 Task: Find connections with filter location Huzhou with filter topic #futurewith filter profile language French with filter current company GALE with filter school Jawaharlal Nehru Technological University, Anantapur with filter industry Wholesale Food and Beverage with filter service category Retirement Planning with filter keywords title Massage Therapy
Action: Mouse moved to (686, 96)
Screenshot: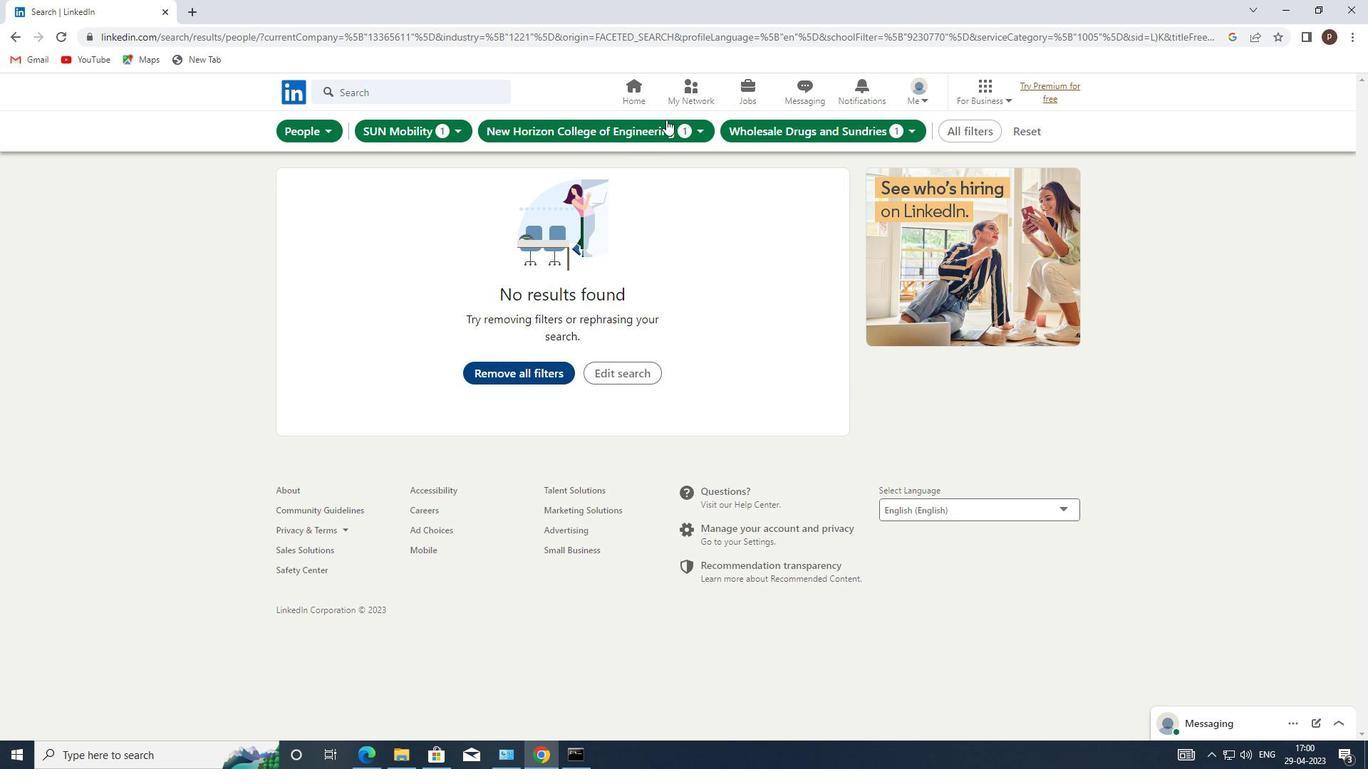
Action: Mouse pressed left at (686, 96)
Screenshot: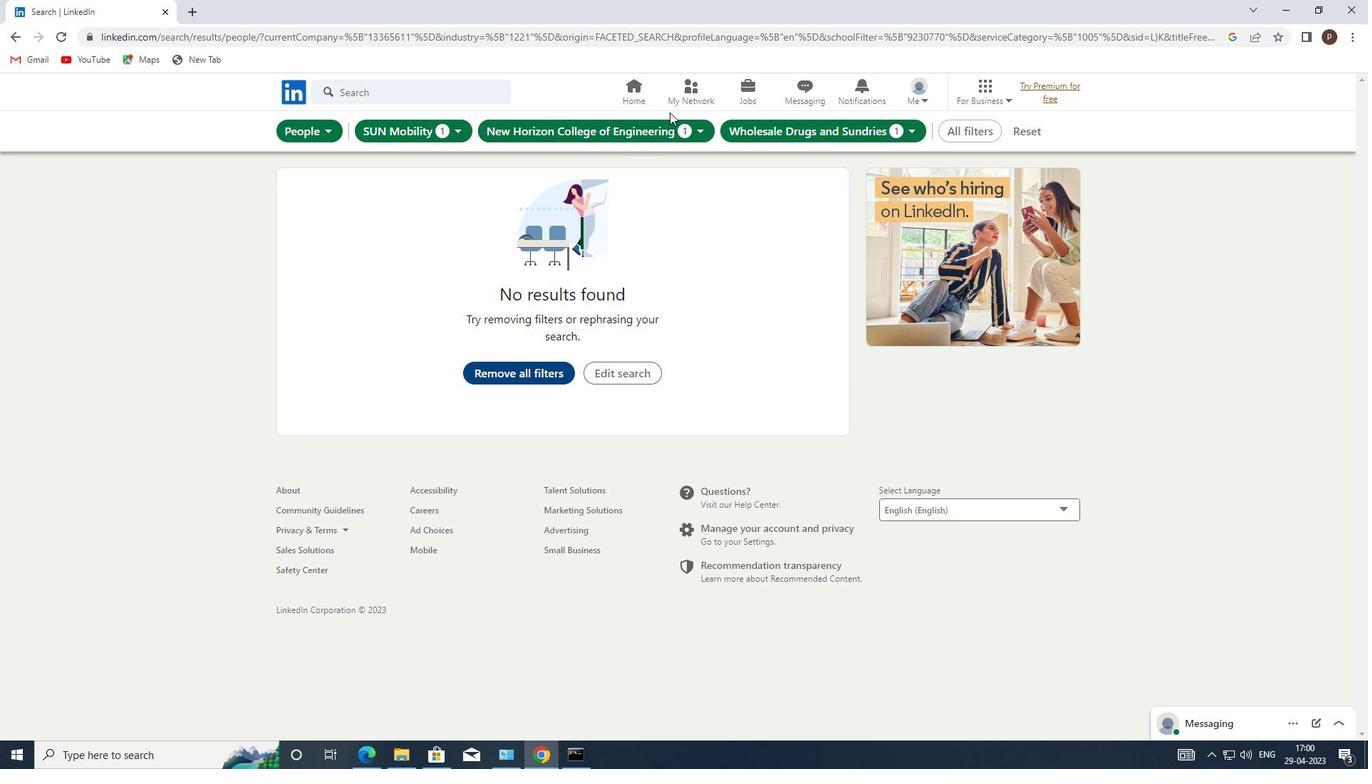 
Action: Mouse moved to (392, 174)
Screenshot: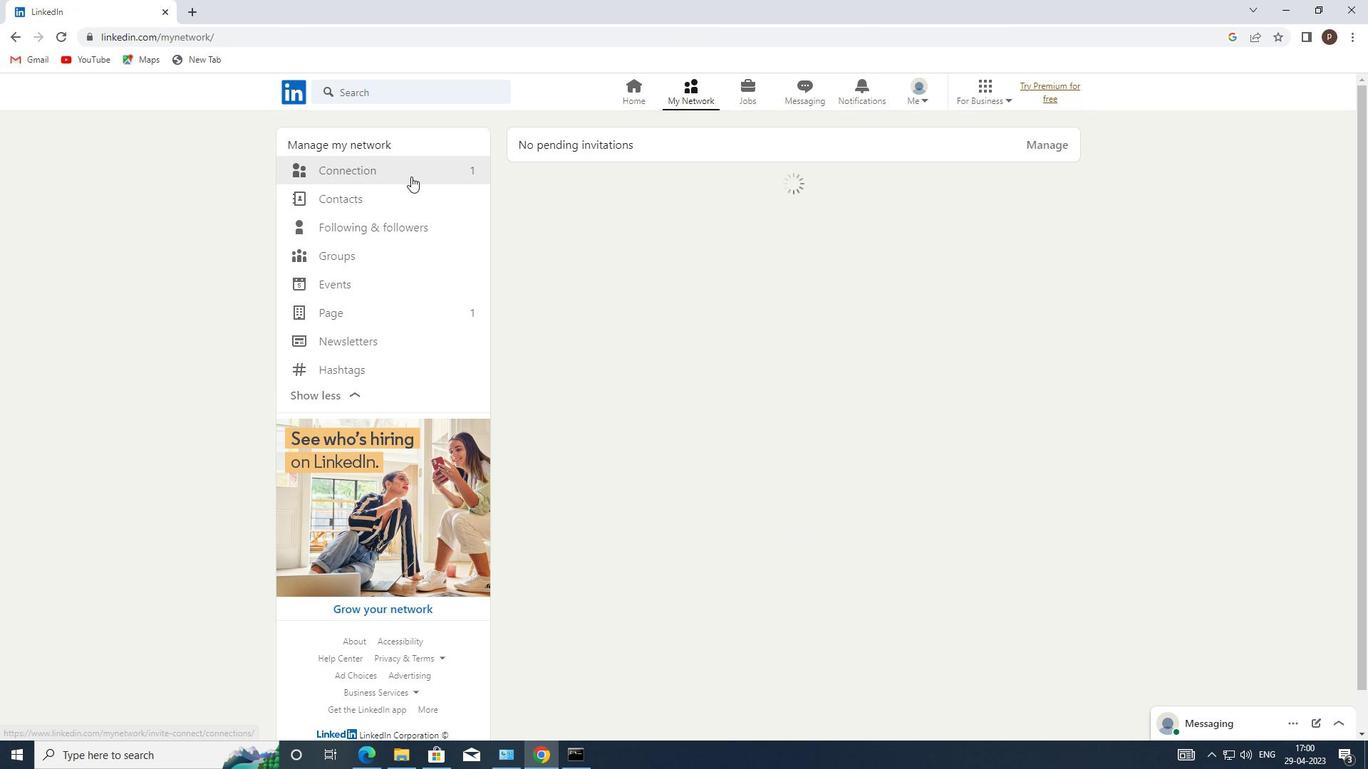 
Action: Mouse pressed left at (392, 174)
Screenshot: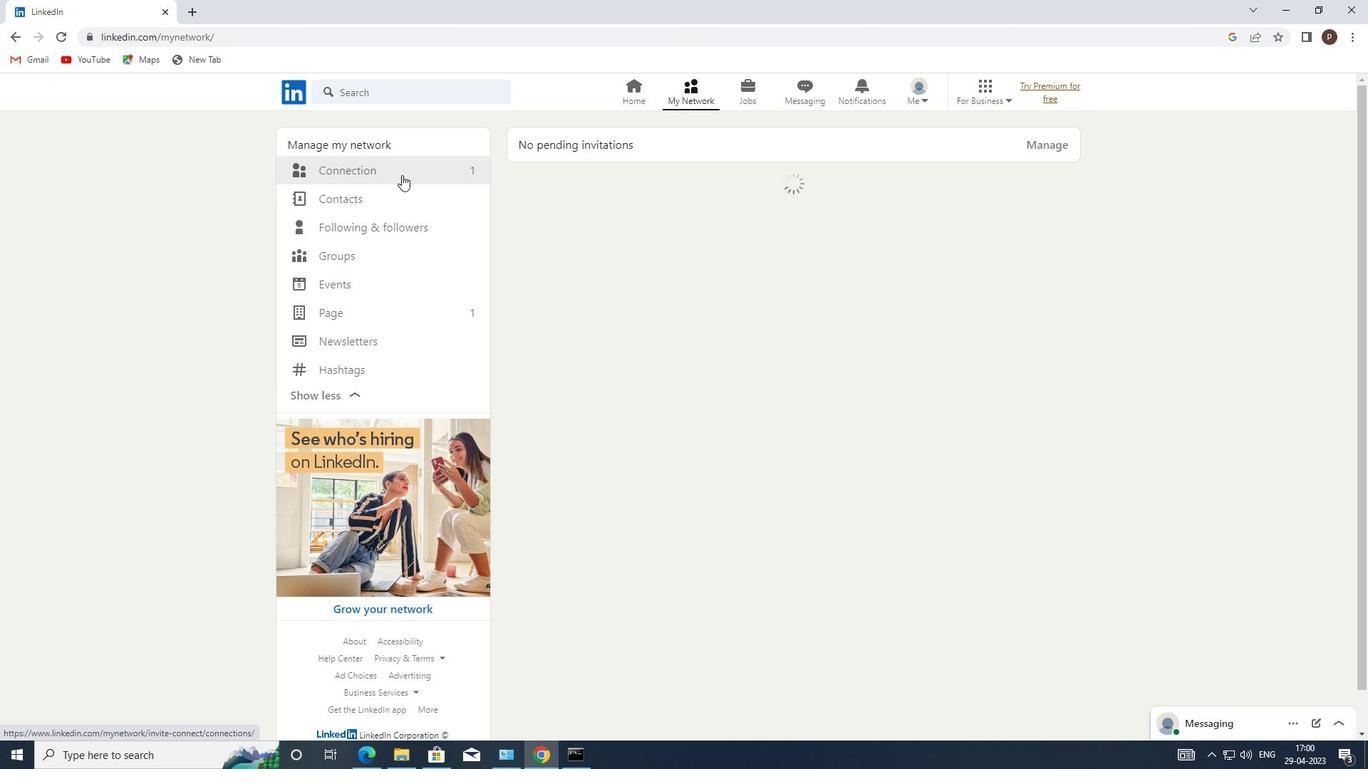 
Action: Mouse moved to (394, 172)
Screenshot: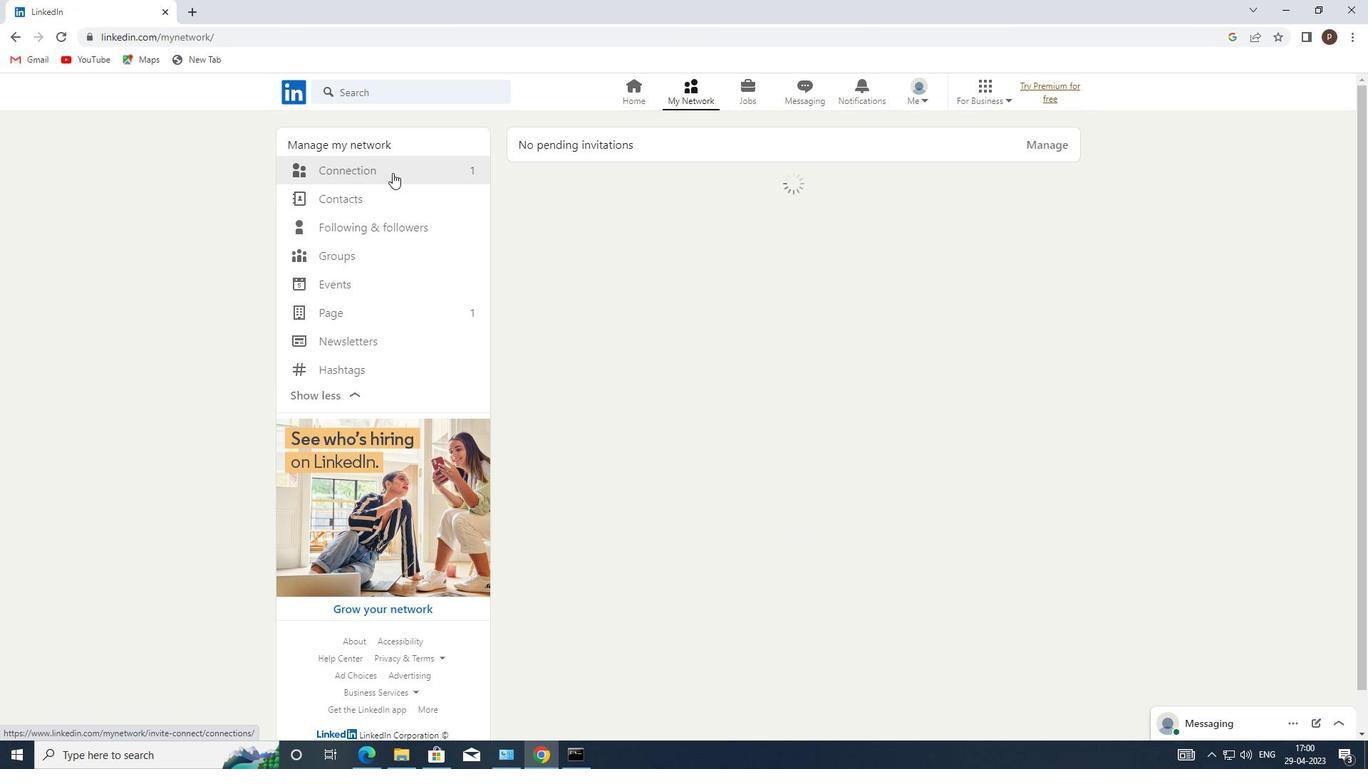 
Action: Mouse pressed left at (394, 172)
Screenshot: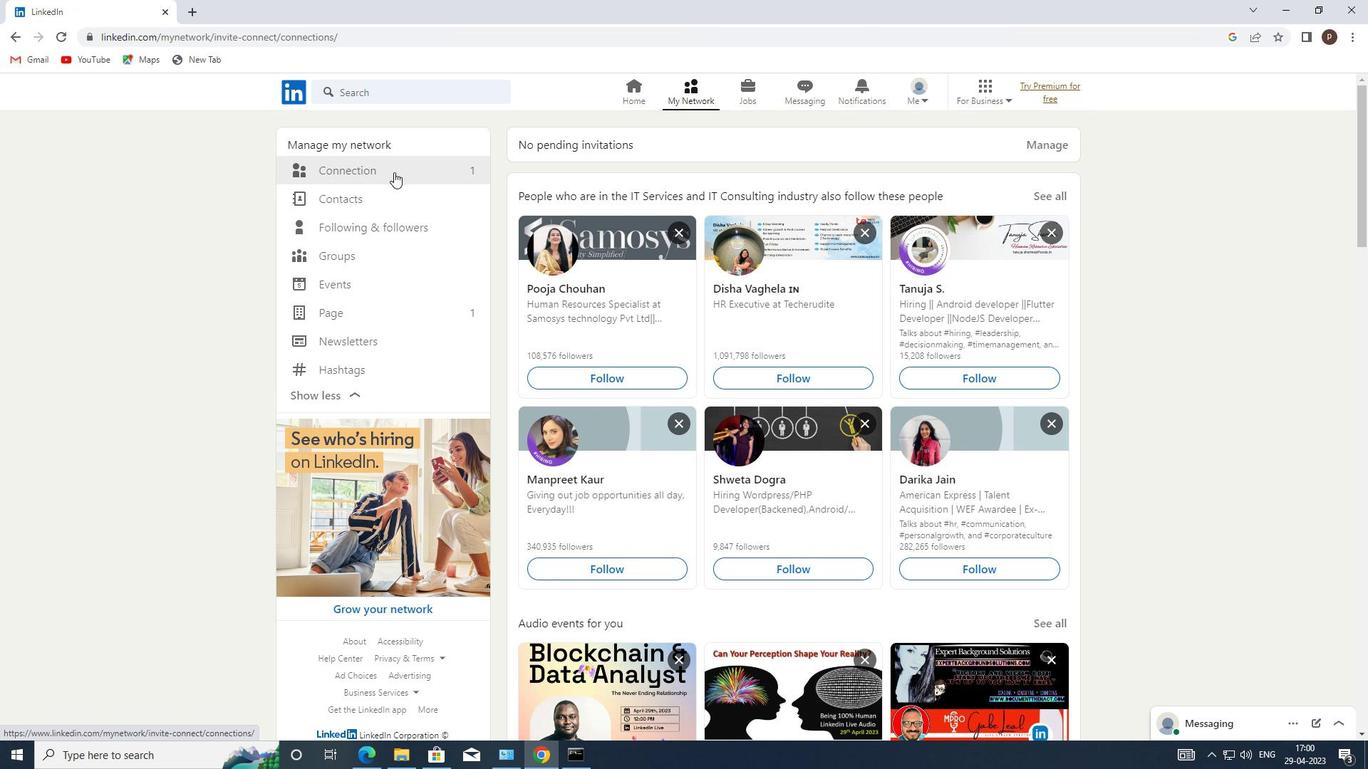
Action: Mouse moved to (795, 172)
Screenshot: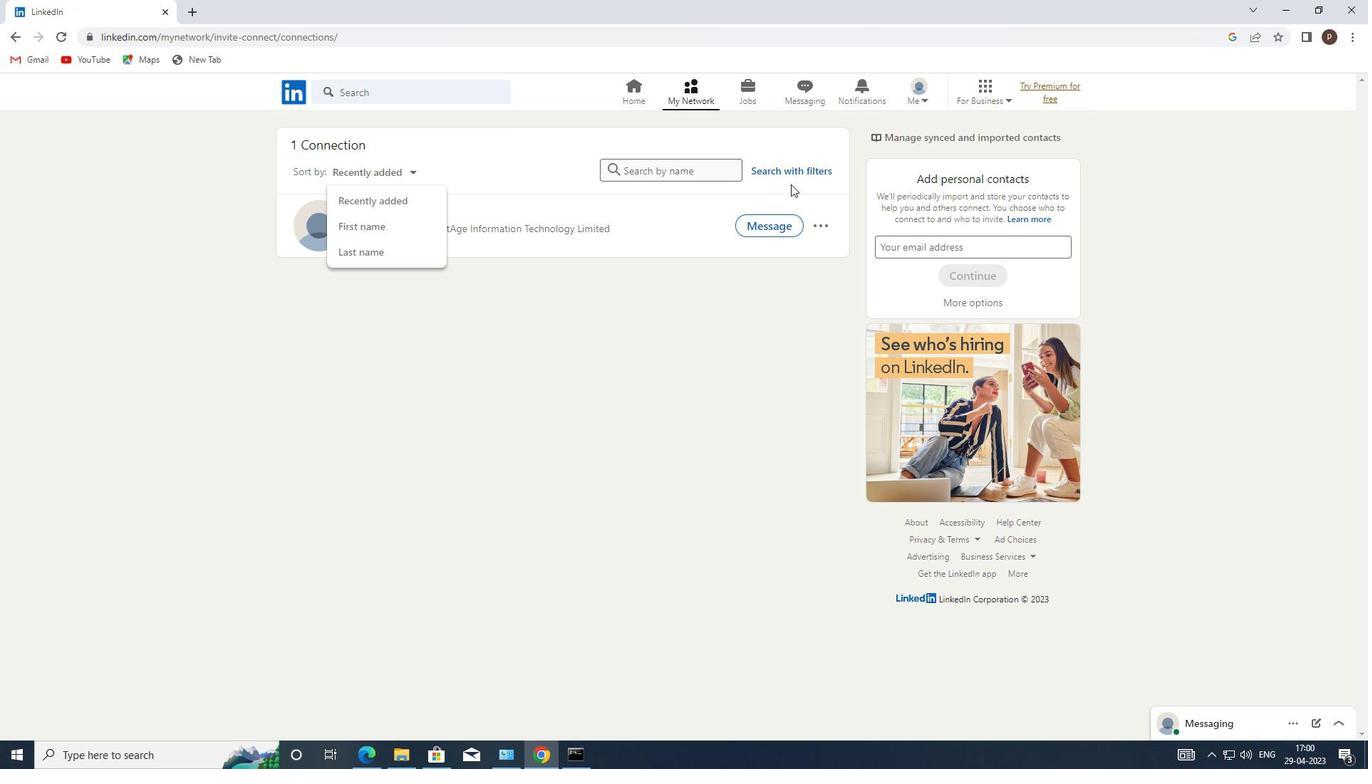 
Action: Mouse pressed left at (795, 172)
Screenshot: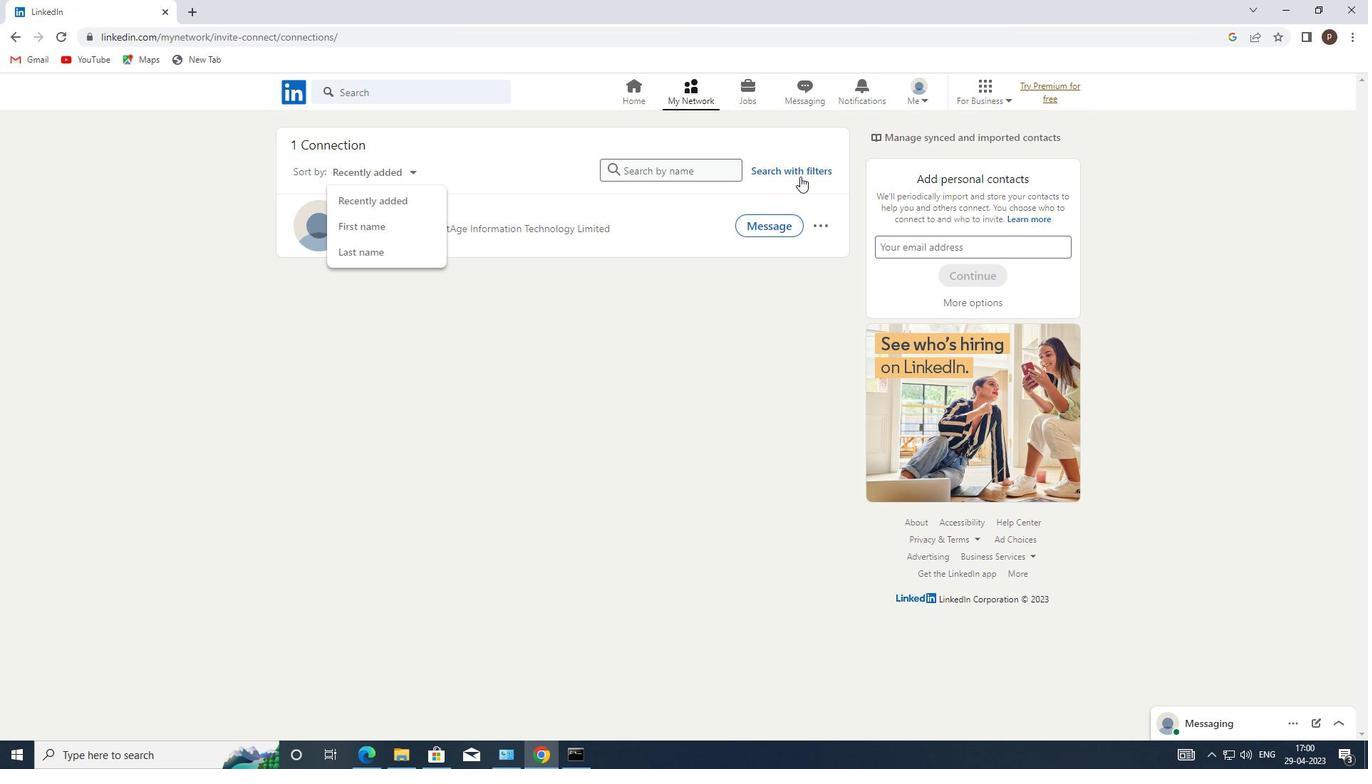 
Action: Mouse moved to (727, 131)
Screenshot: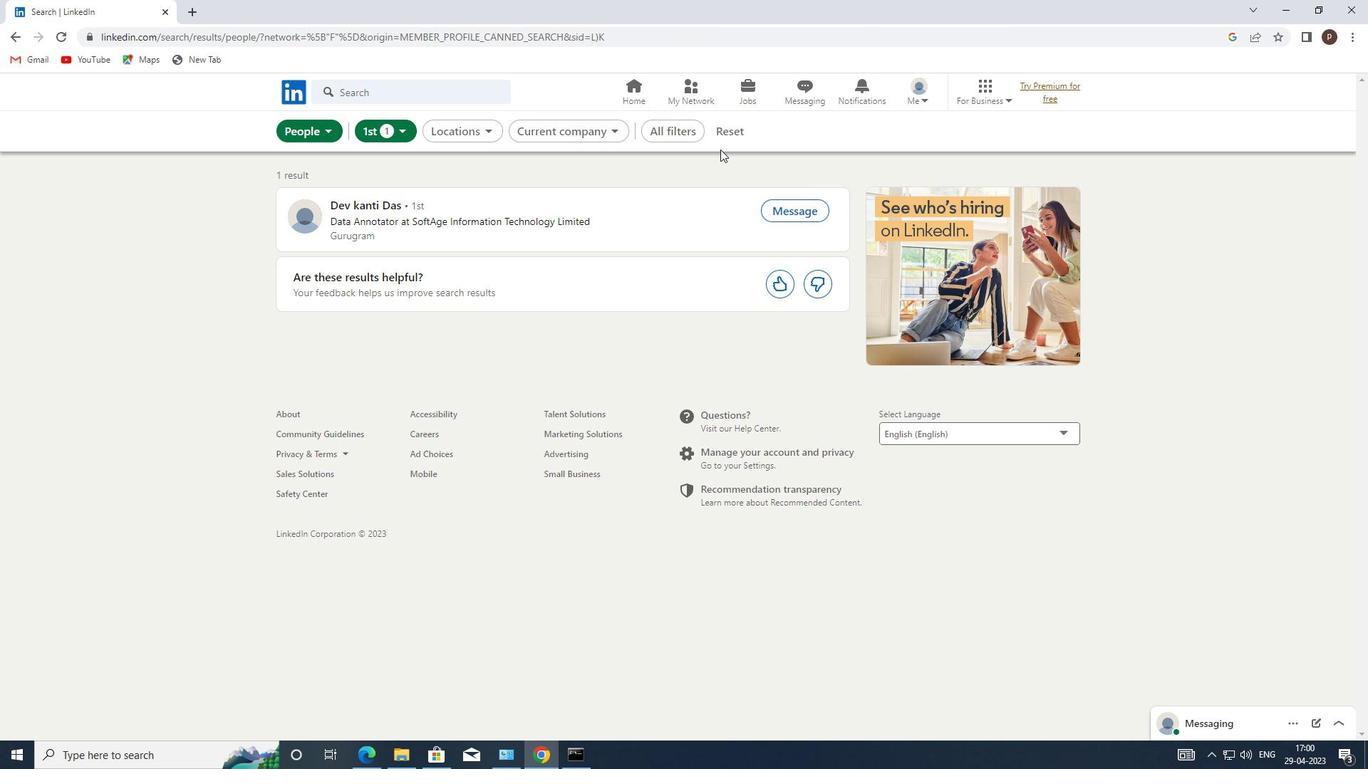 
Action: Mouse pressed left at (727, 131)
Screenshot: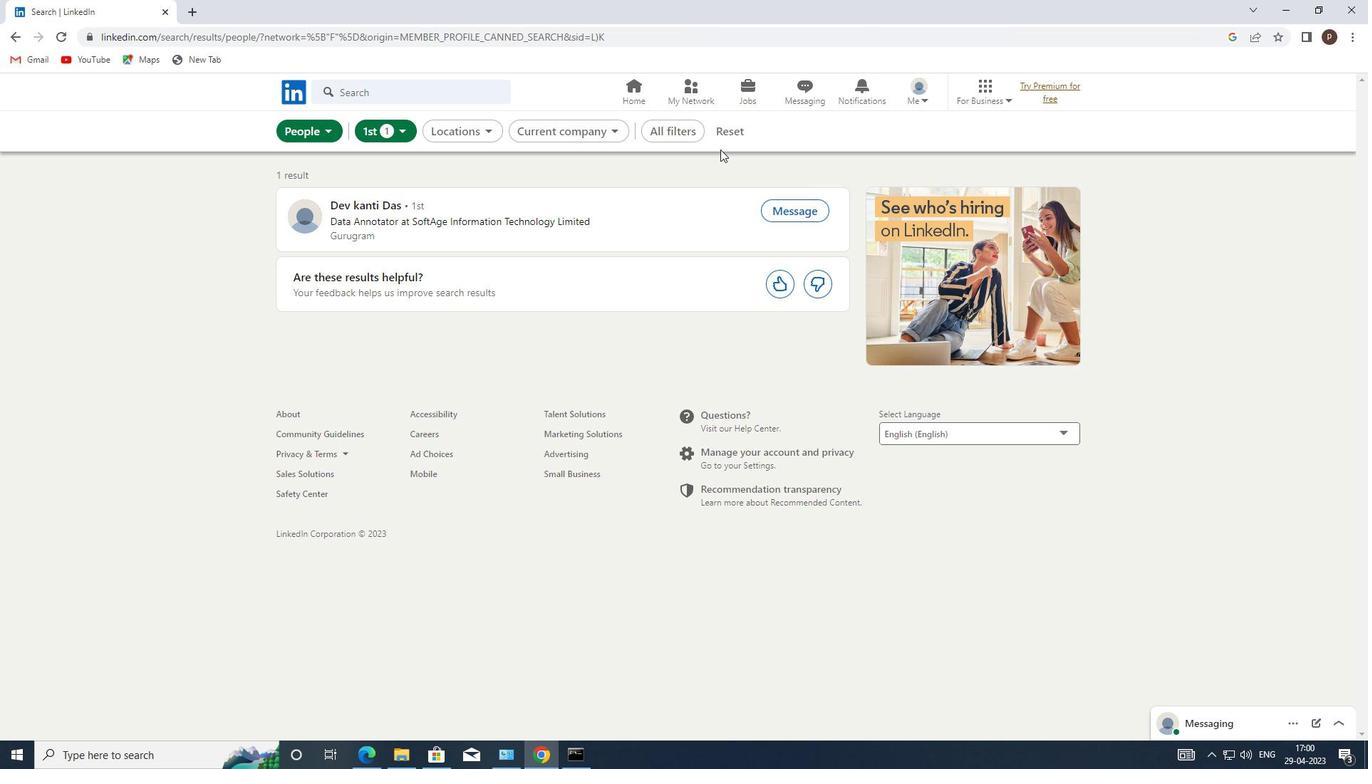 
Action: Mouse moved to (714, 132)
Screenshot: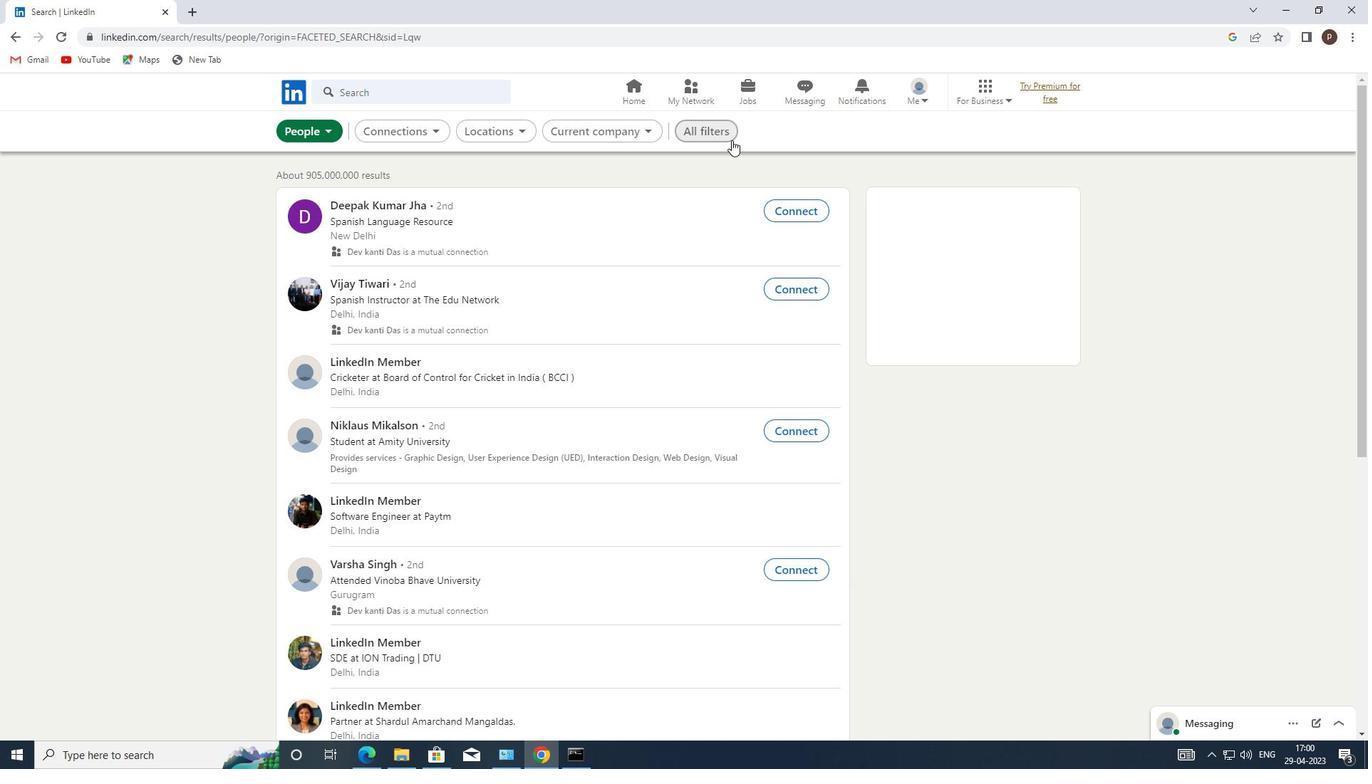 
Action: Mouse pressed left at (714, 132)
Screenshot: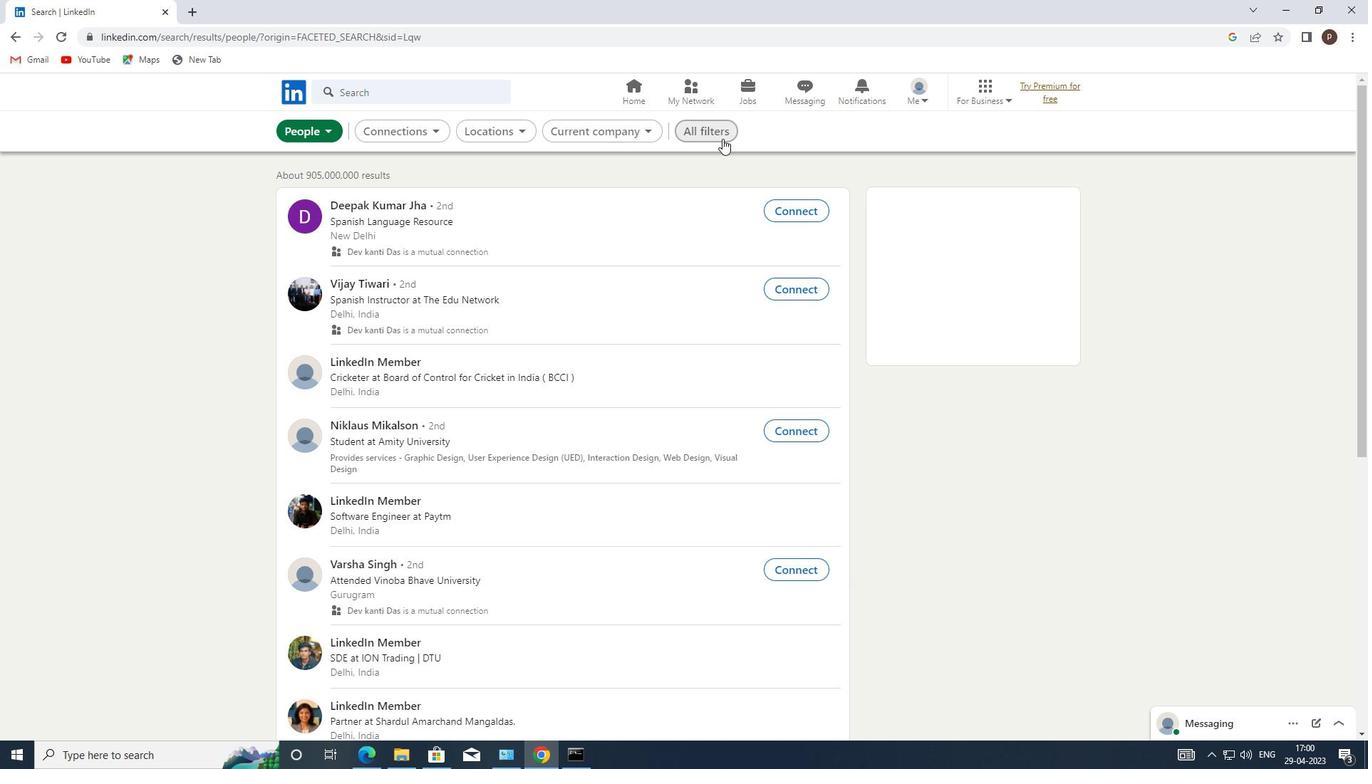 
Action: Mouse moved to (1179, 521)
Screenshot: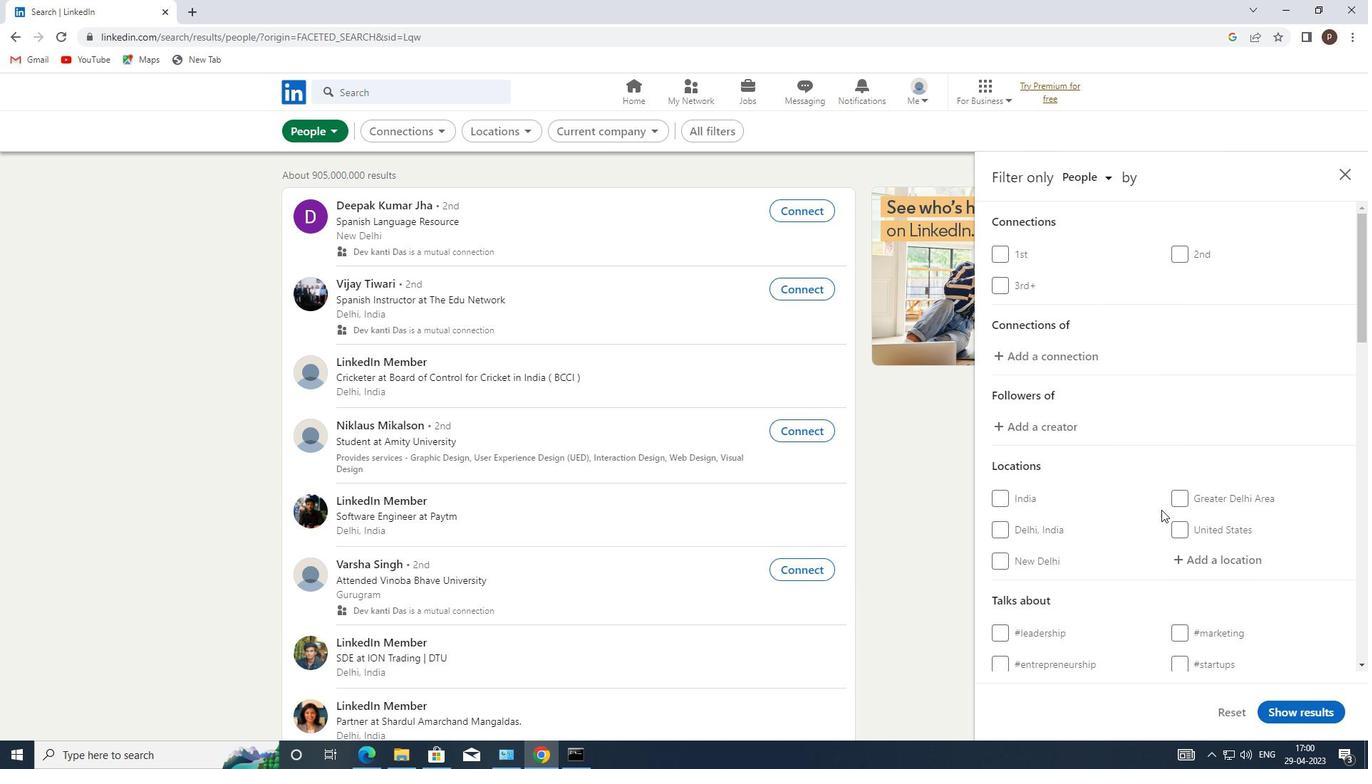 
Action: Mouse scrolled (1179, 520) with delta (0, 0)
Screenshot: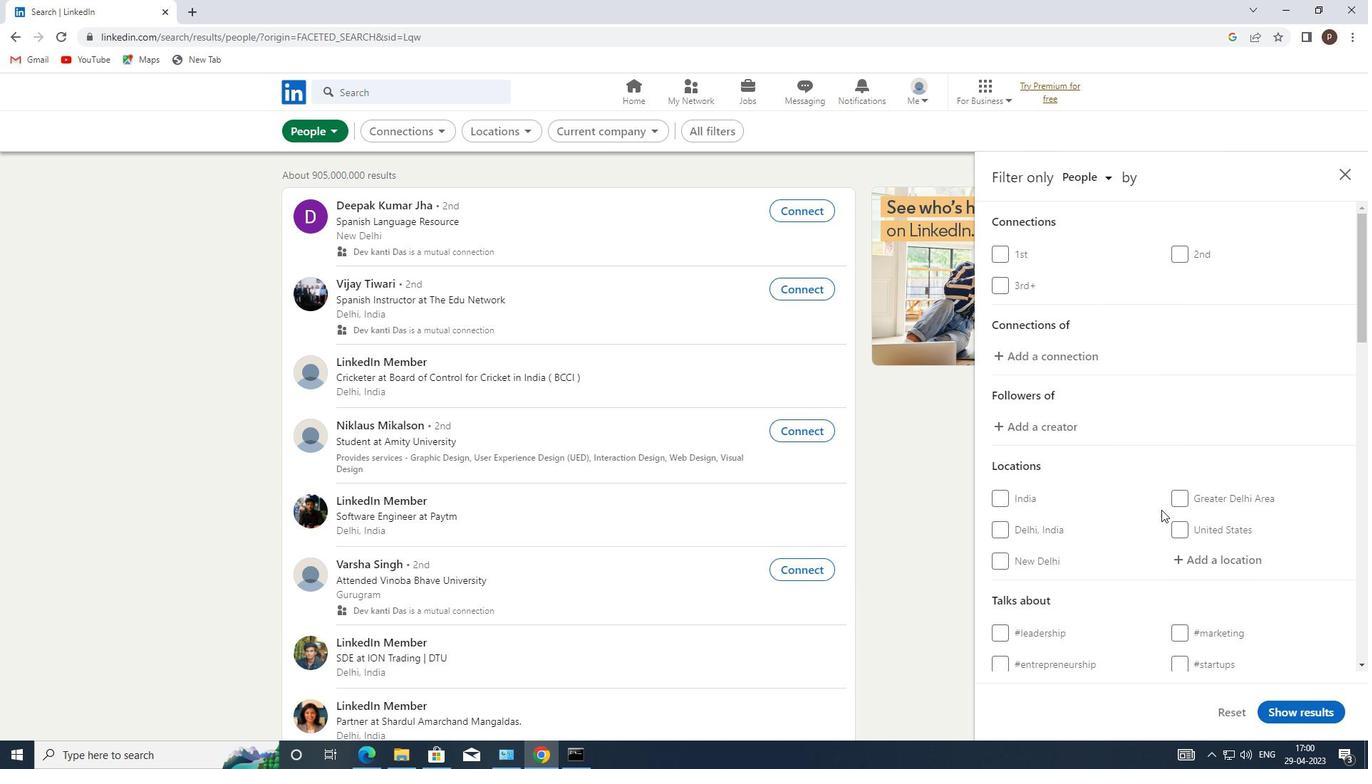 
Action: Mouse scrolled (1179, 520) with delta (0, 0)
Screenshot: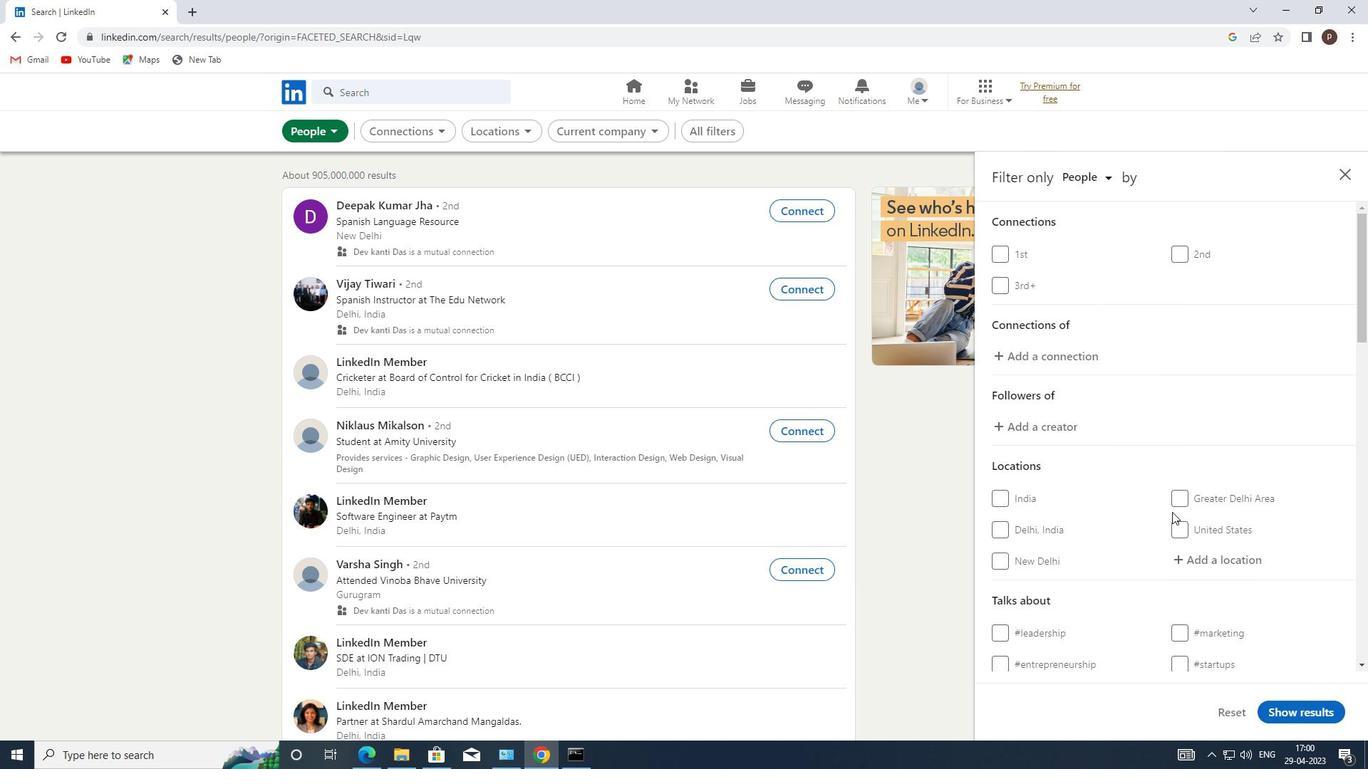 
Action: Mouse moved to (1203, 417)
Screenshot: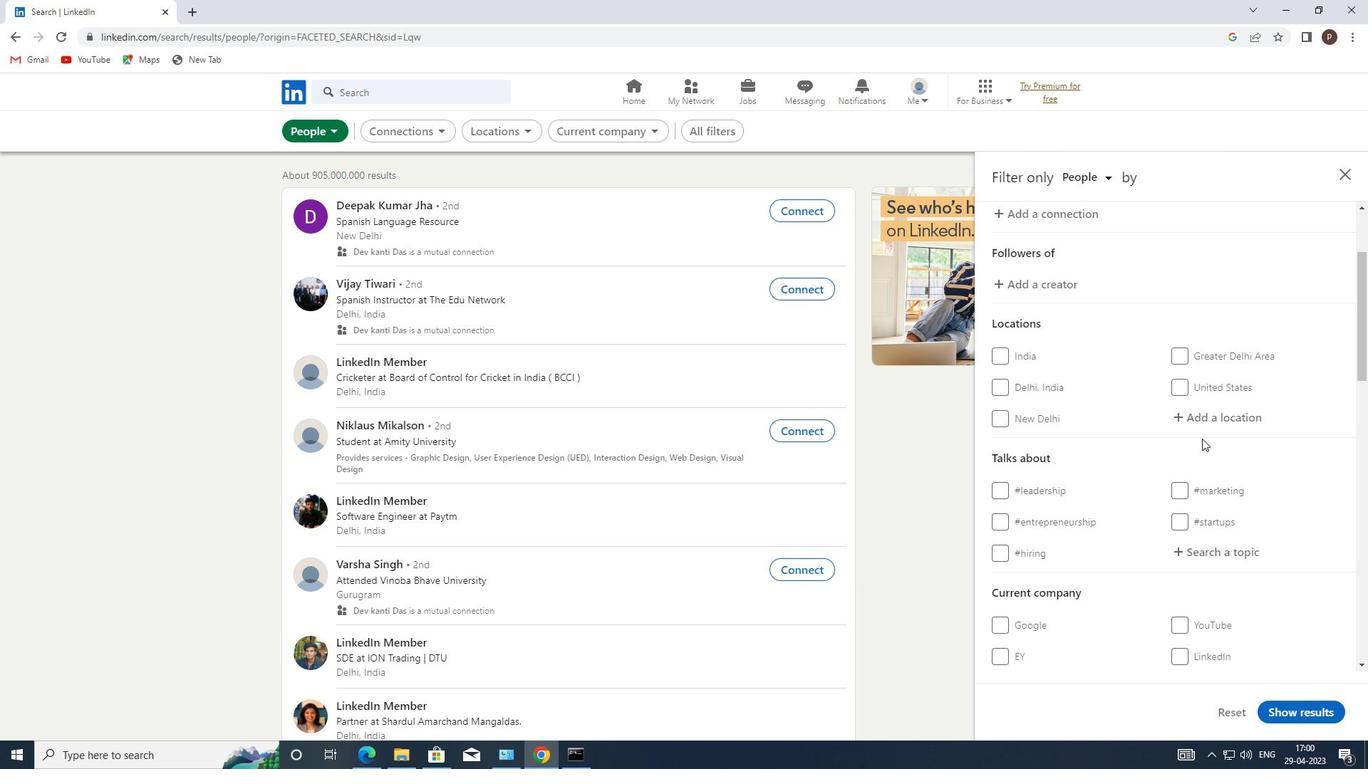 
Action: Mouse pressed left at (1203, 417)
Screenshot: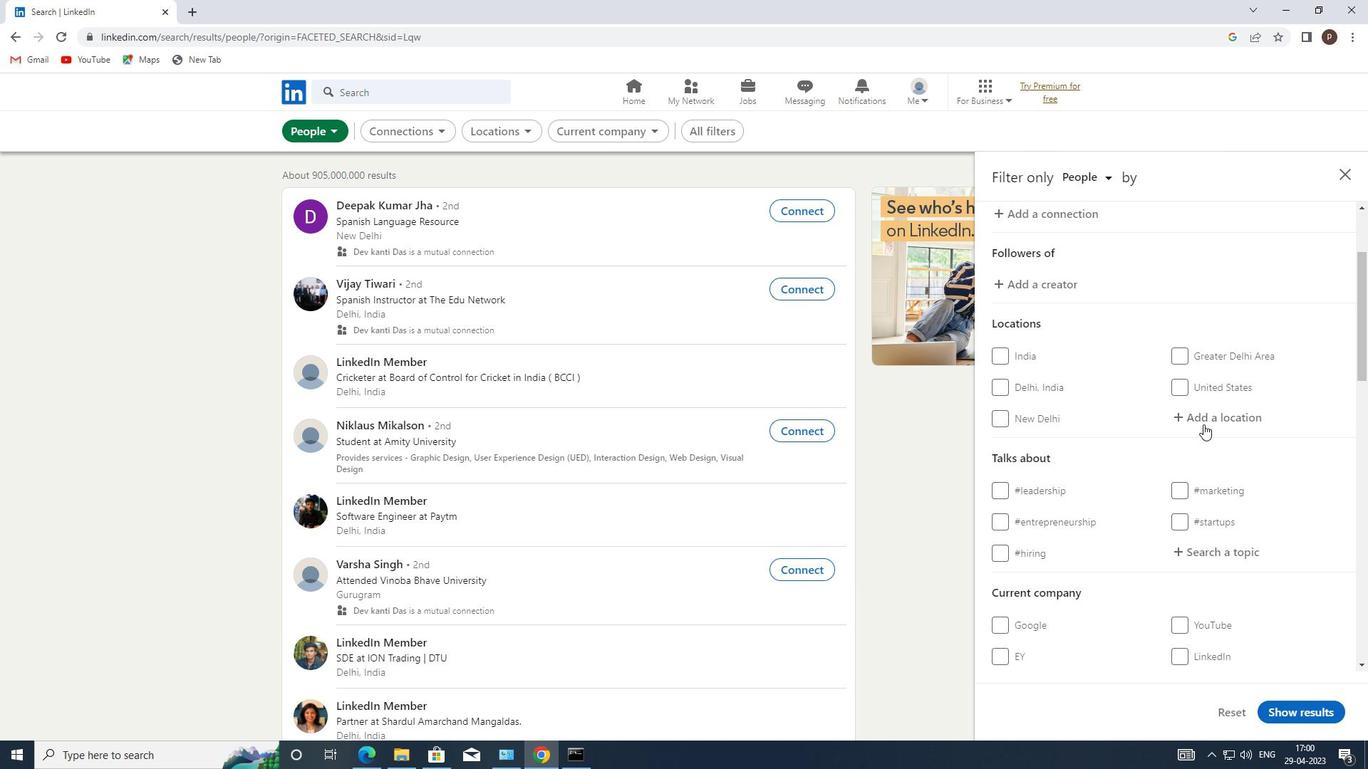 
Action: Key pressed h<Key.caps_lock>uzhou
Screenshot: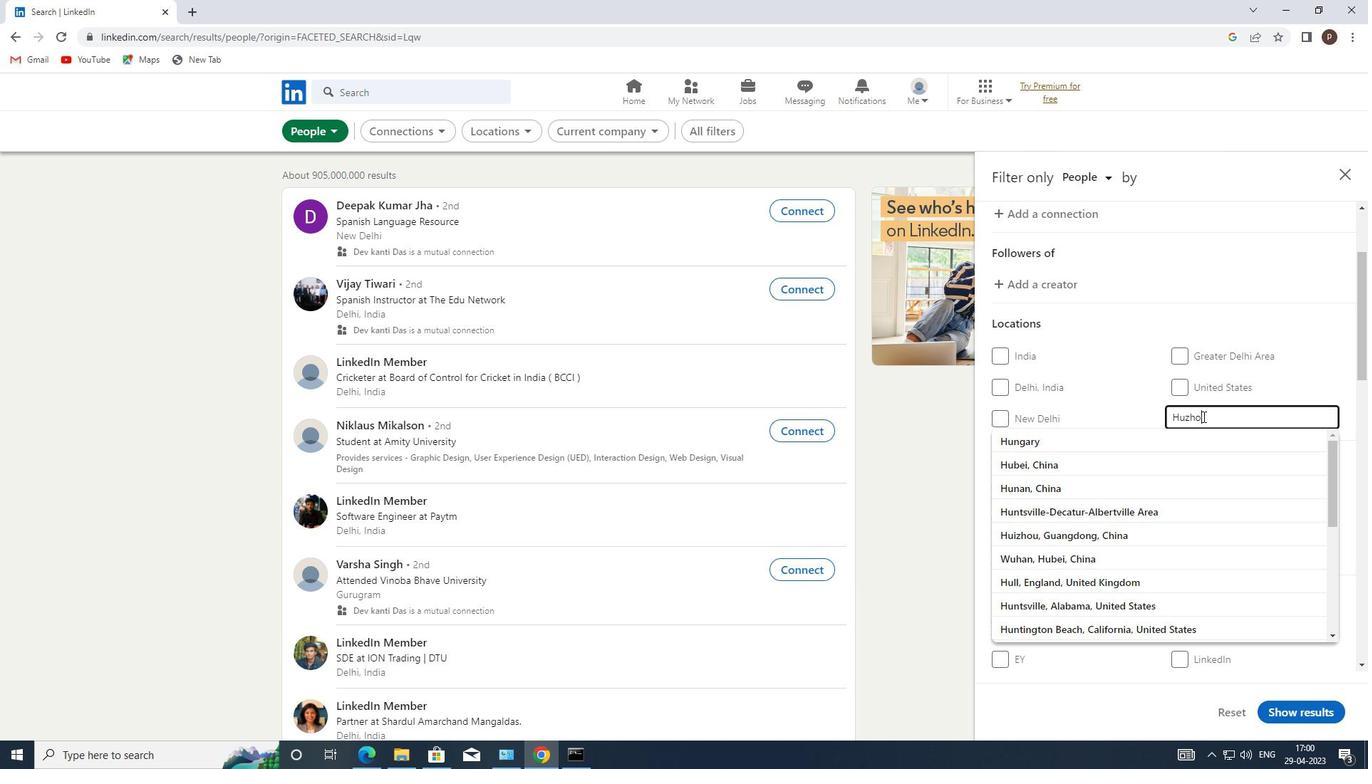 
Action: Mouse moved to (1127, 445)
Screenshot: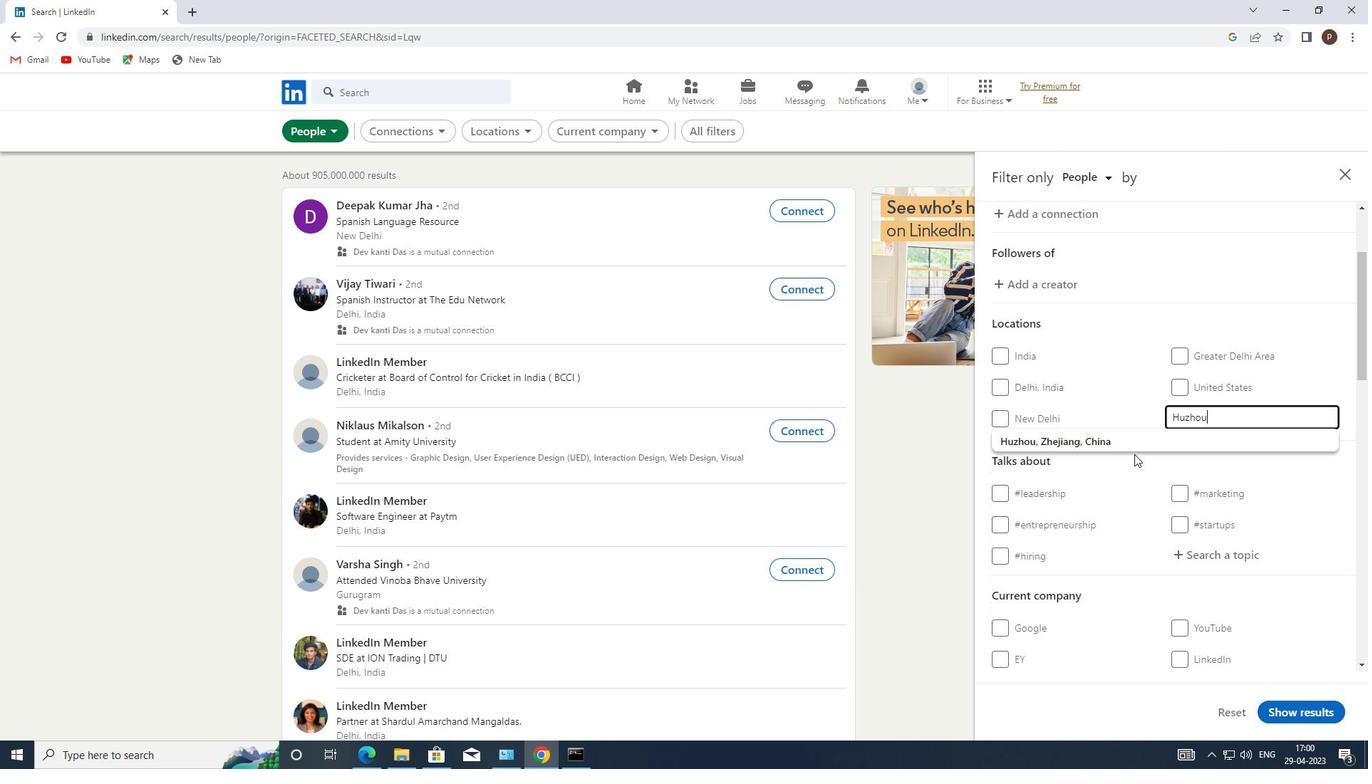 
Action: Mouse pressed left at (1127, 445)
Screenshot: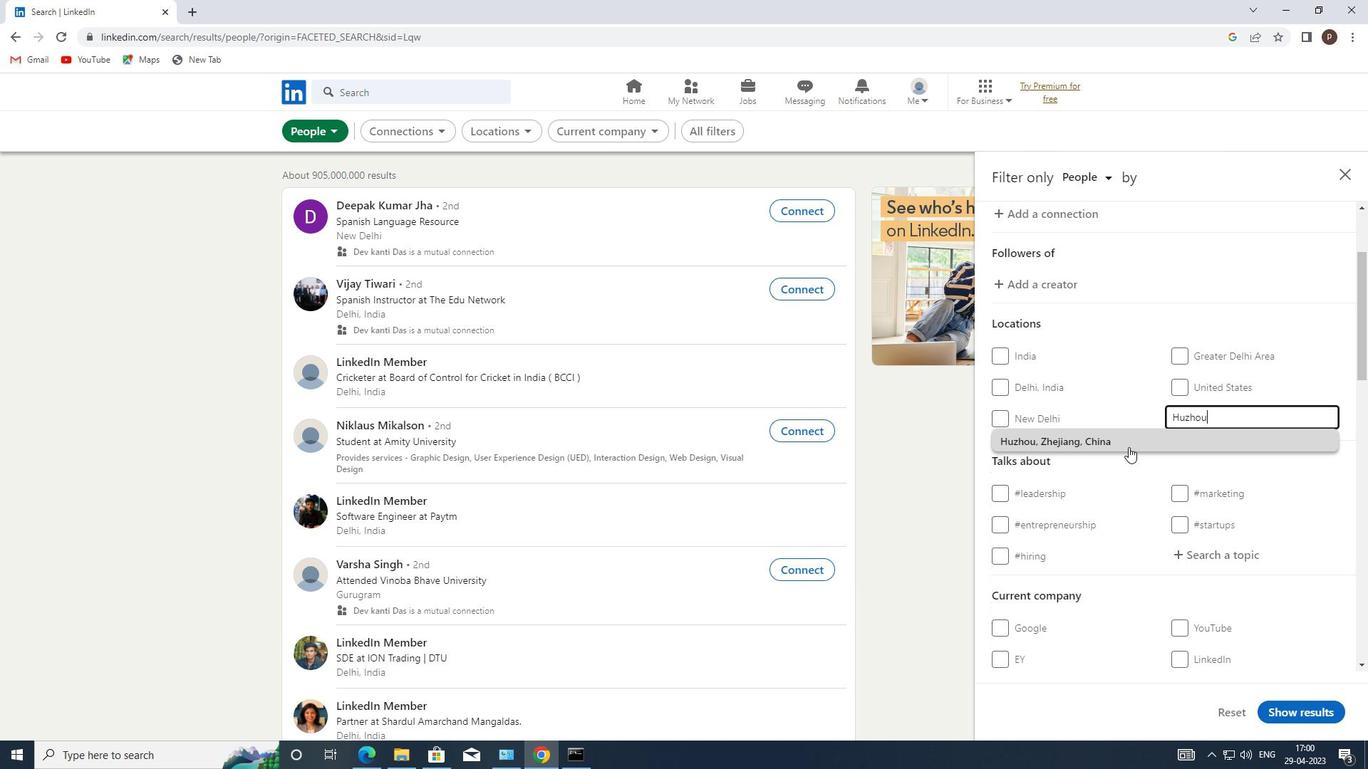 
Action: Mouse moved to (1208, 588)
Screenshot: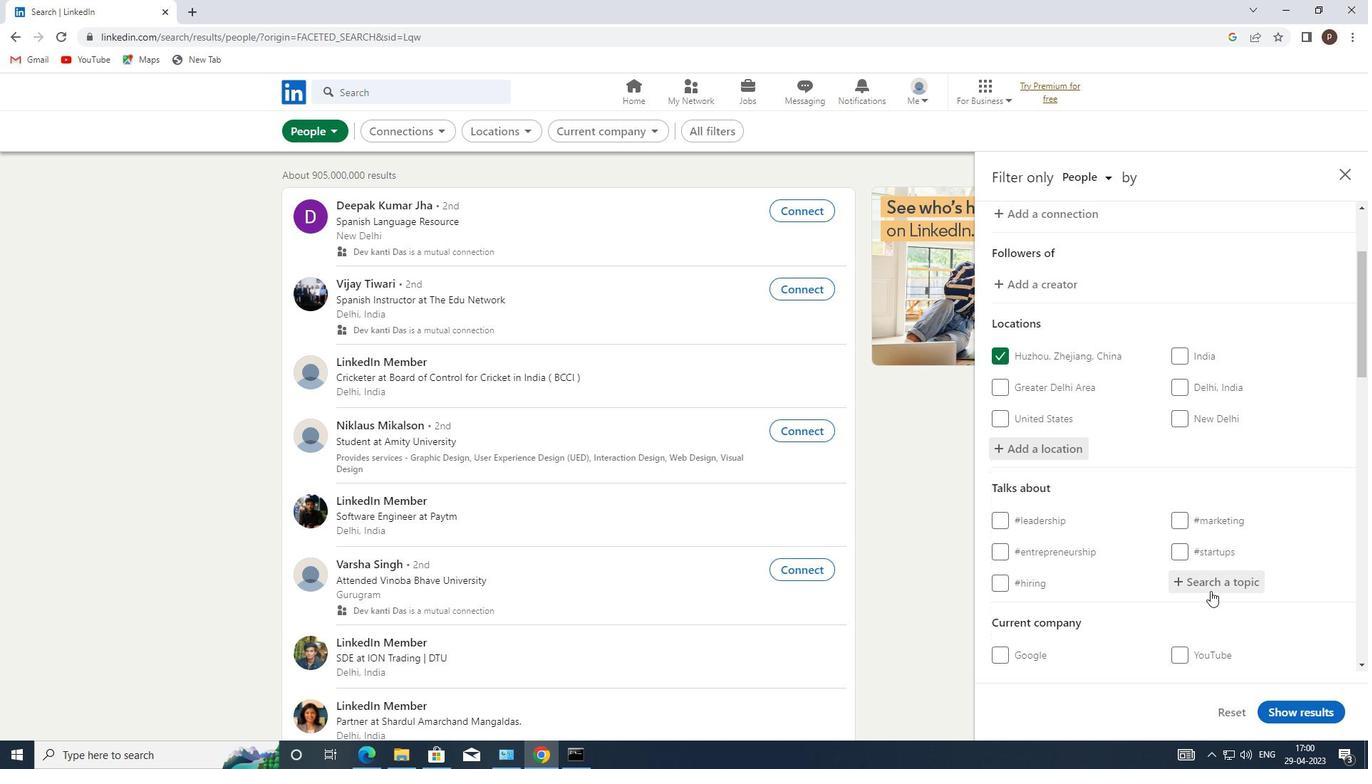 
Action: Mouse pressed left at (1208, 588)
Screenshot: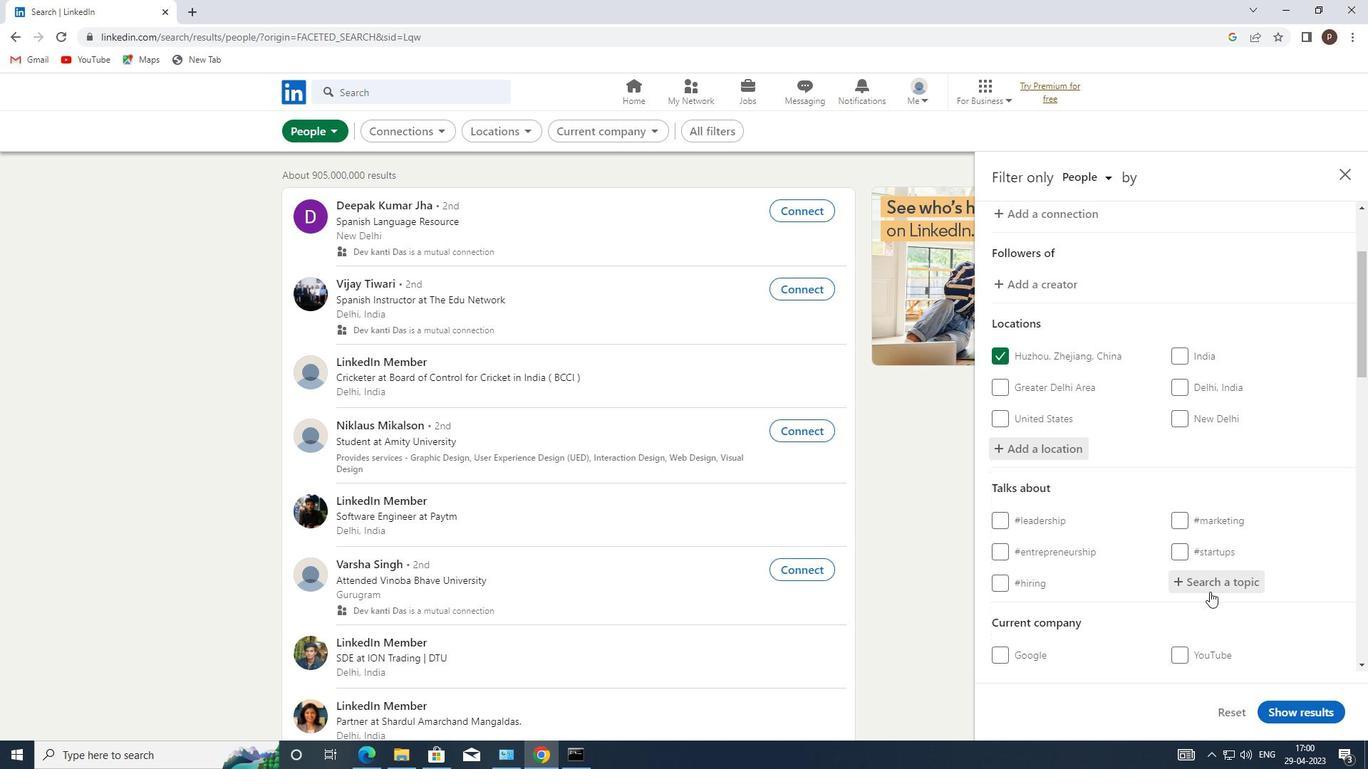 
Action: Mouse moved to (1208, 585)
Screenshot: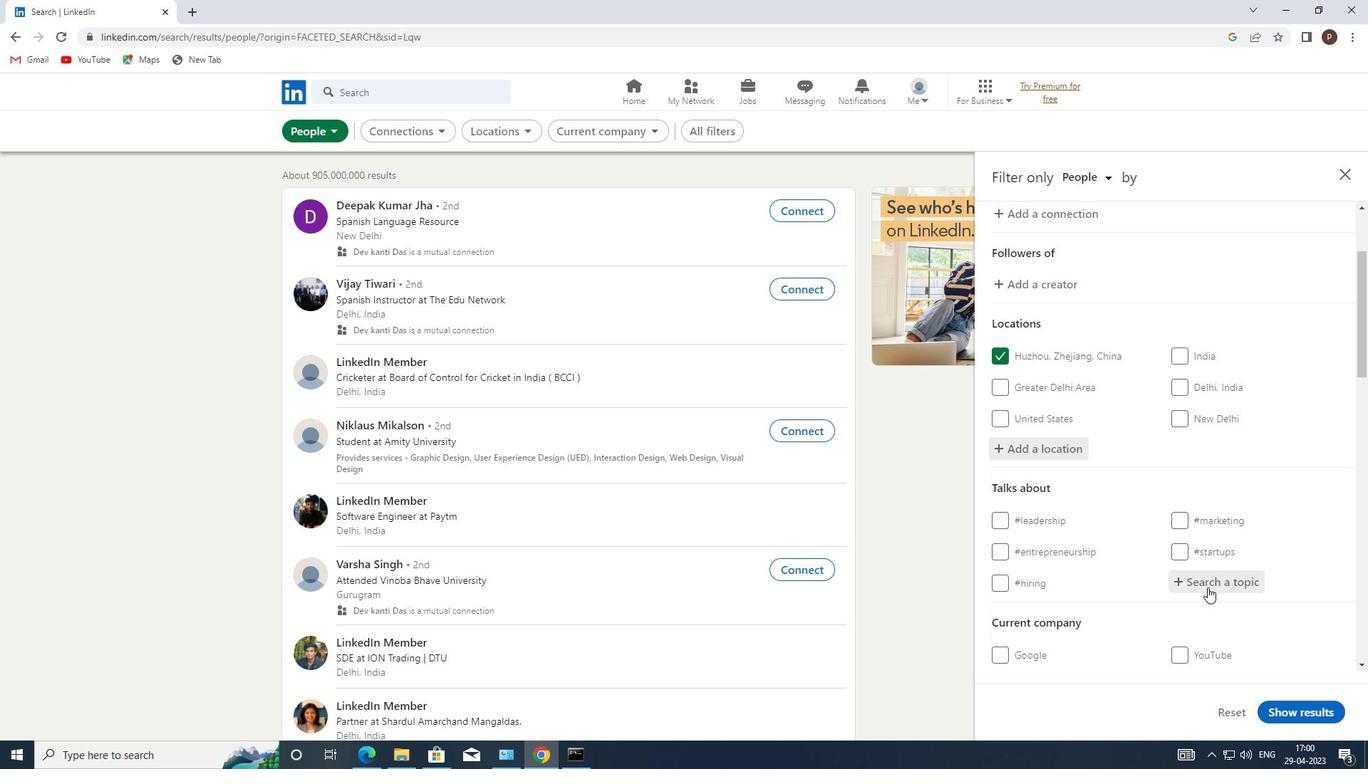 
Action: Mouse scrolled (1208, 584) with delta (0, 0)
Screenshot: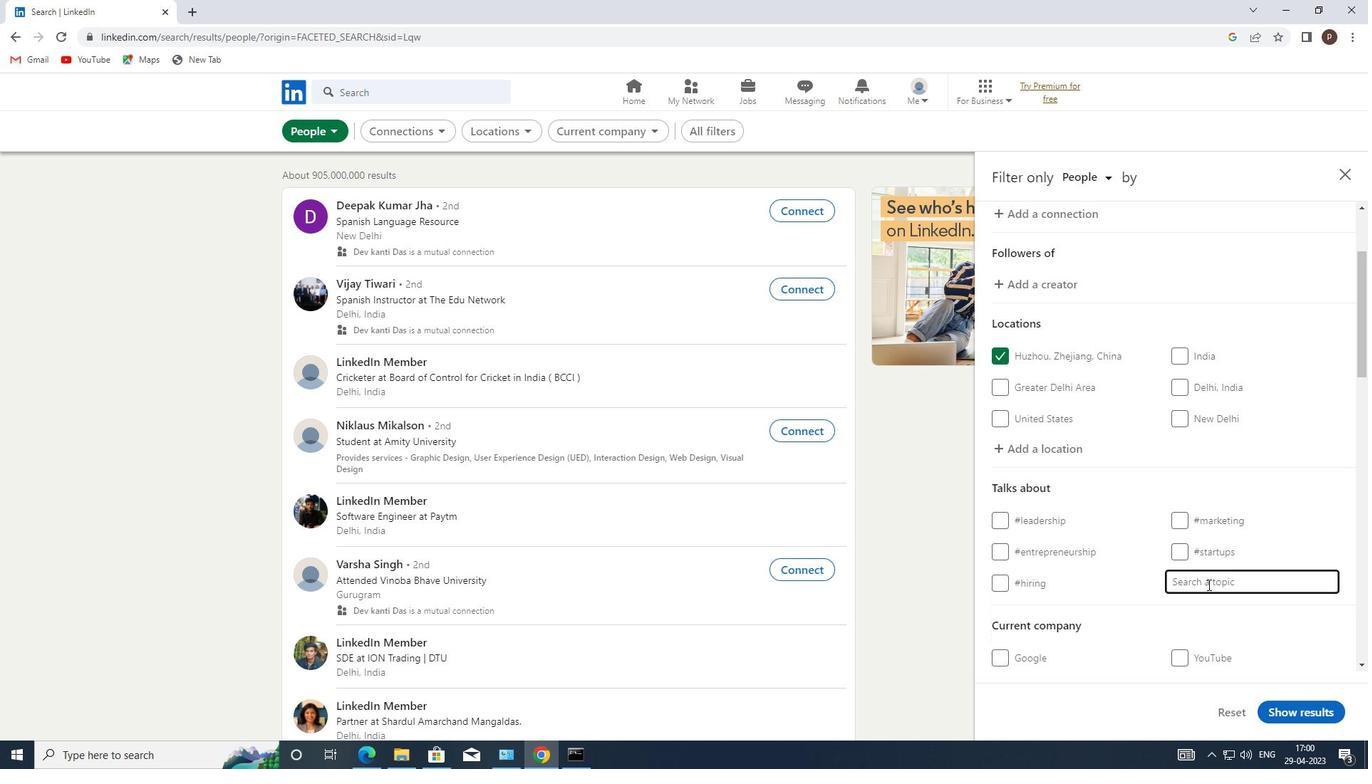 
Action: Mouse moved to (1188, 502)
Screenshot: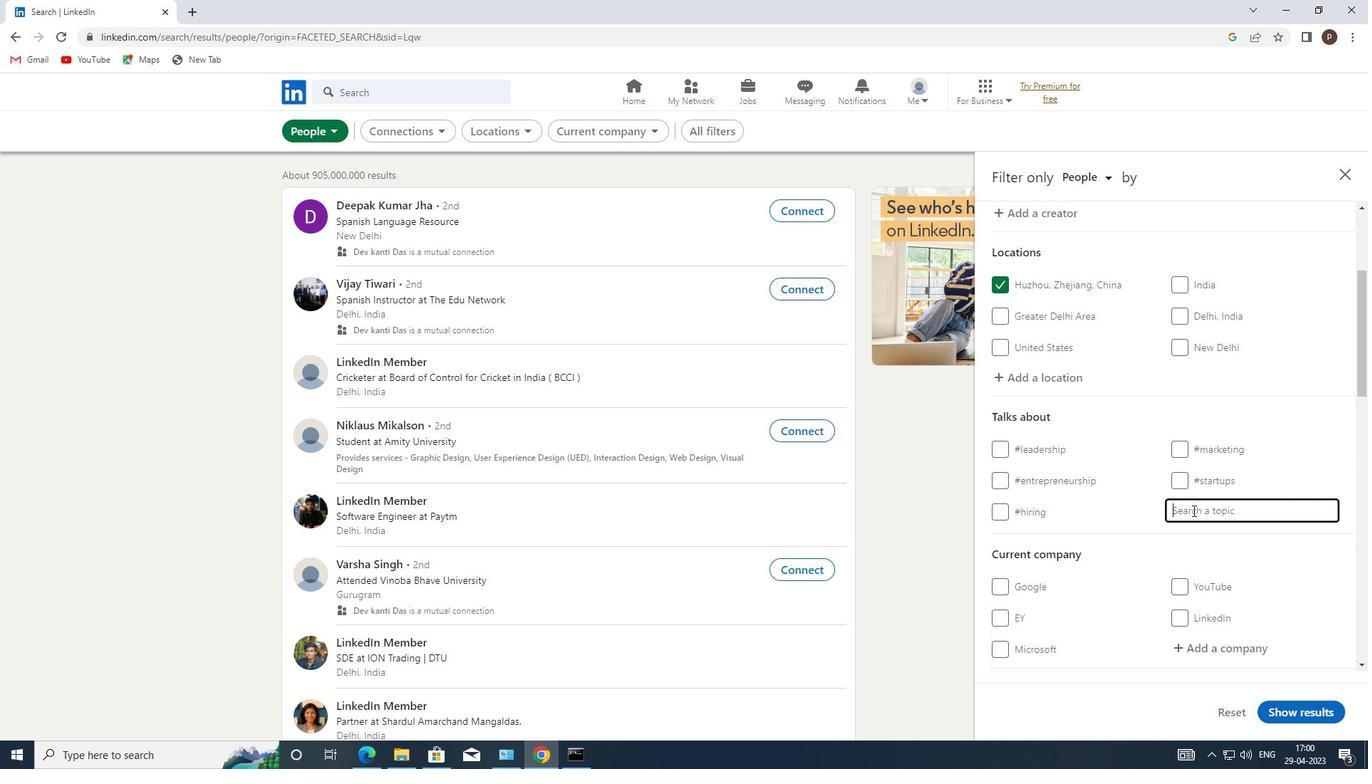
Action: Key pressed <Key.shift>#FUTURE
Screenshot: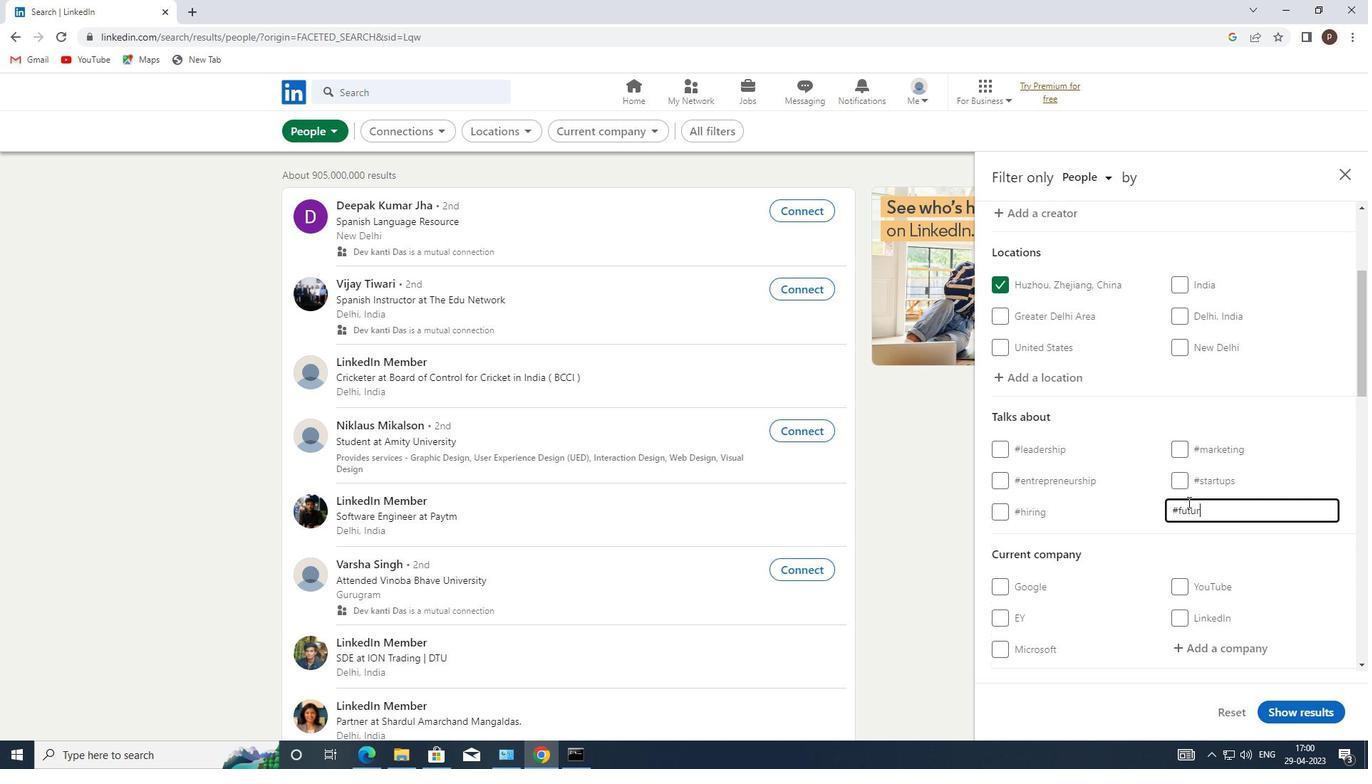 
Action: Mouse moved to (1157, 546)
Screenshot: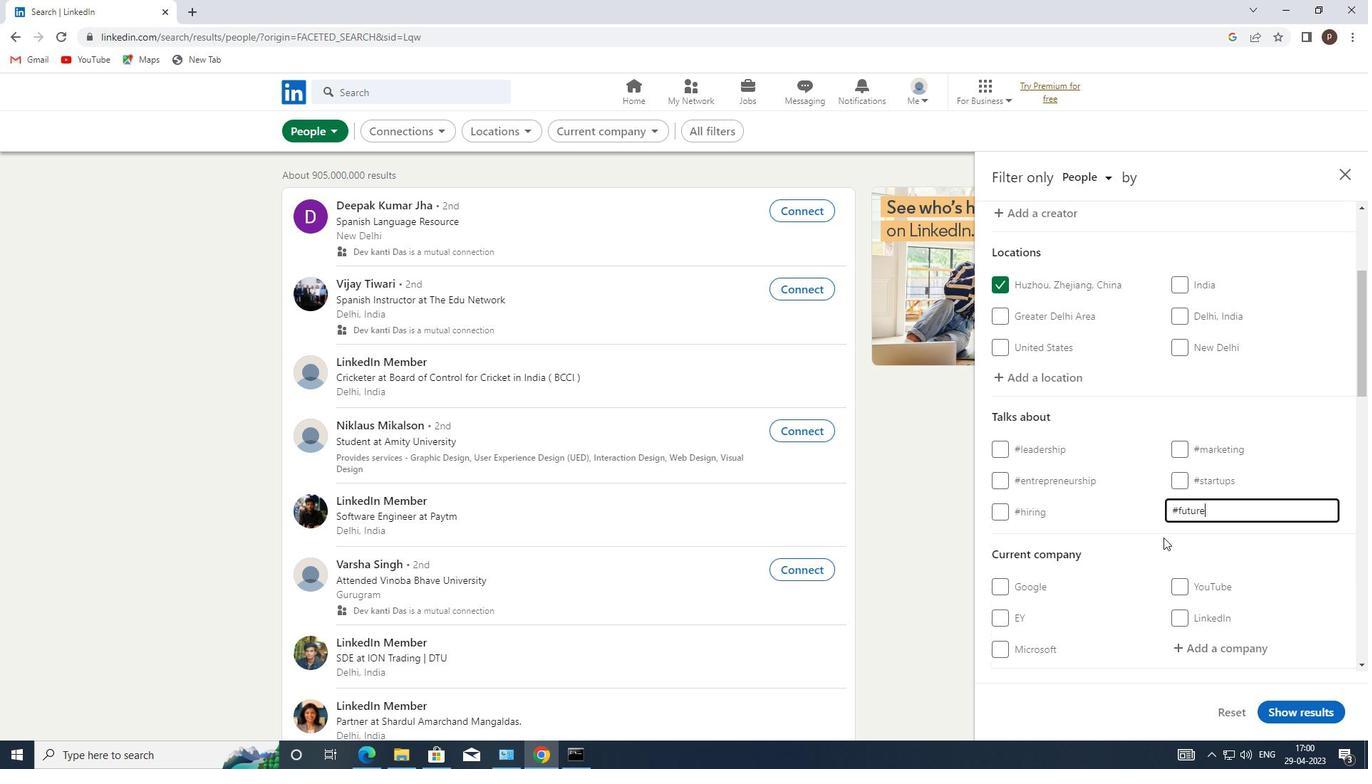 
Action: Mouse scrolled (1157, 545) with delta (0, 0)
Screenshot: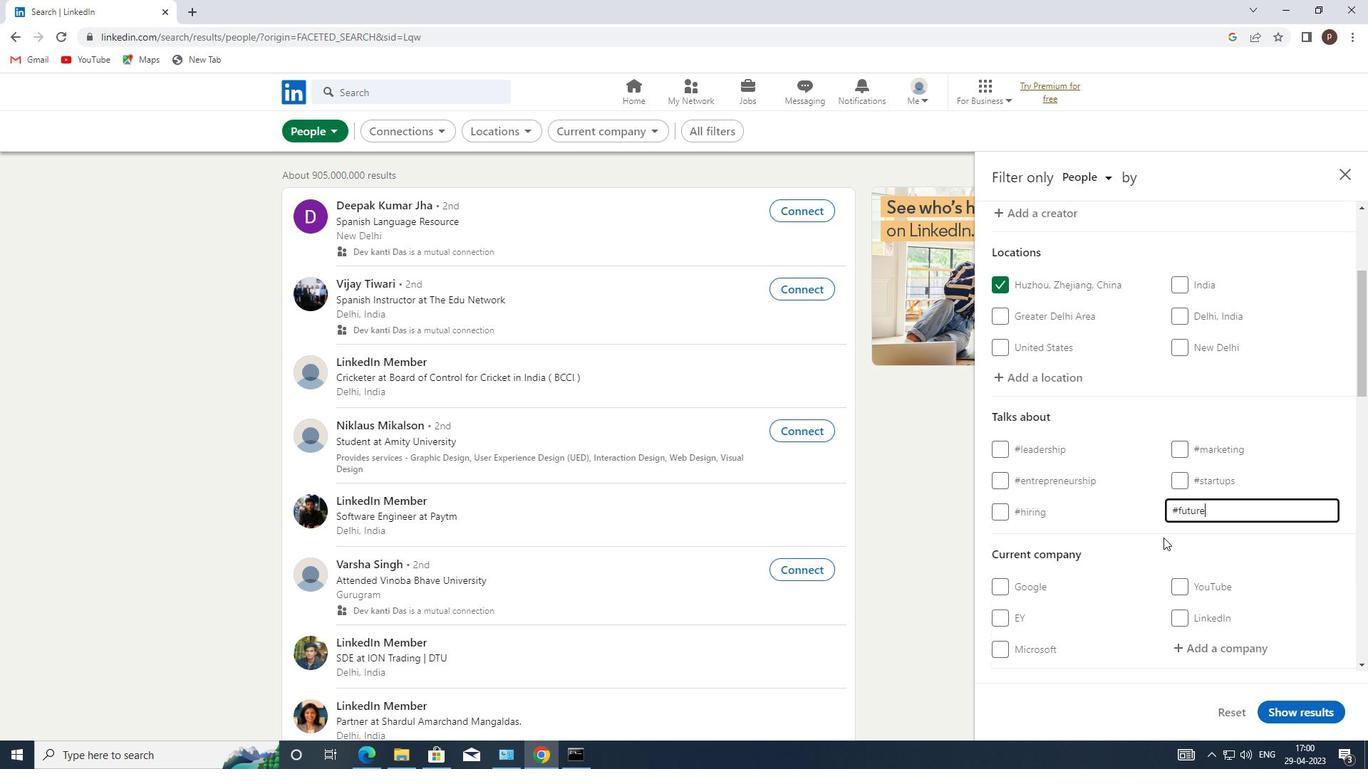 
Action: Mouse moved to (1156, 548)
Screenshot: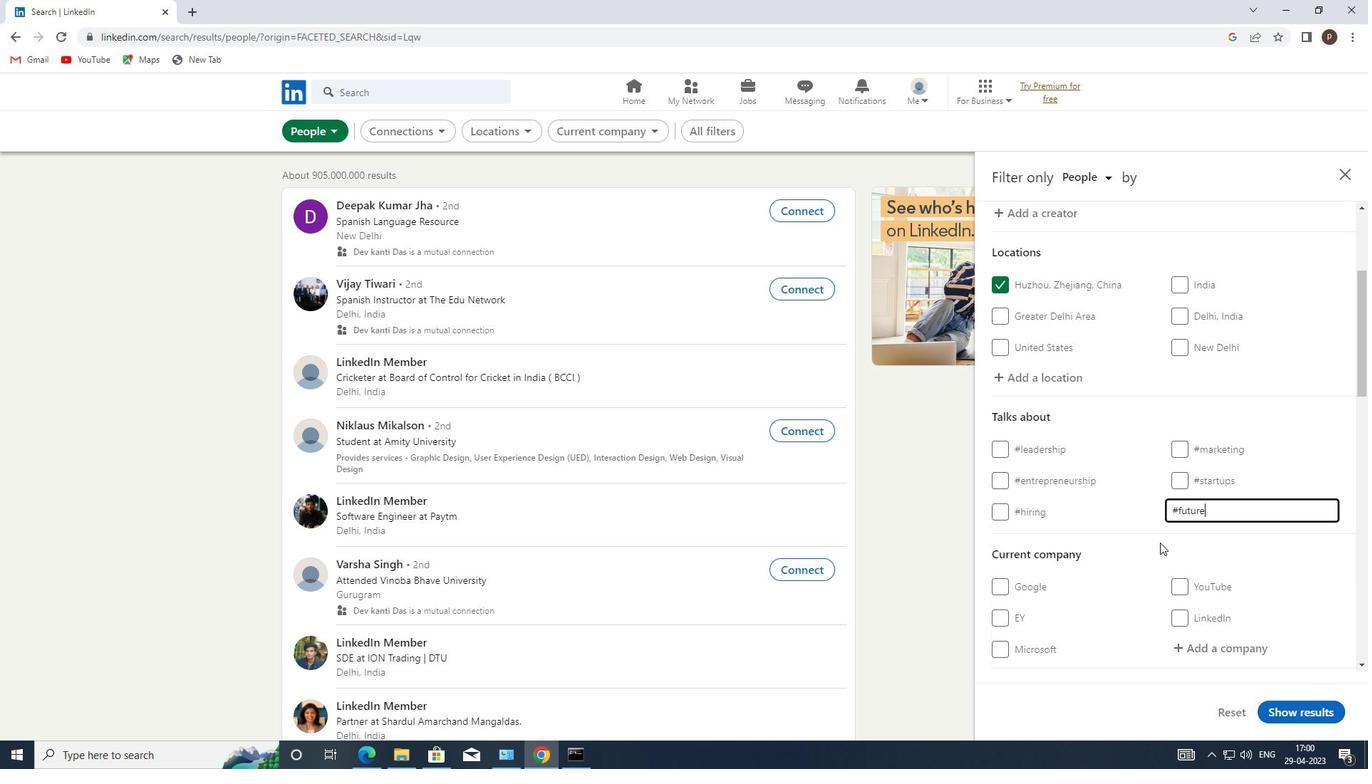 
Action: Mouse scrolled (1156, 548) with delta (0, 0)
Screenshot: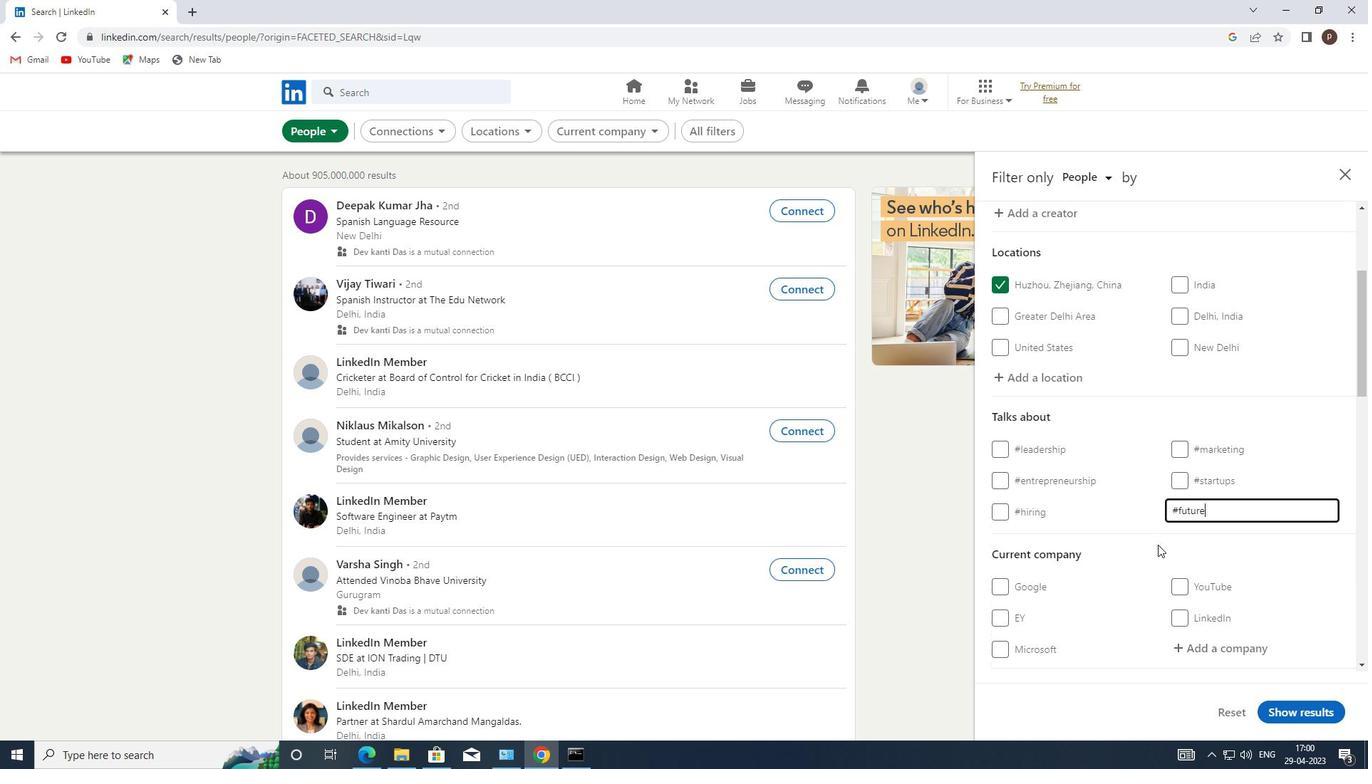 
Action: Mouse scrolled (1156, 548) with delta (0, 0)
Screenshot: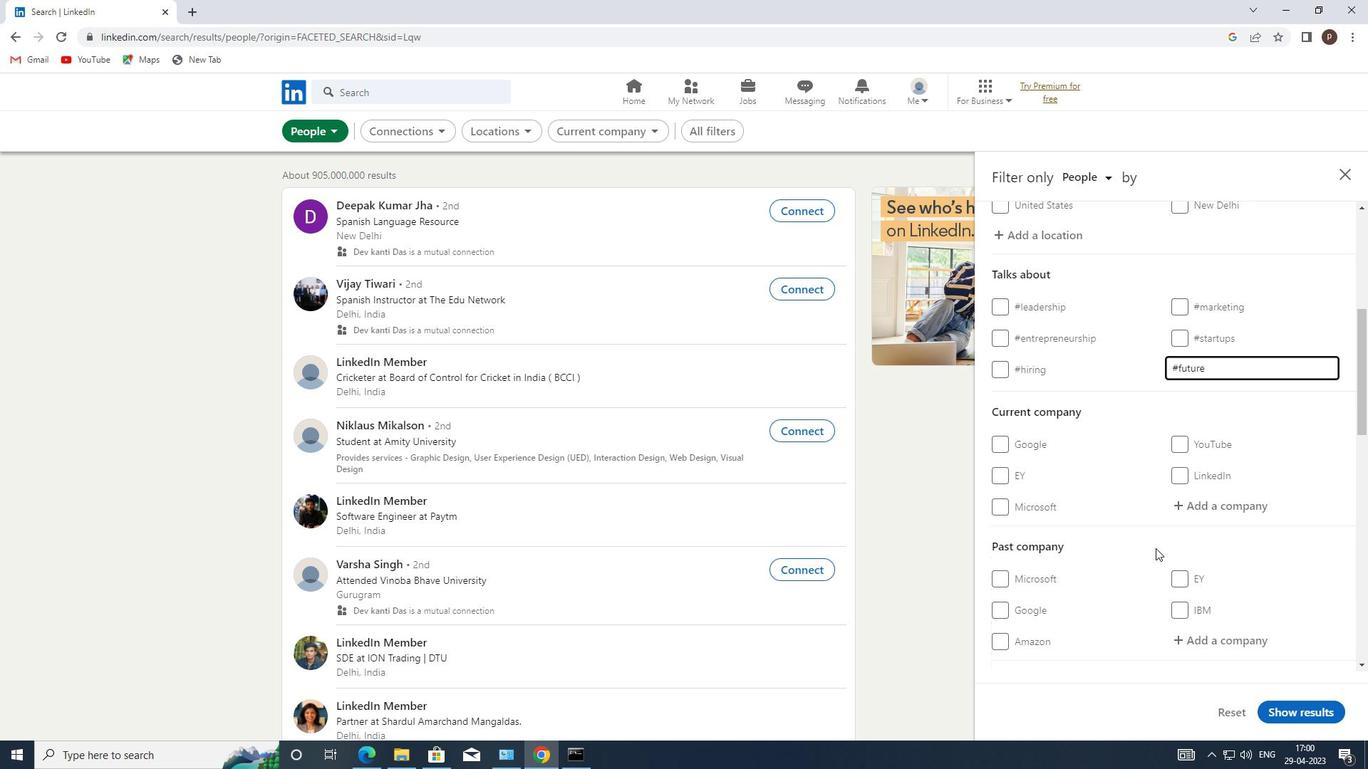 
Action: Mouse scrolled (1156, 548) with delta (0, 0)
Screenshot: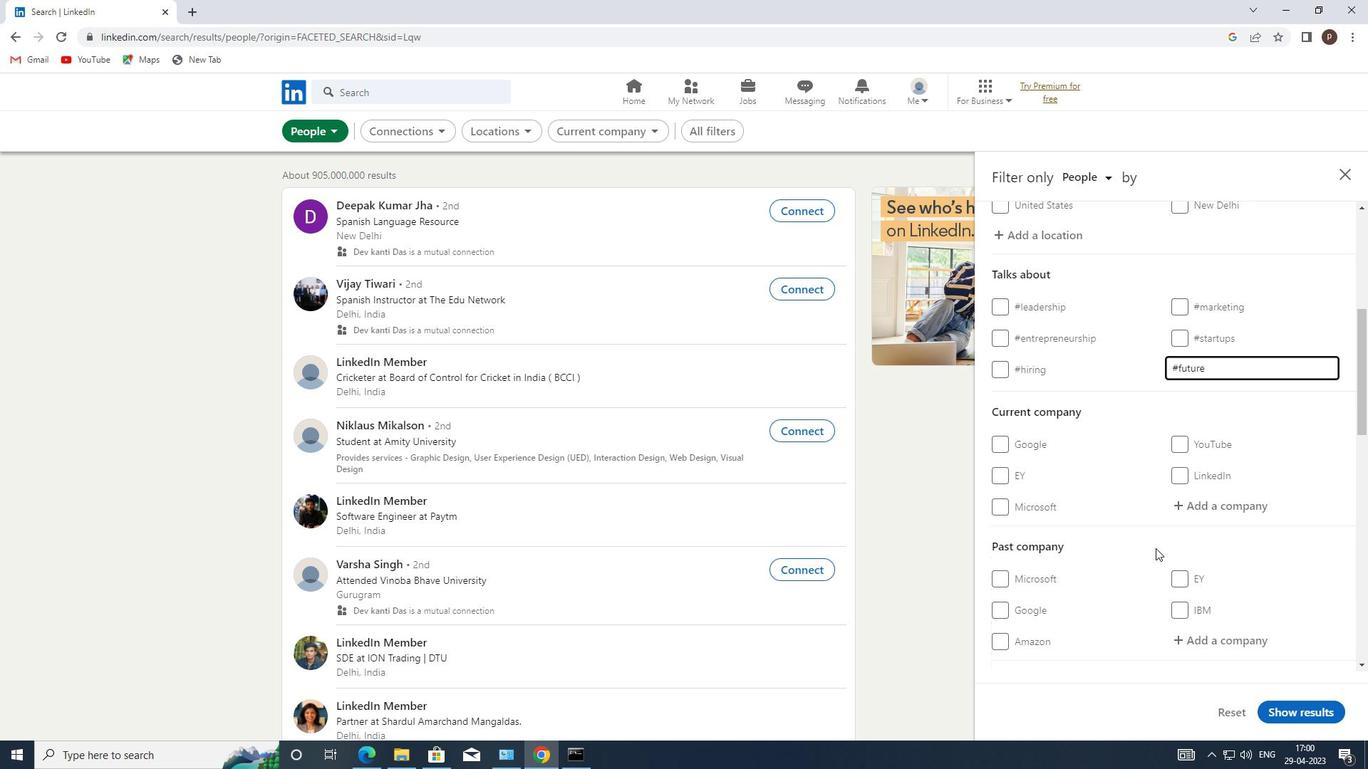 
Action: Mouse moved to (1156, 549)
Screenshot: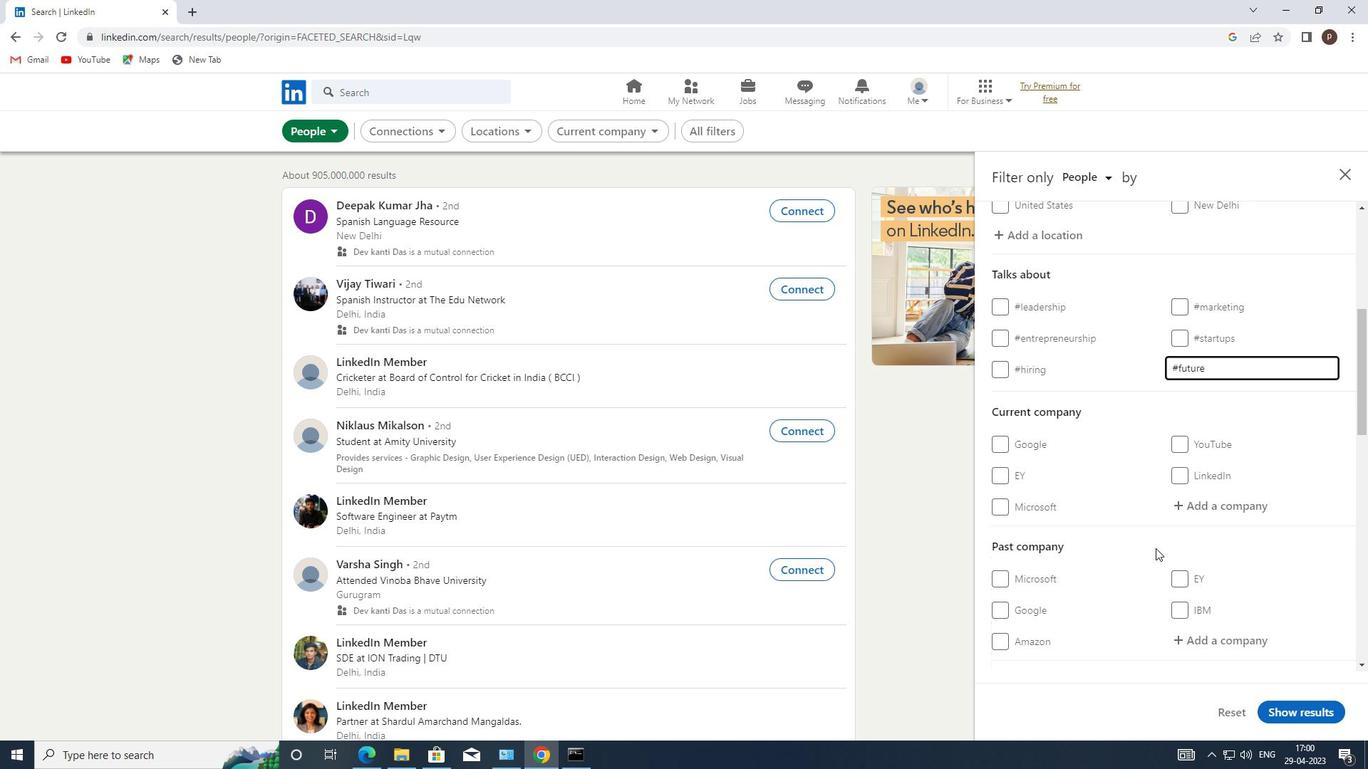 
Action: Mouse scrolled (1156, 548) with delta (0, 0)
Screenshot: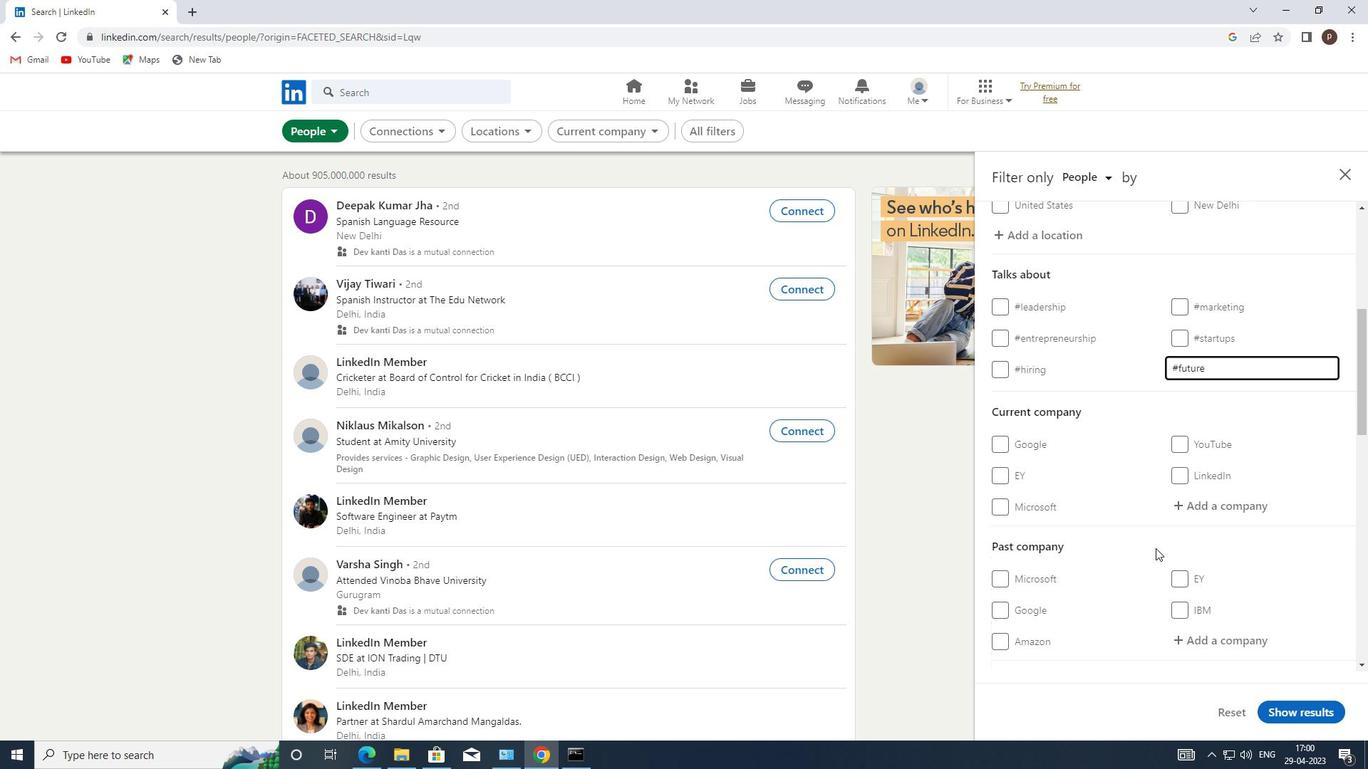 
Action: Mouse moved to (1147, 546)
Screenshot: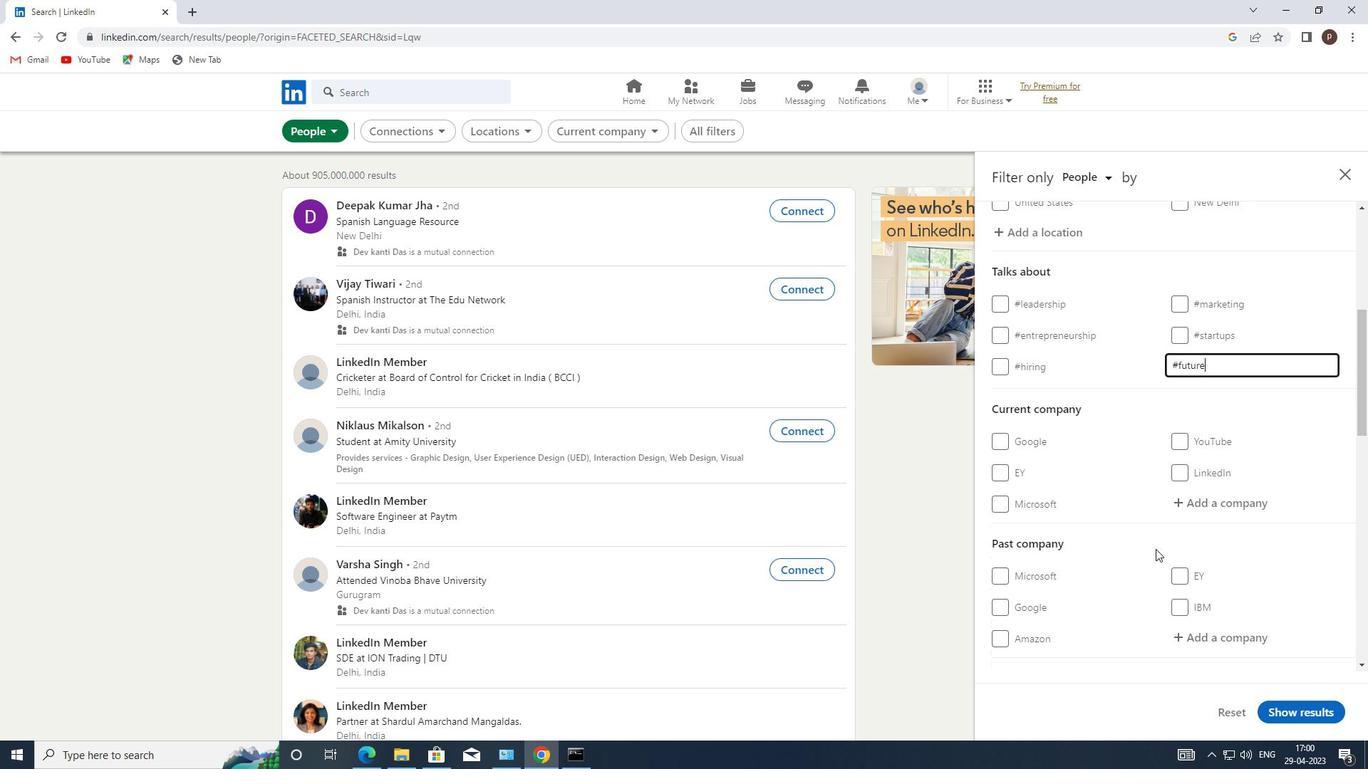
Action: Mouse scrolled (1147, 546) with delta (0, 0)
Screenshot: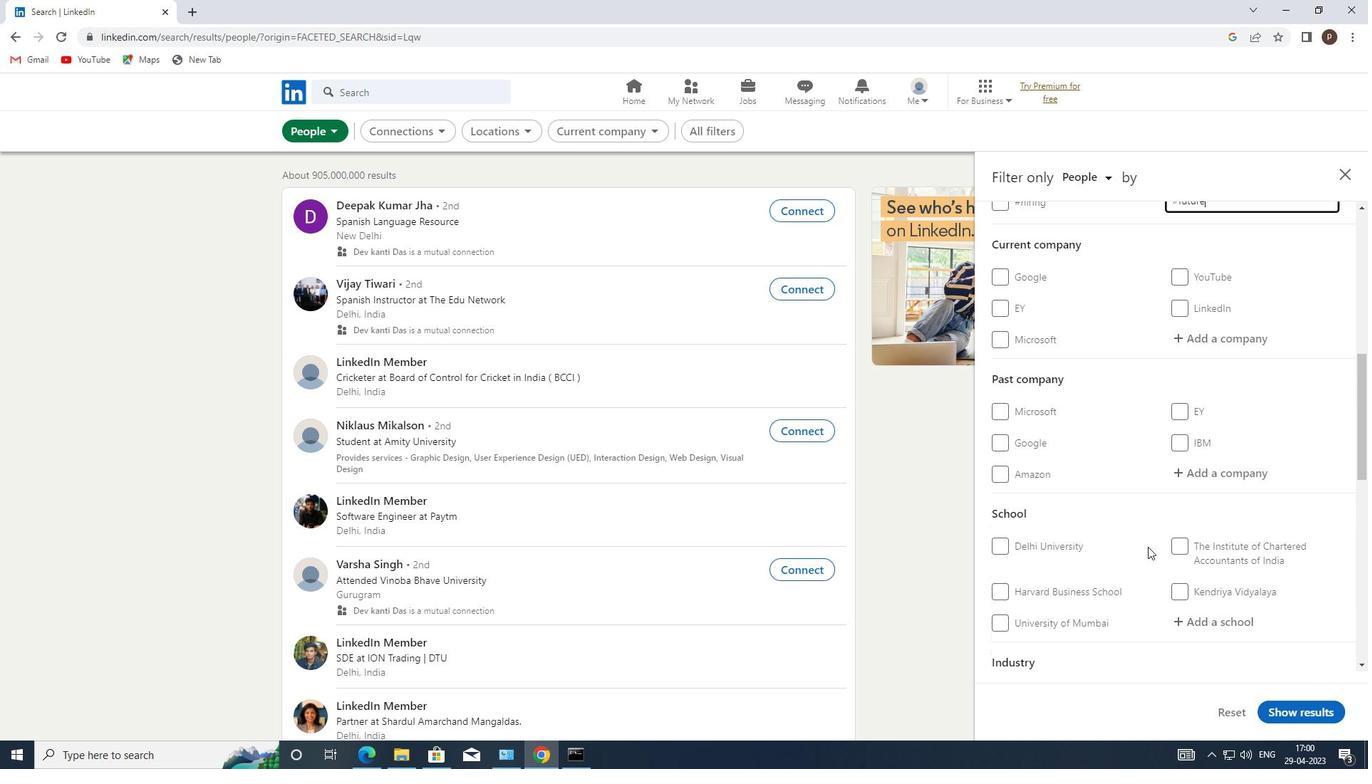 
Action: Mouse scrolled (1147, 546) with delta (0, 0)
Screenshot: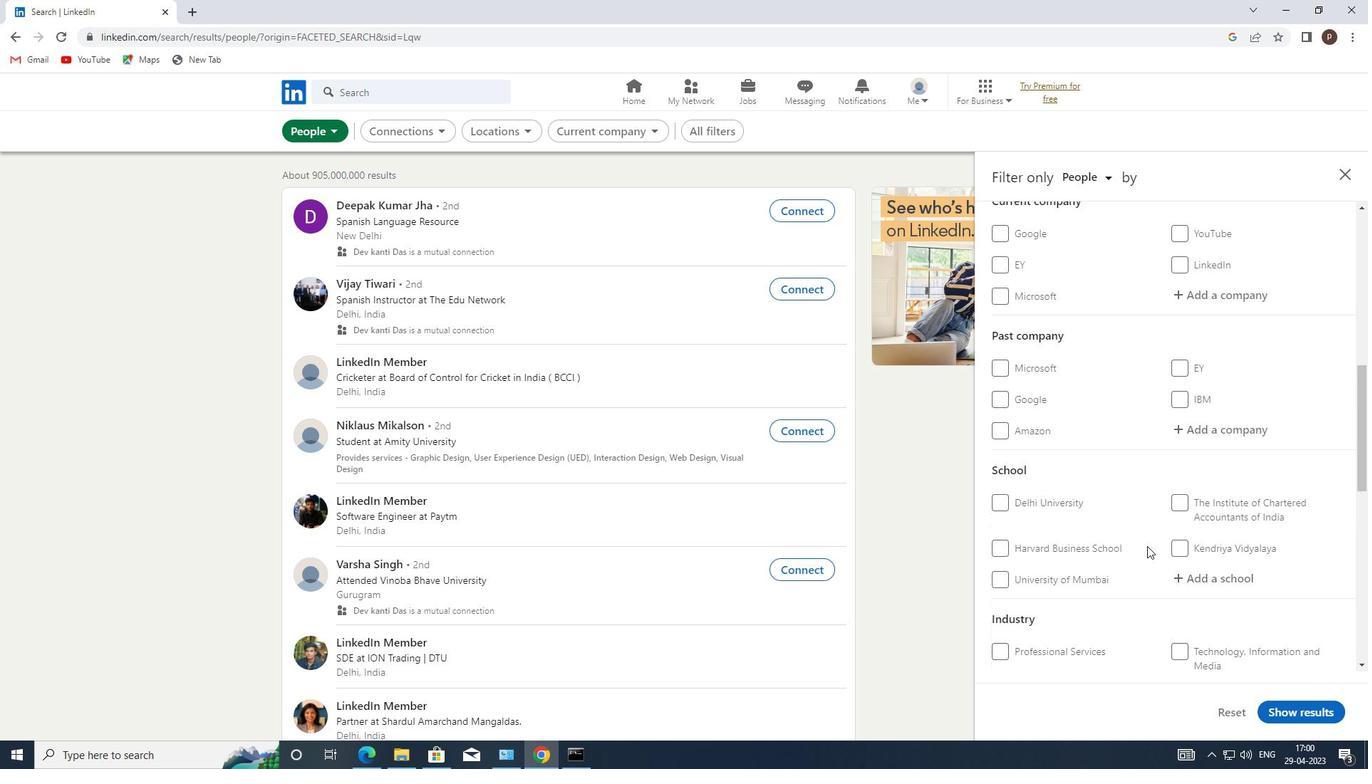 
Action: Mouse scrolled (1147, 546) with delta (0, 0)
Screenshot: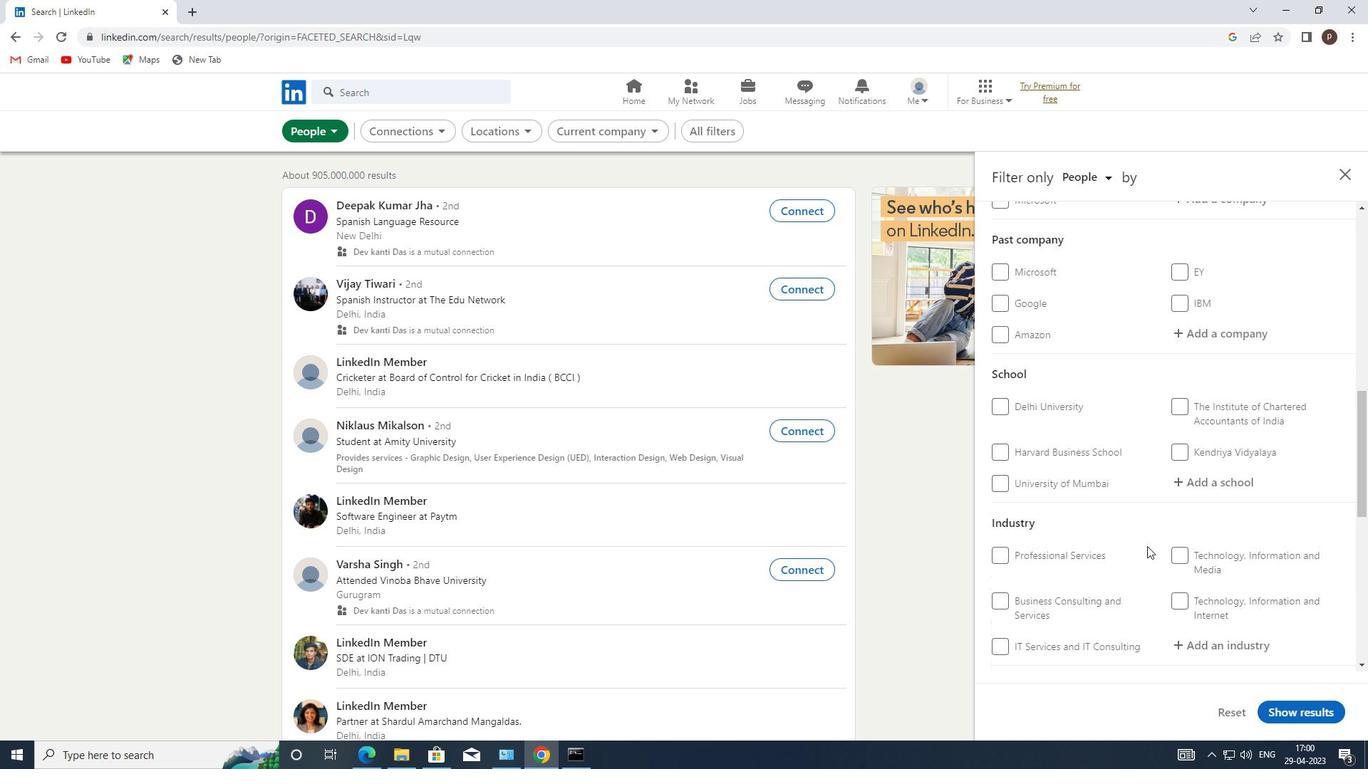 
Action: Mouse scrolled (1147, 546) with delta (0, 0)
Screenshot: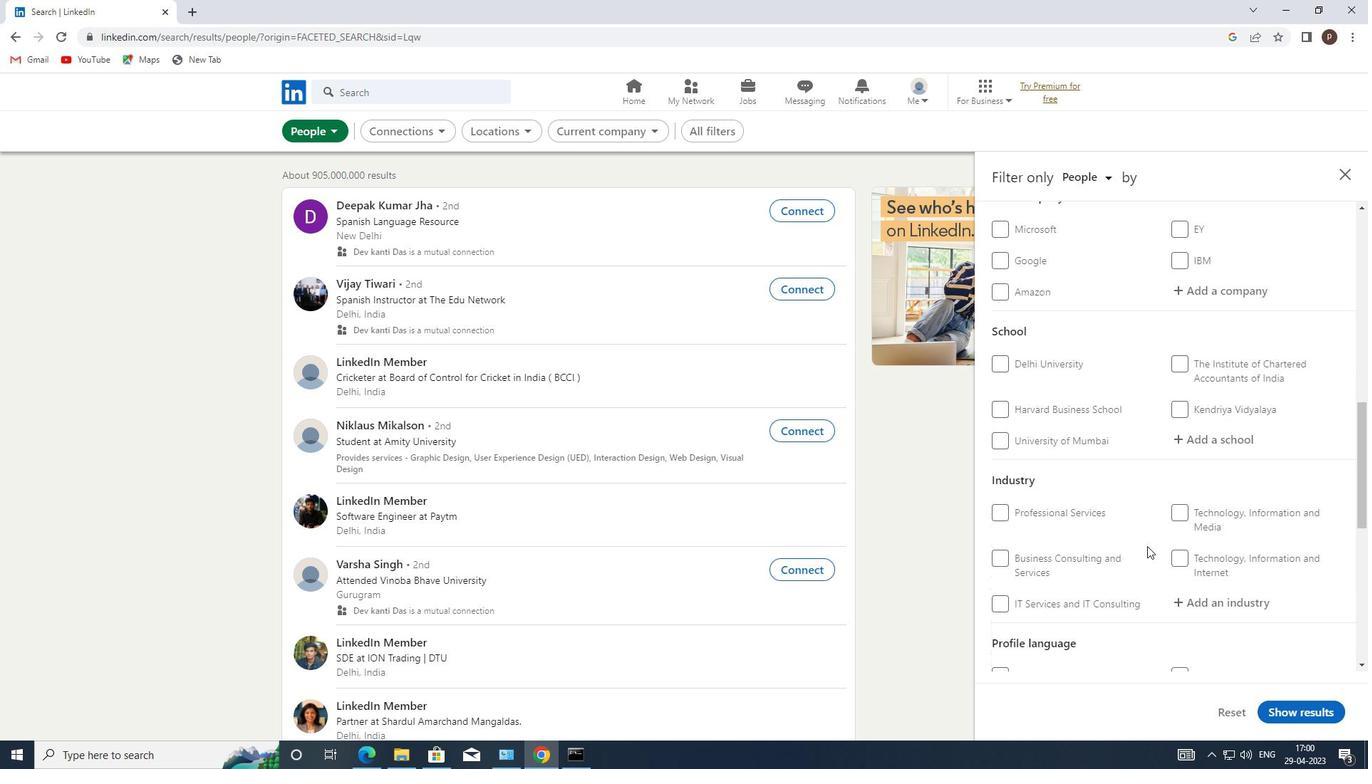 
Action: Mouse scrolled (1147, 546) with delta (0, 0)
Screenshot: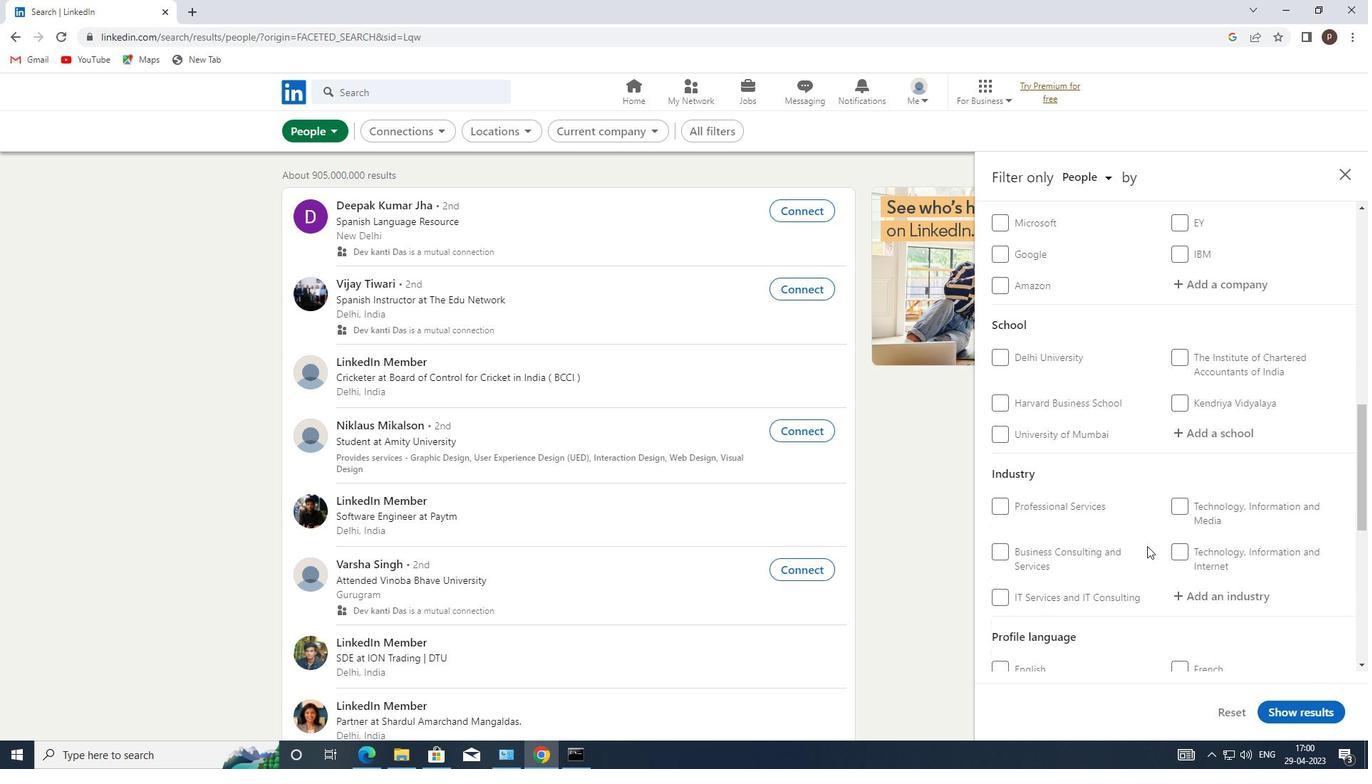 
Action: Mouse moved to (1178, 460)
Screenshot: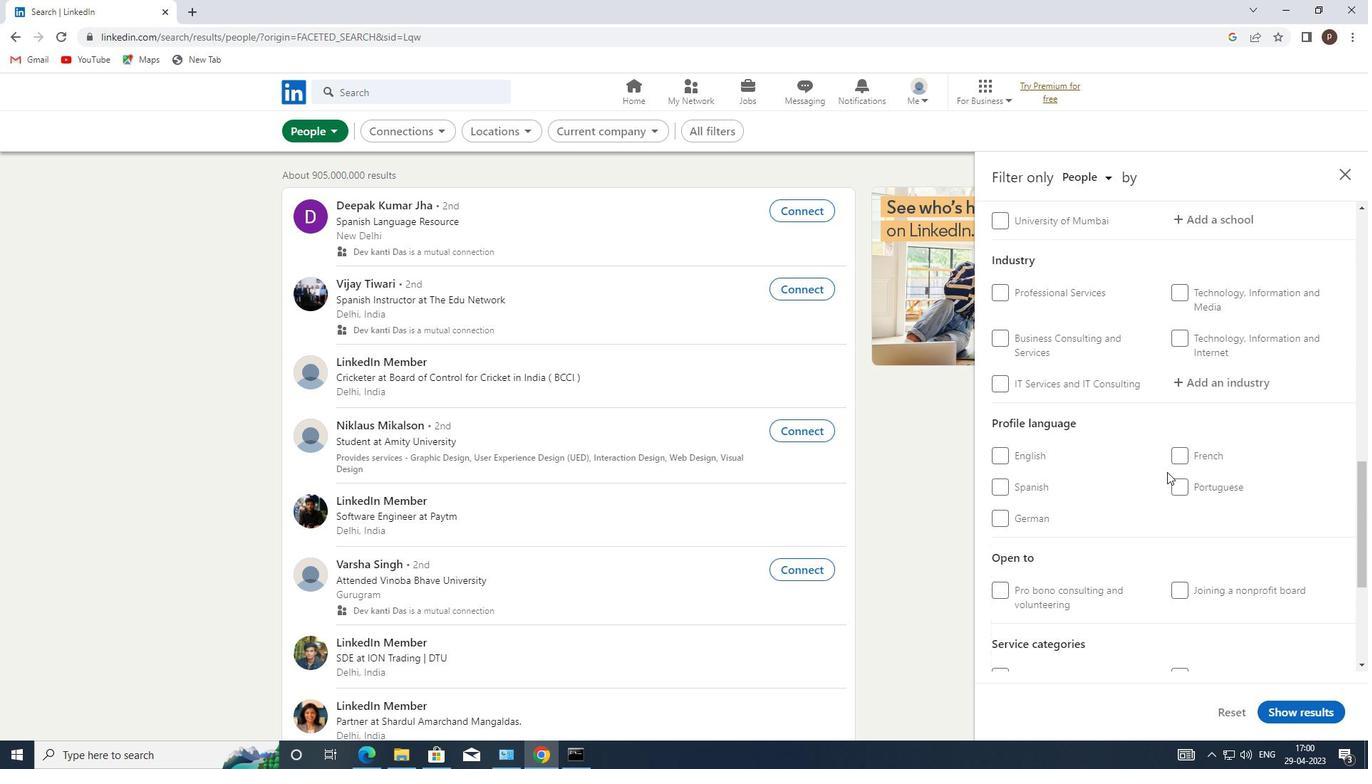 
Action: Mouse pressed left at (1178, 460)
Screenshot: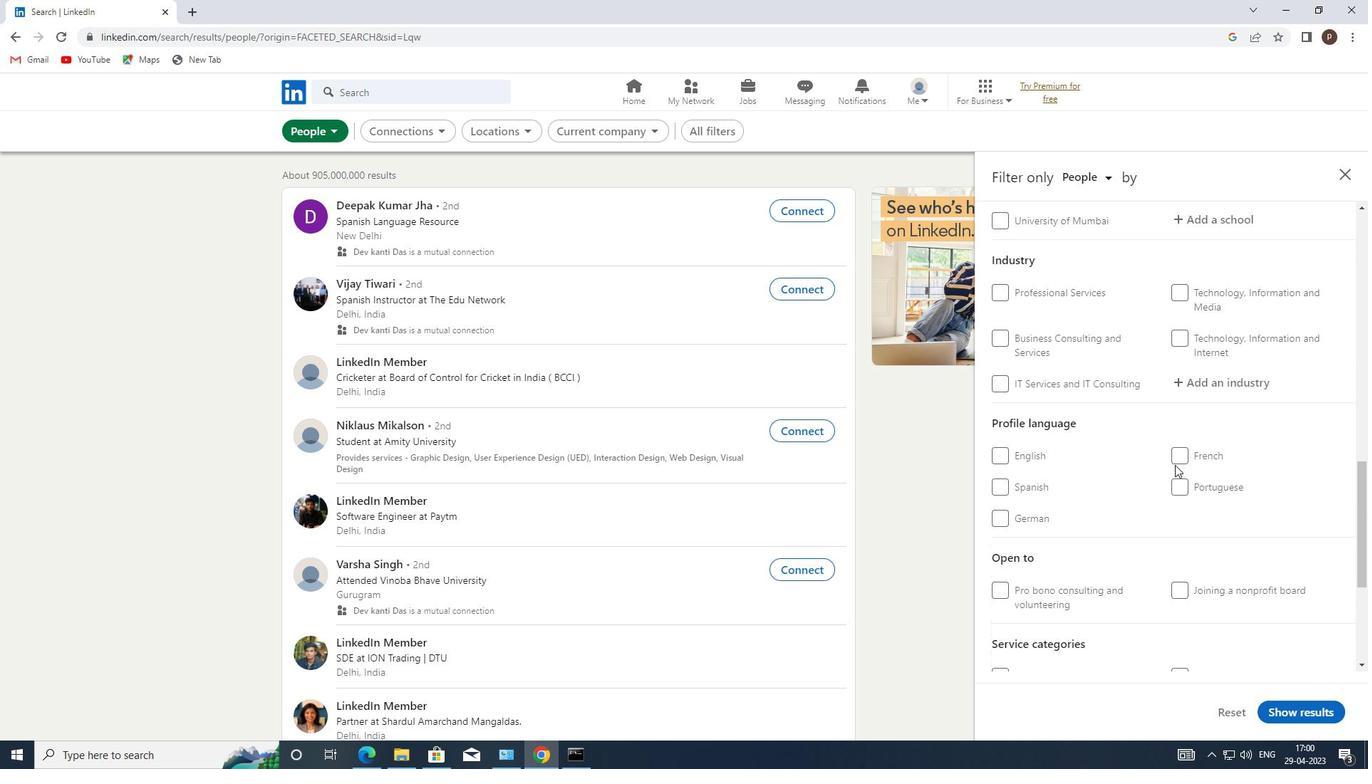 
Action: Mouse moved to (1144, 458)
Screenshot: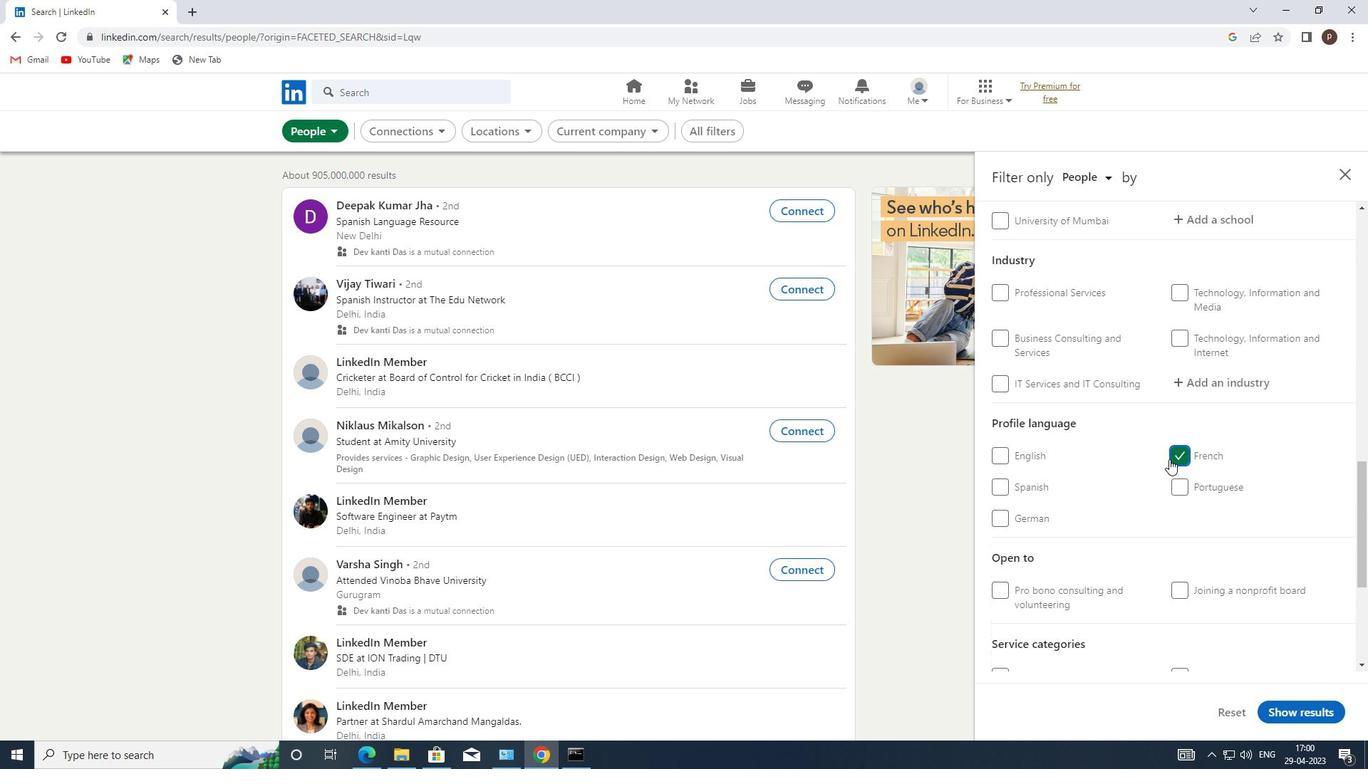 
Action: Mouse scrolled (1144, 459) with delta (0, 0)
Screenshot: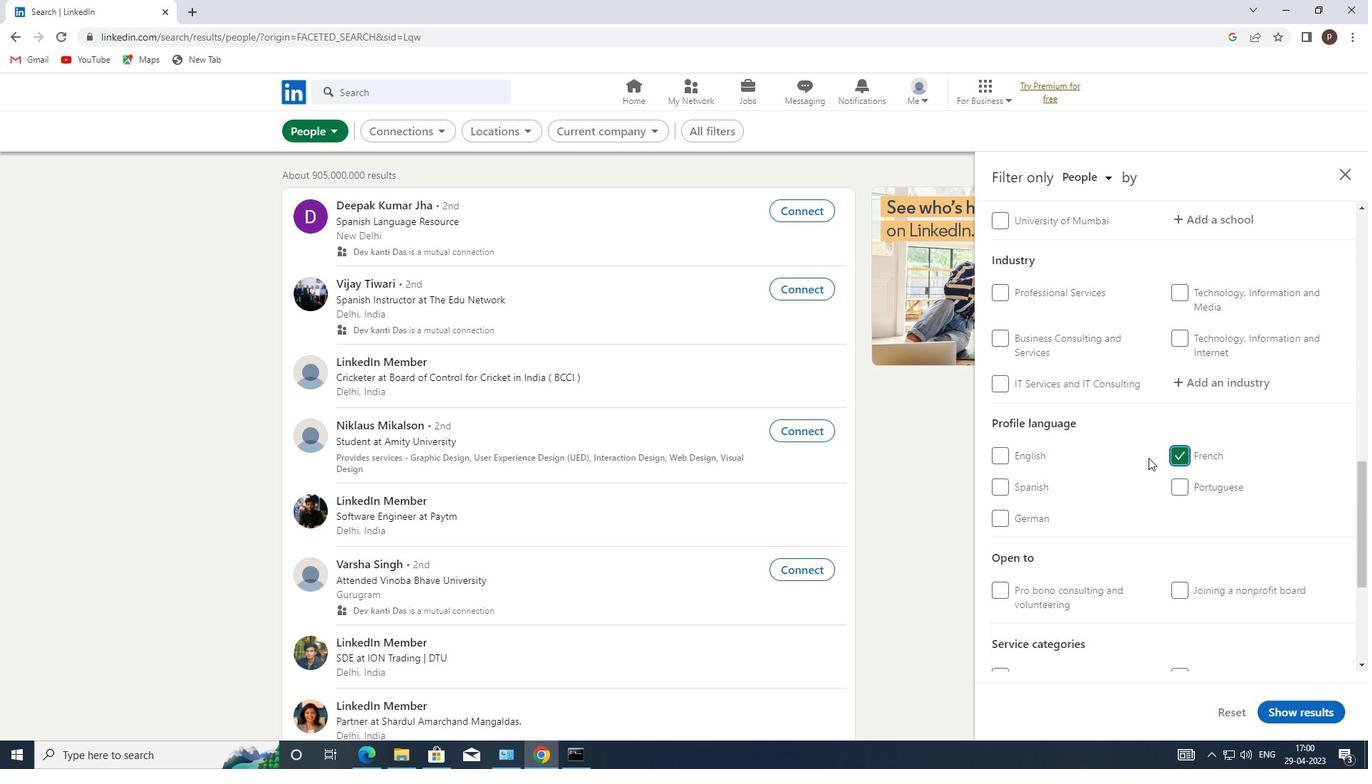 
Action: Mouse scrolled (1144, 459) with delta (0, 0)
Screenshot: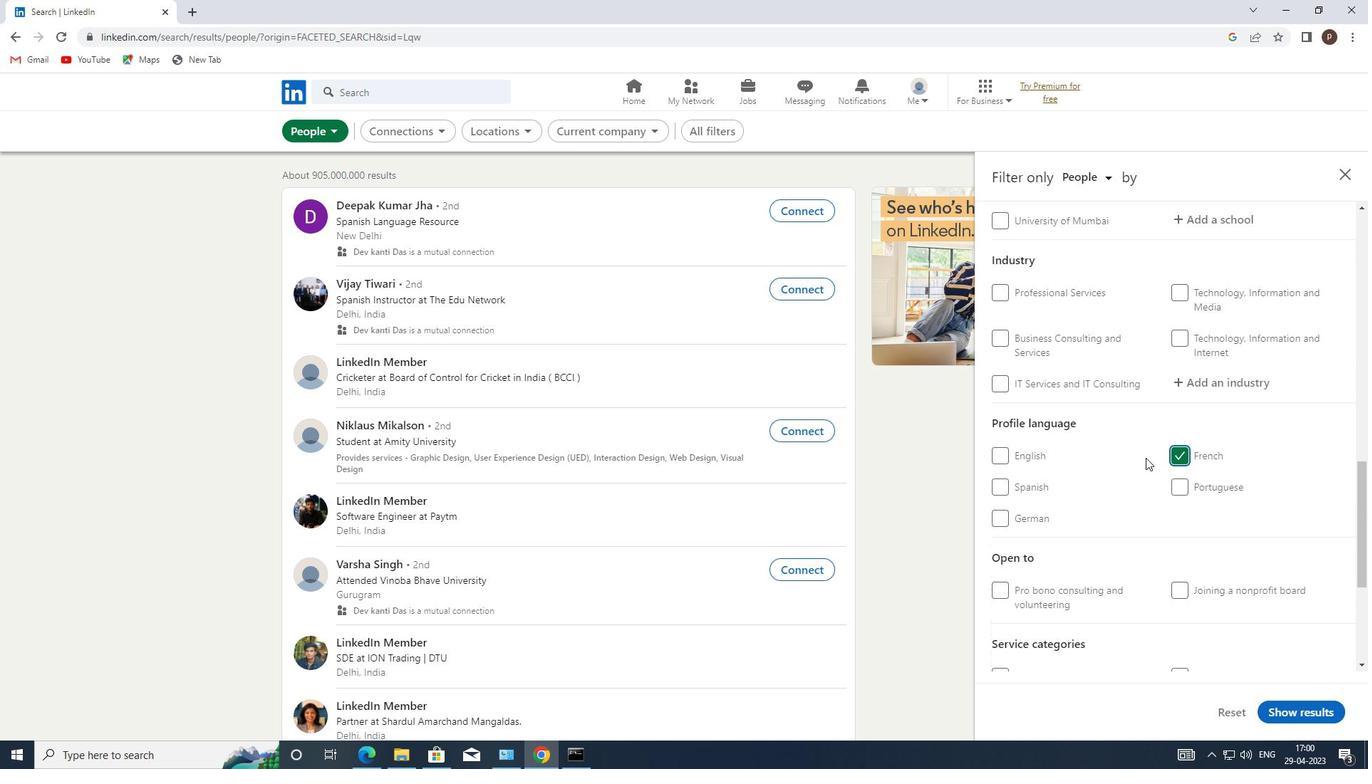 
Action: Mouse scrolled (1144, 459) with delta (0, 0)
Screenshot: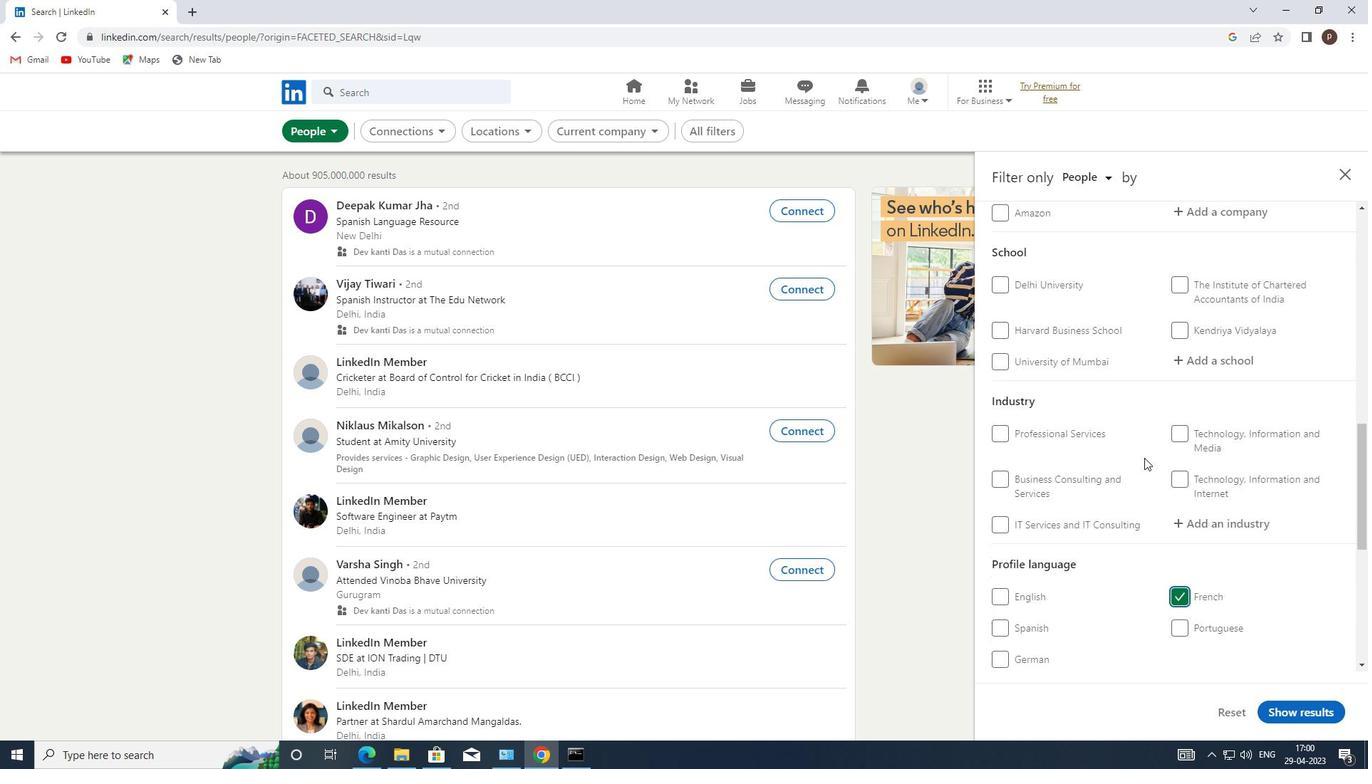 
Action: Mouse scrolled (1144, 459) with delta (0, 0)
Screenshot: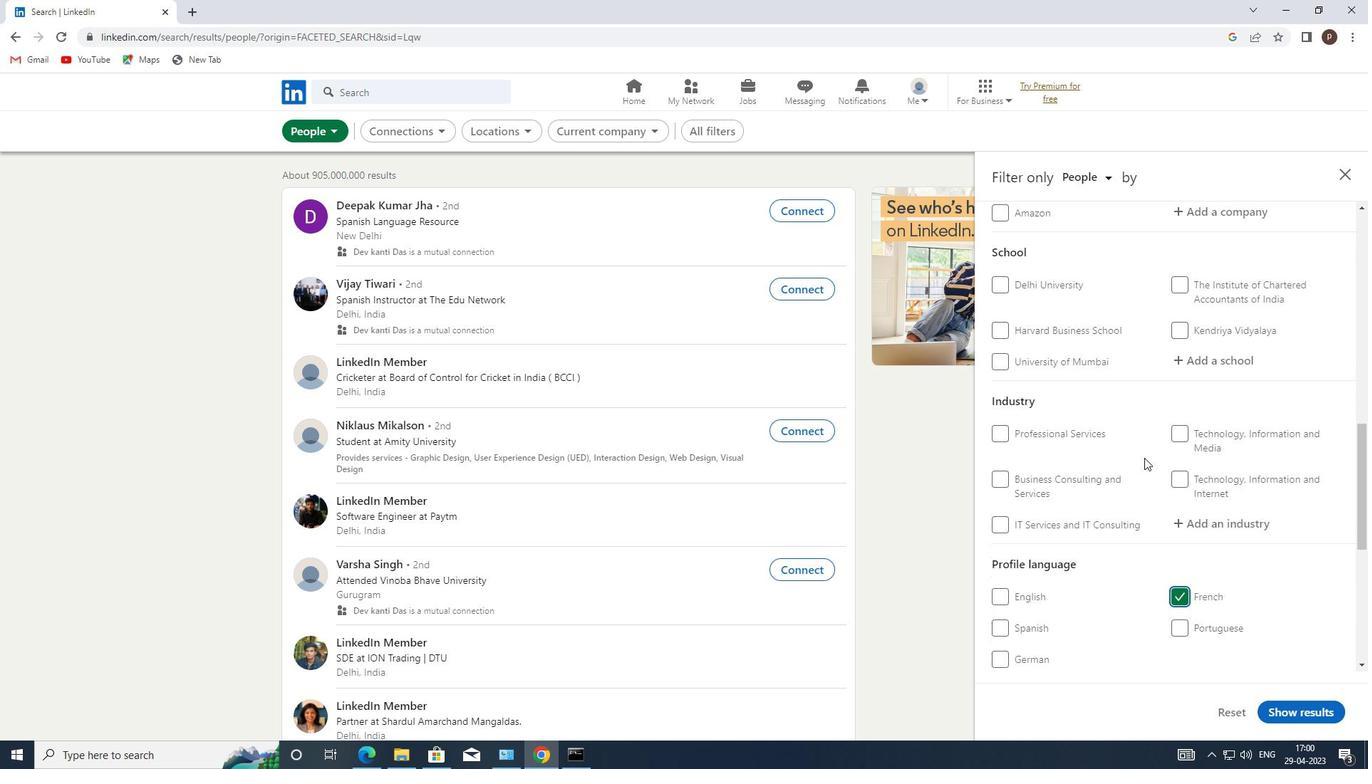 
Action: Mouse moved to (1156, 465)
Screenshot: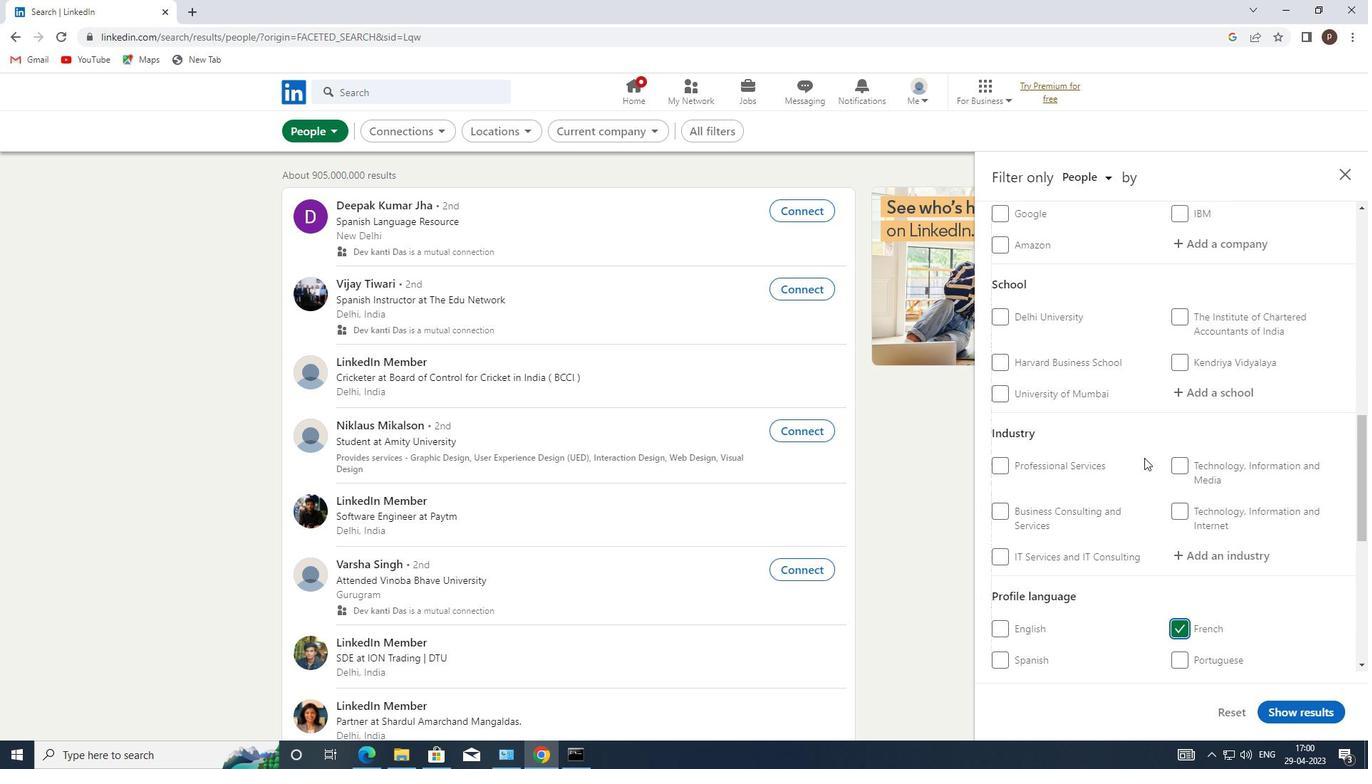 
Action: Mouse scrolled (1156, 466) with delta (0, 0)
Screenshot: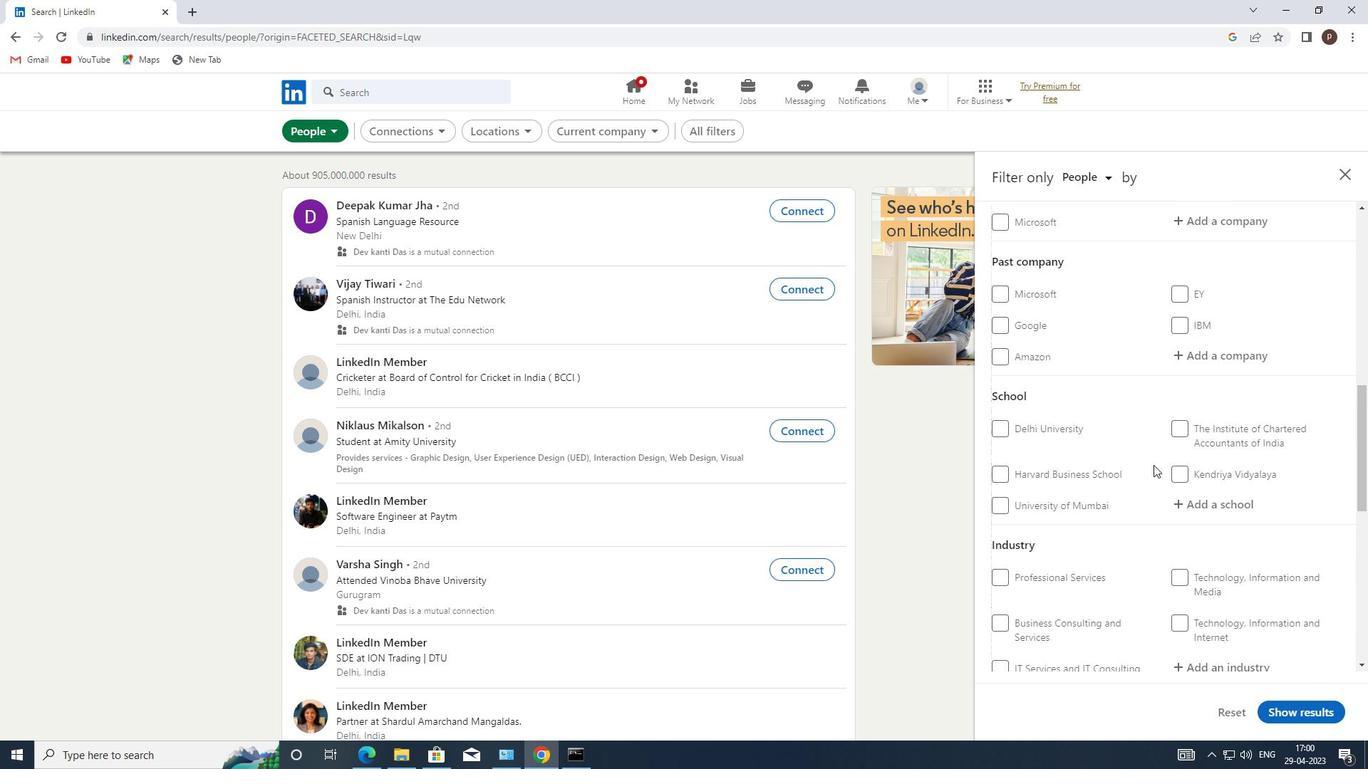 
Action: Mouse scrolled (1156, 466) with delta (0, 0)
Screenshot: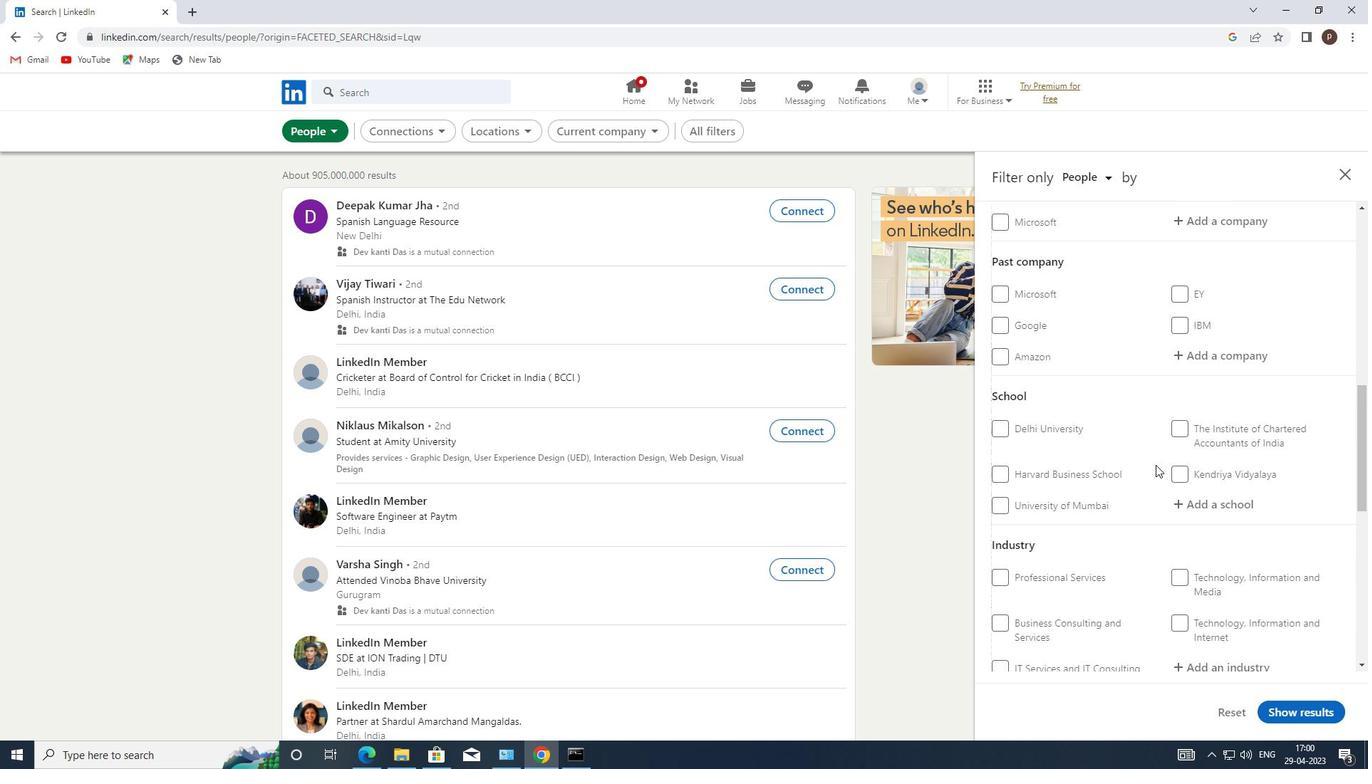 
Action: Mouse moved to (1156, 466)
Screenshot: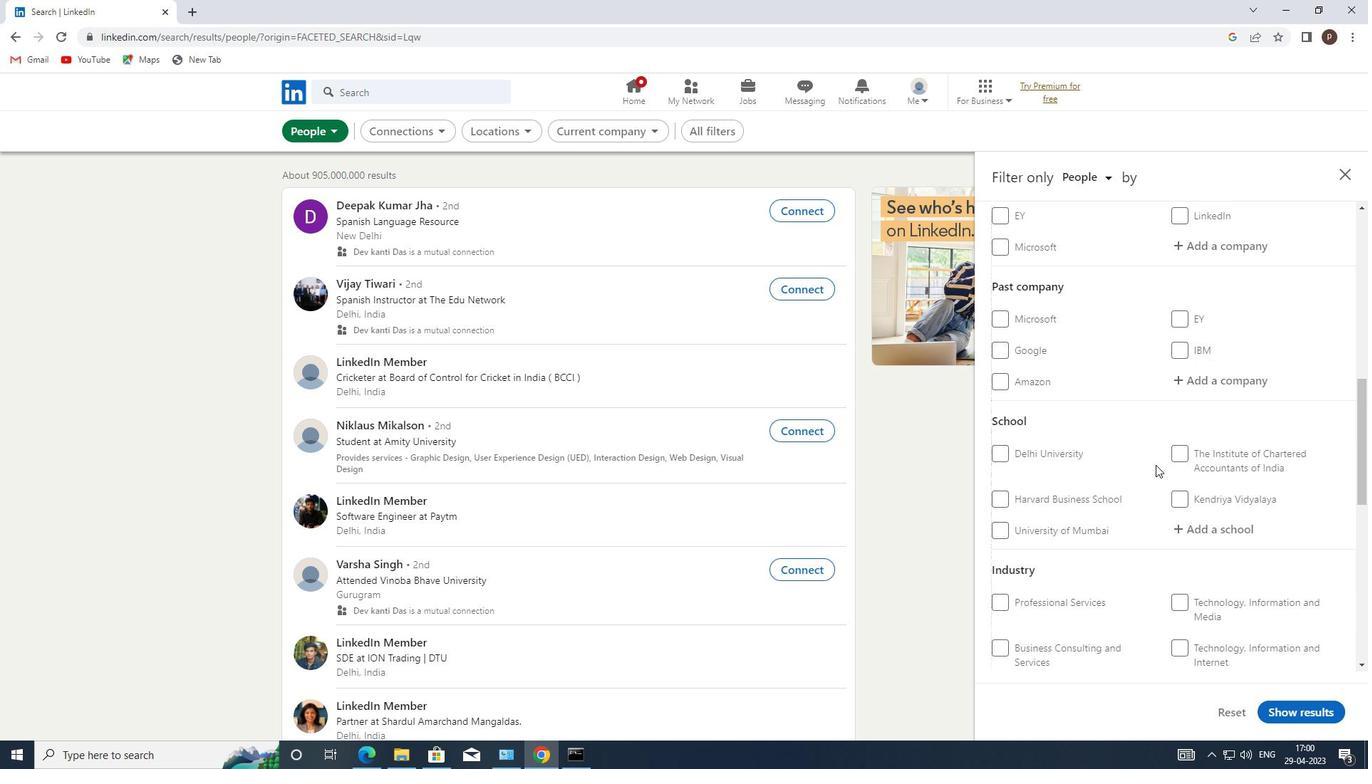 
Action: Mouse scrolled (1156, 466) with delta (0, 0)
Screenshot: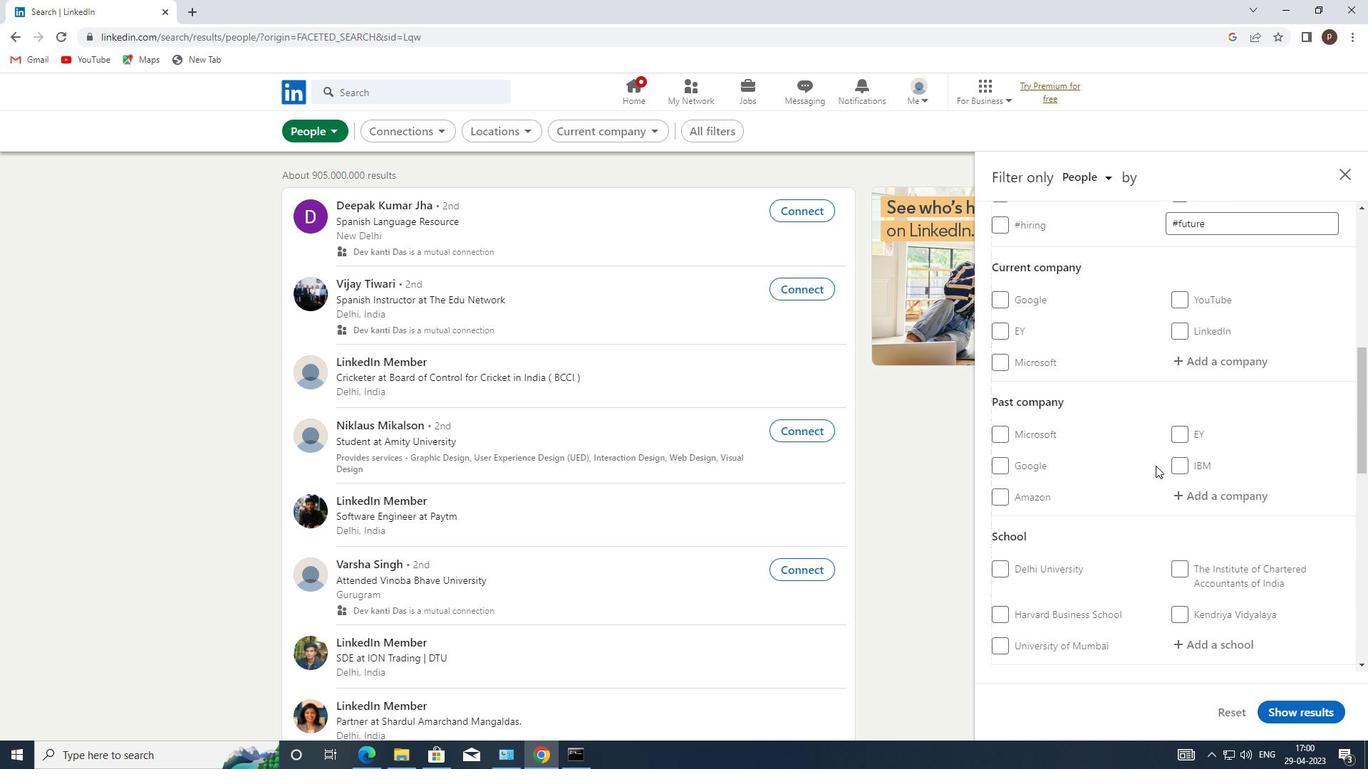 
Action: Mouse scrolled (1156, 466) with delta (0, 0)
Screenshot: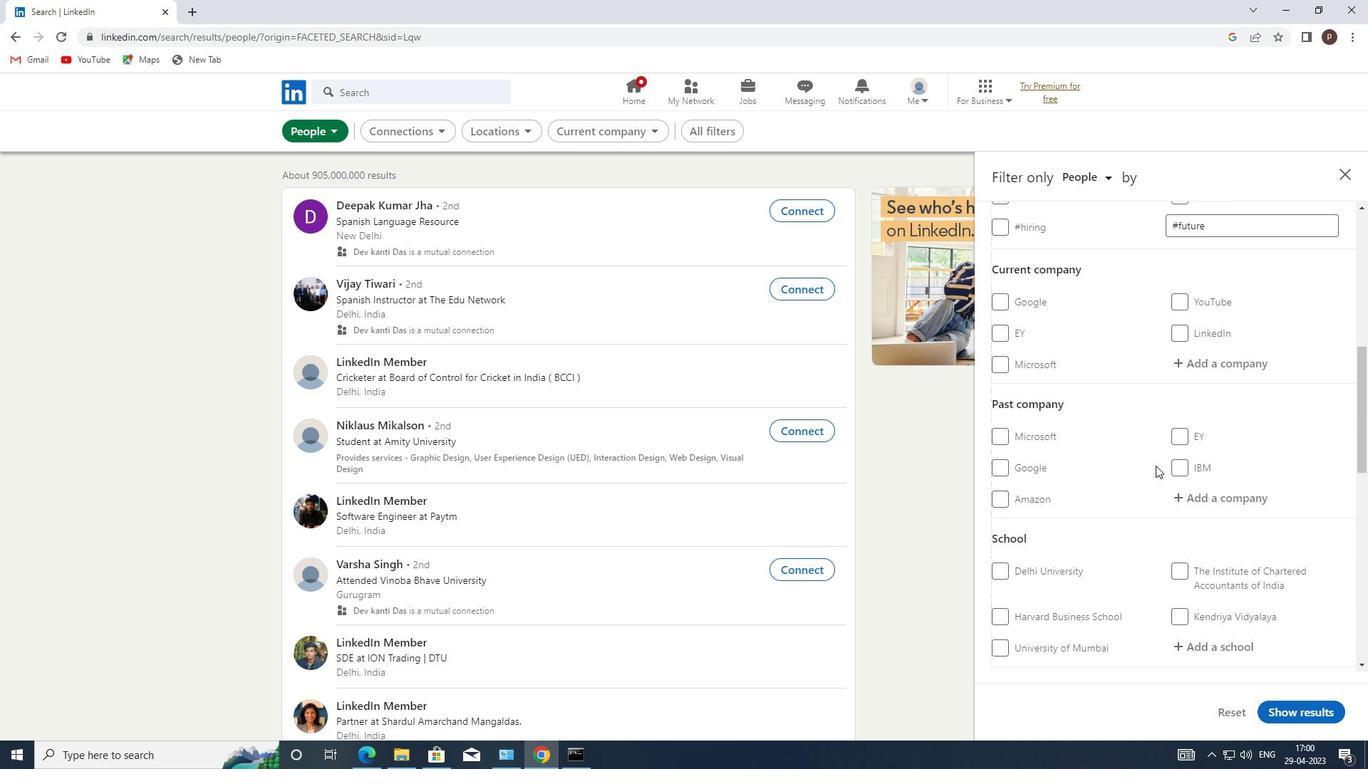 
Action: Mouse moved to (1156, 467)
Screenshot: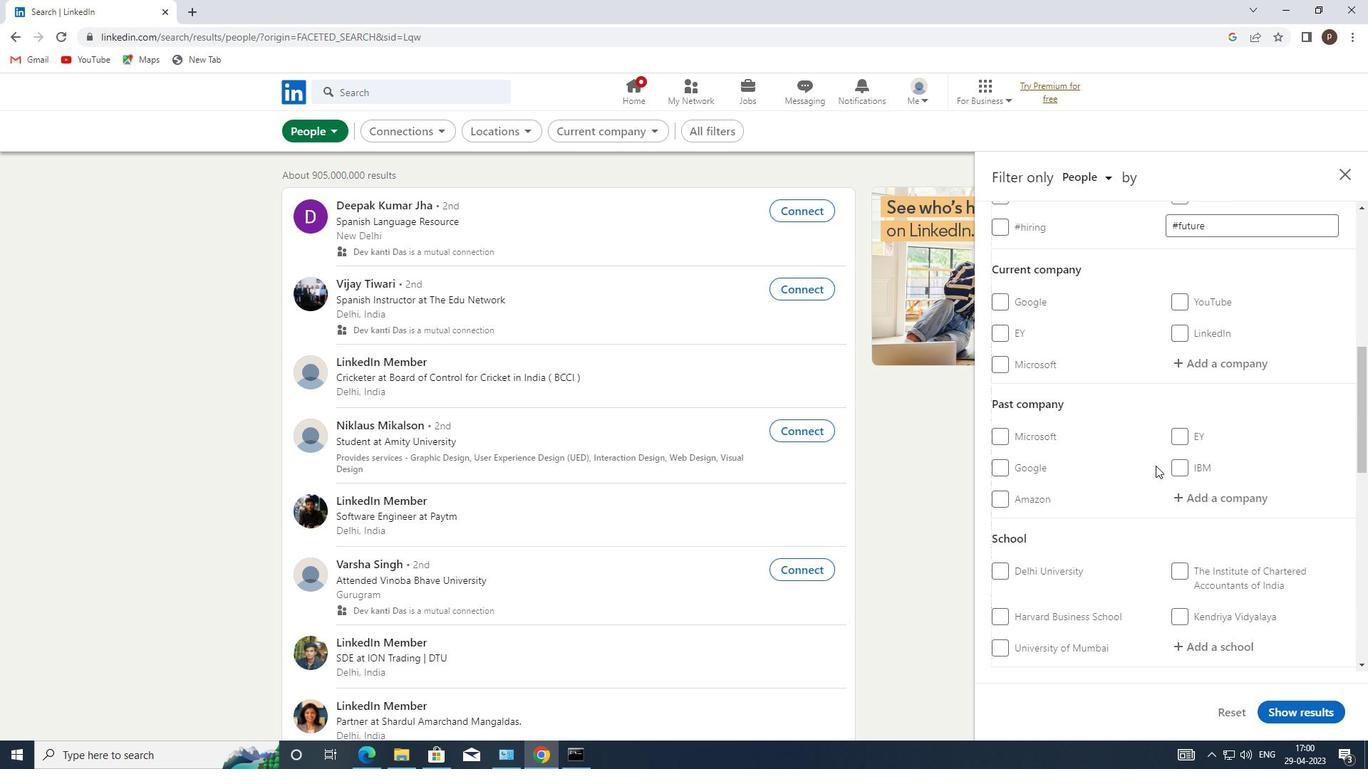 
Action: Mouse scrolled (1156, 468) with delta (0, 0)
Screenshot: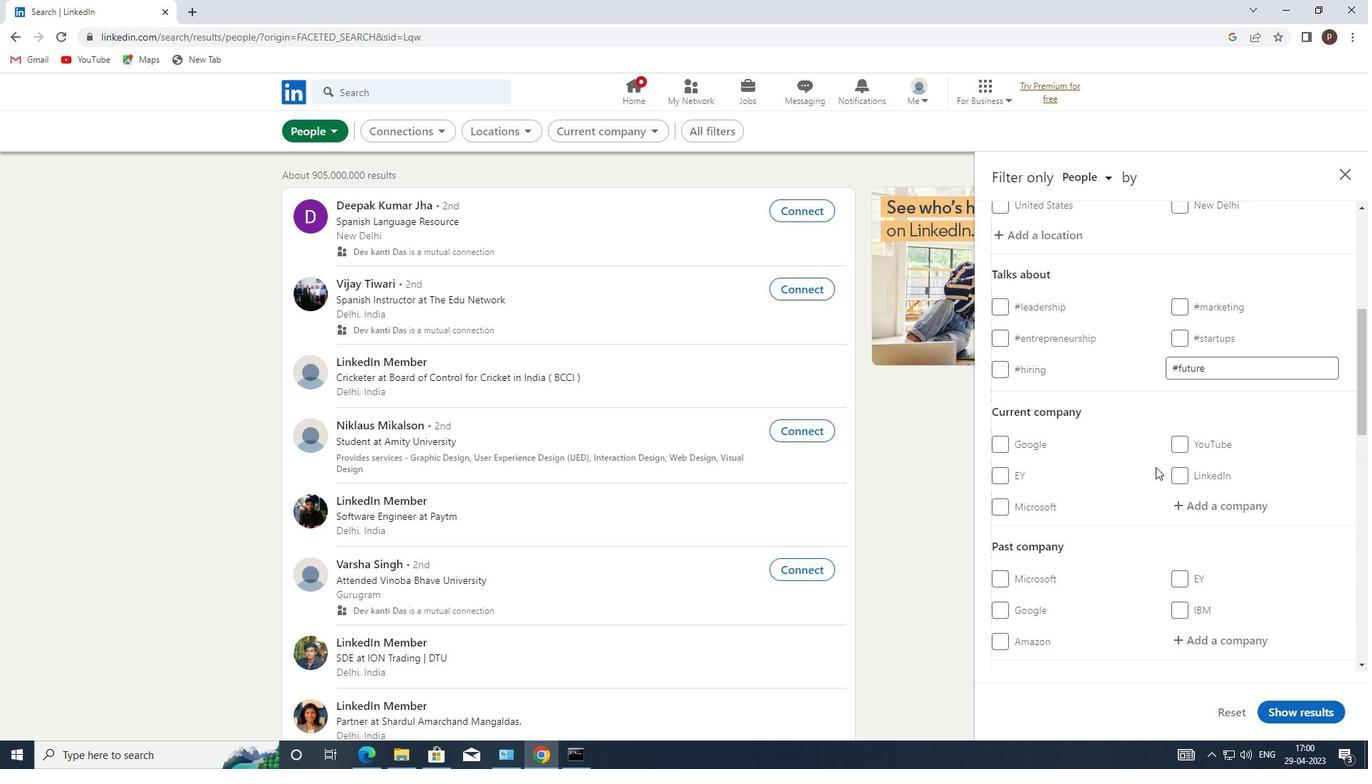
Action: Mouse moved to (1206, 583)
Screenshot: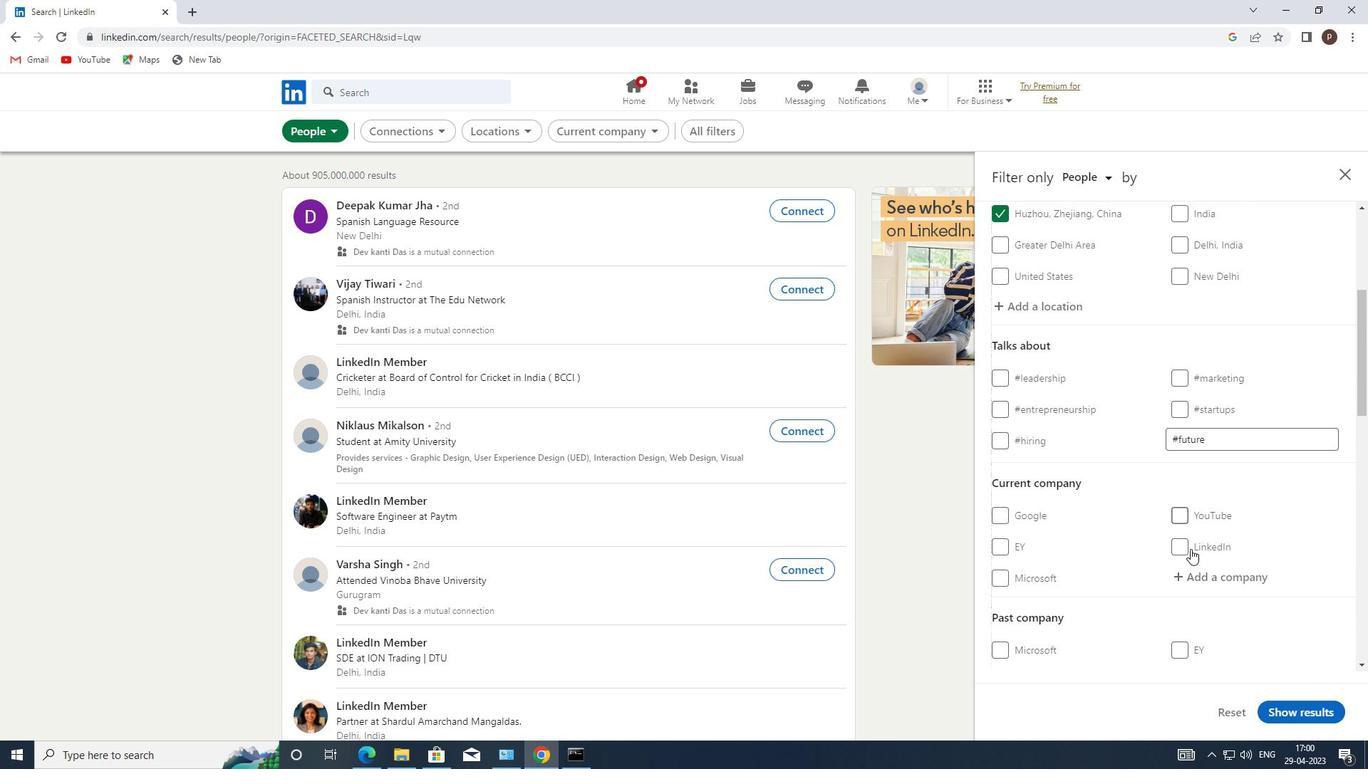 
Action: Mouse pressed left at (1206, 583)
Screenshot: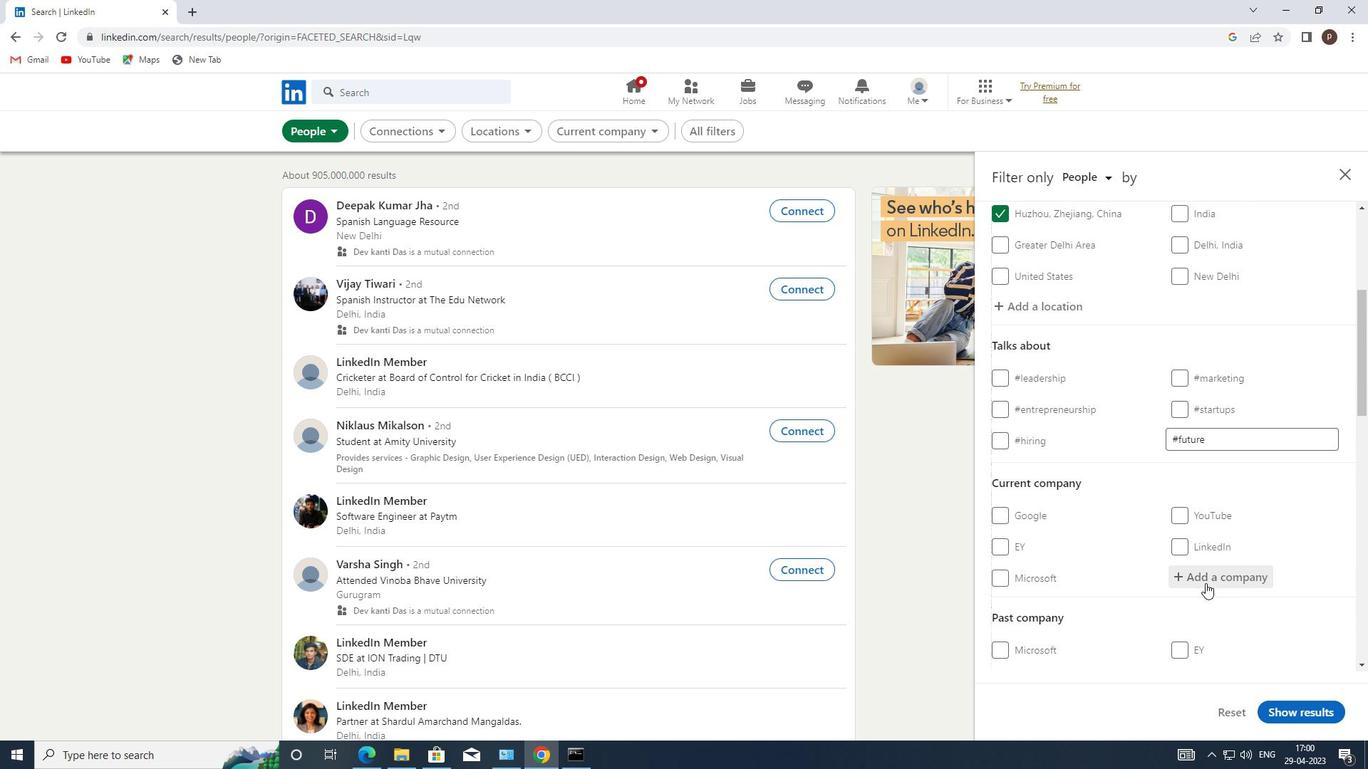 
Action: Key pressed <Key.caps_lock>GALE
Screenshot: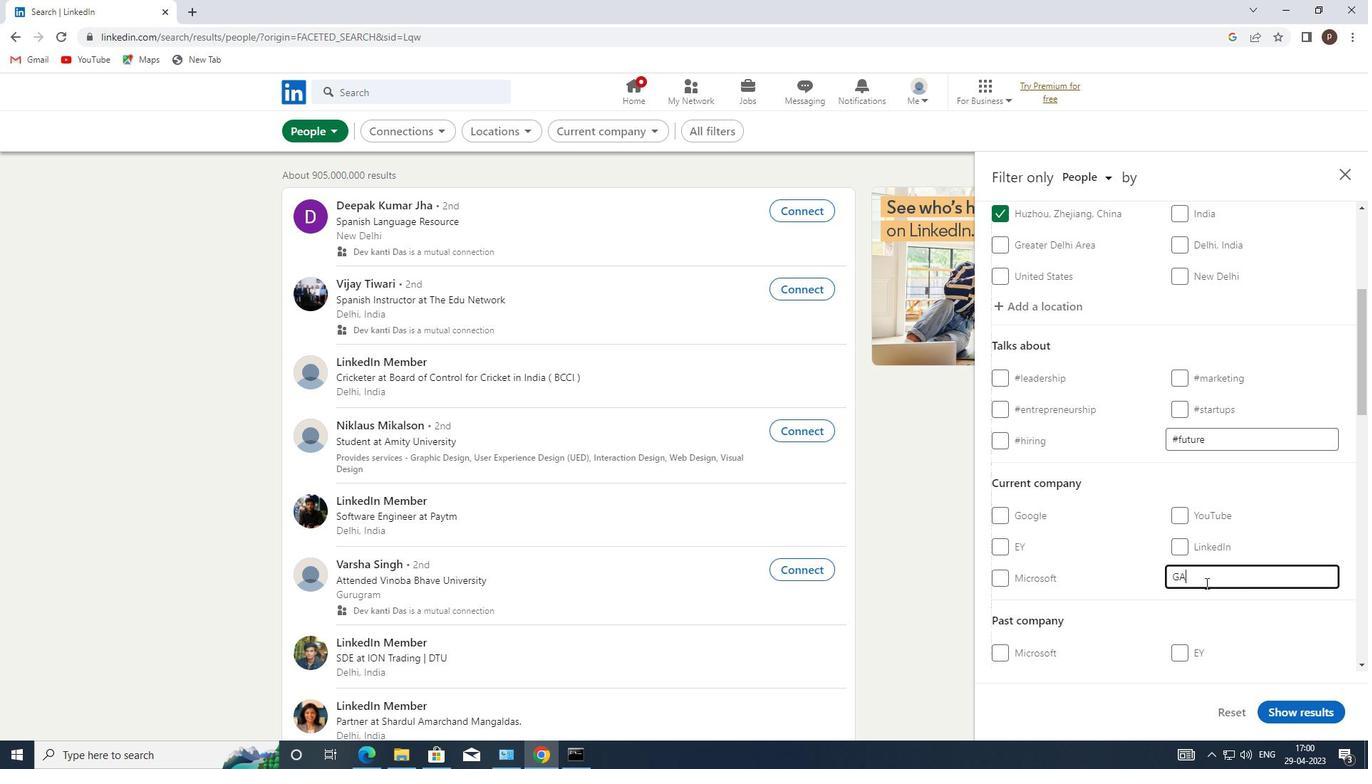 
Action: Mouse moved to (1115, 598)
Screenshot: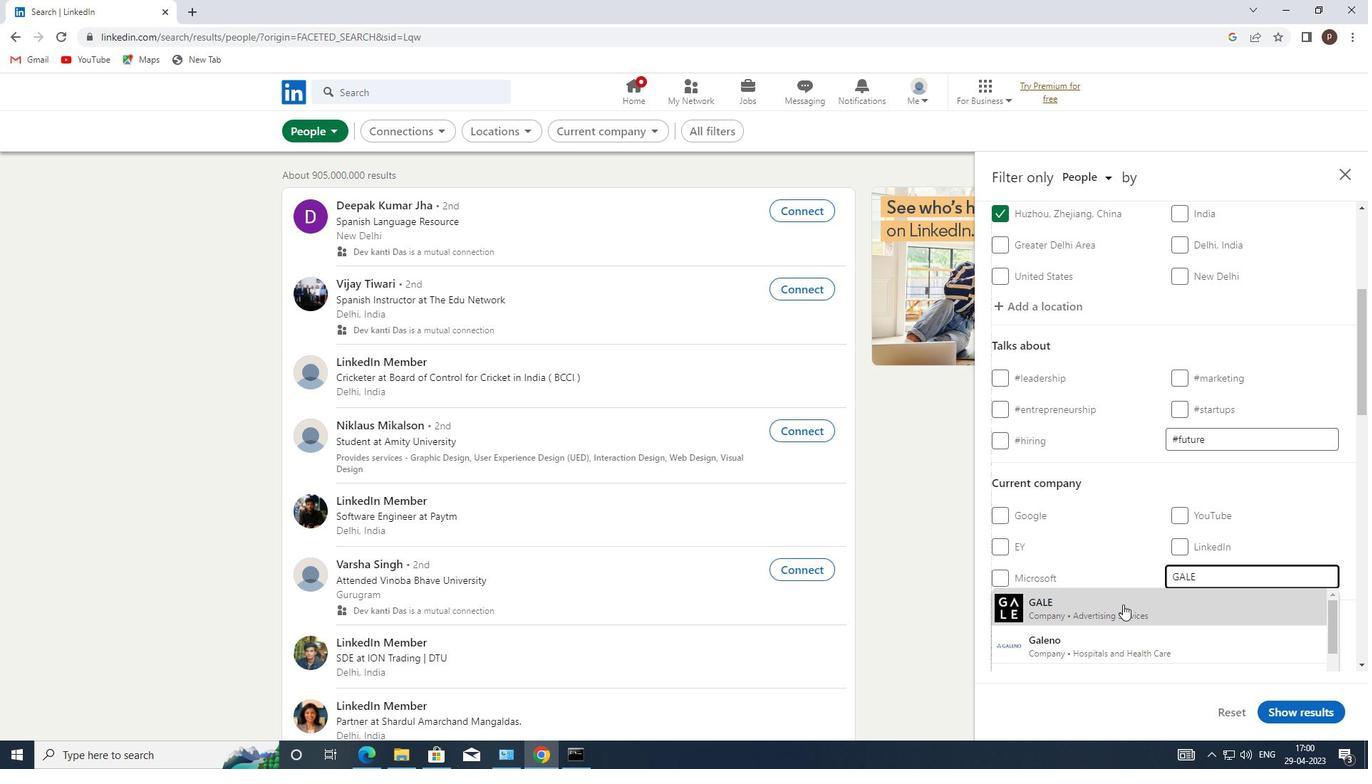 
Action: Mouse pressed left at (1115, 598)
Screenshot: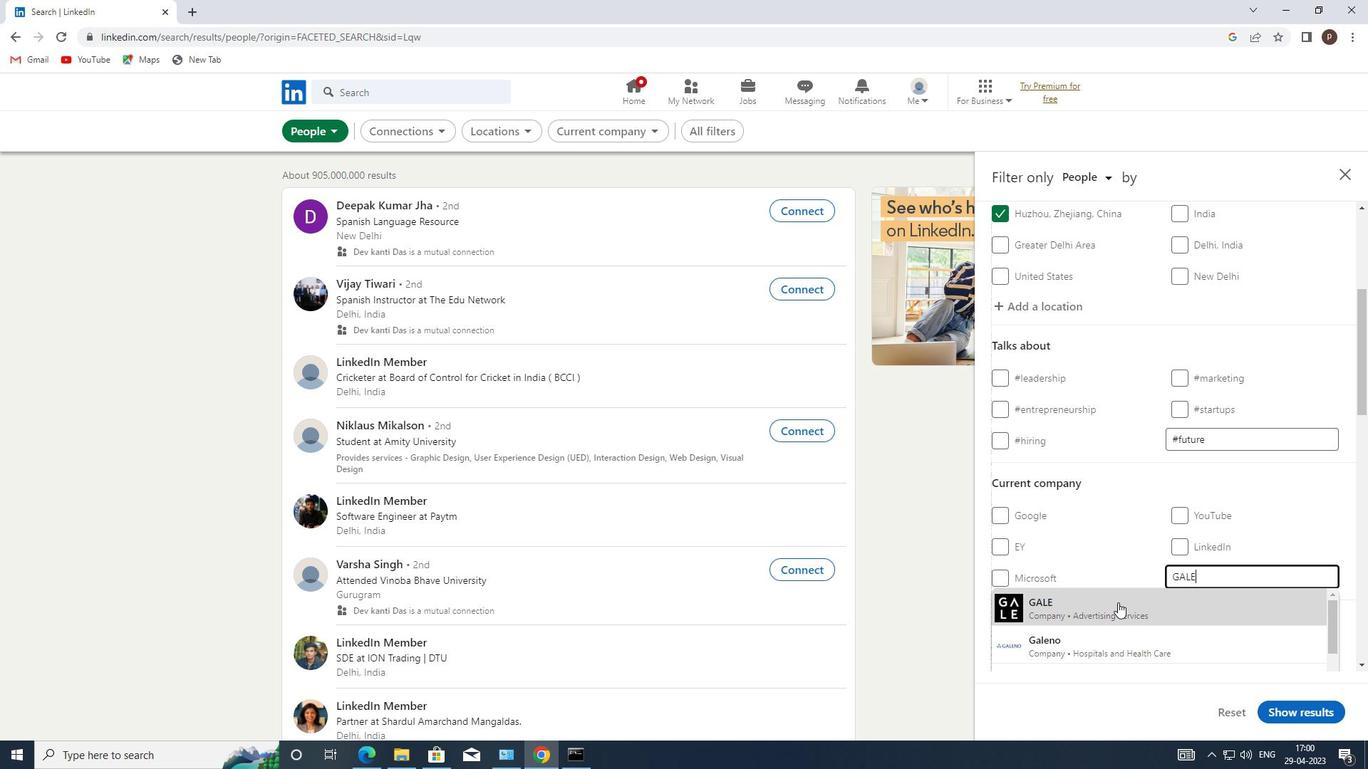 
Action: Mouse moved to (1112, 575)
Screenshot: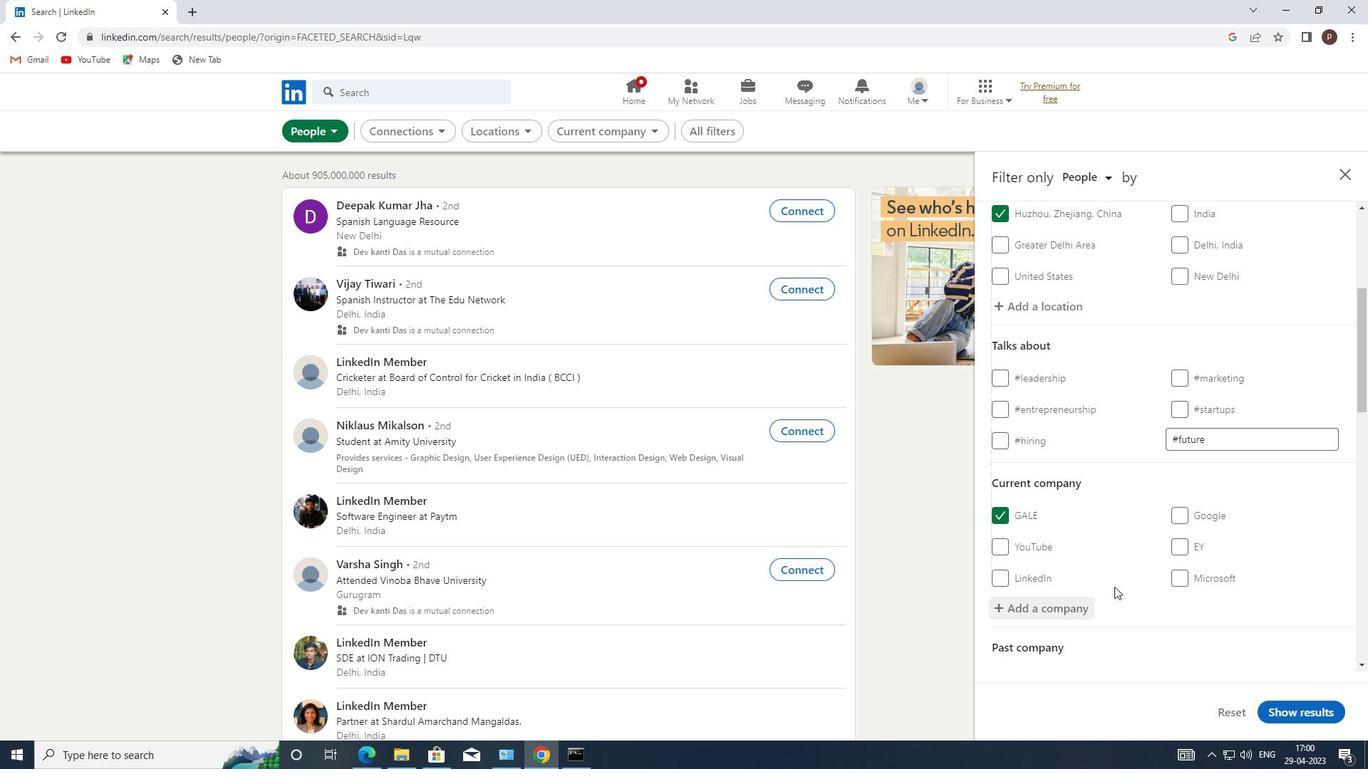 
Action: Mouse scrolled (1112, 574) with delta (0, 0)
Screenshot: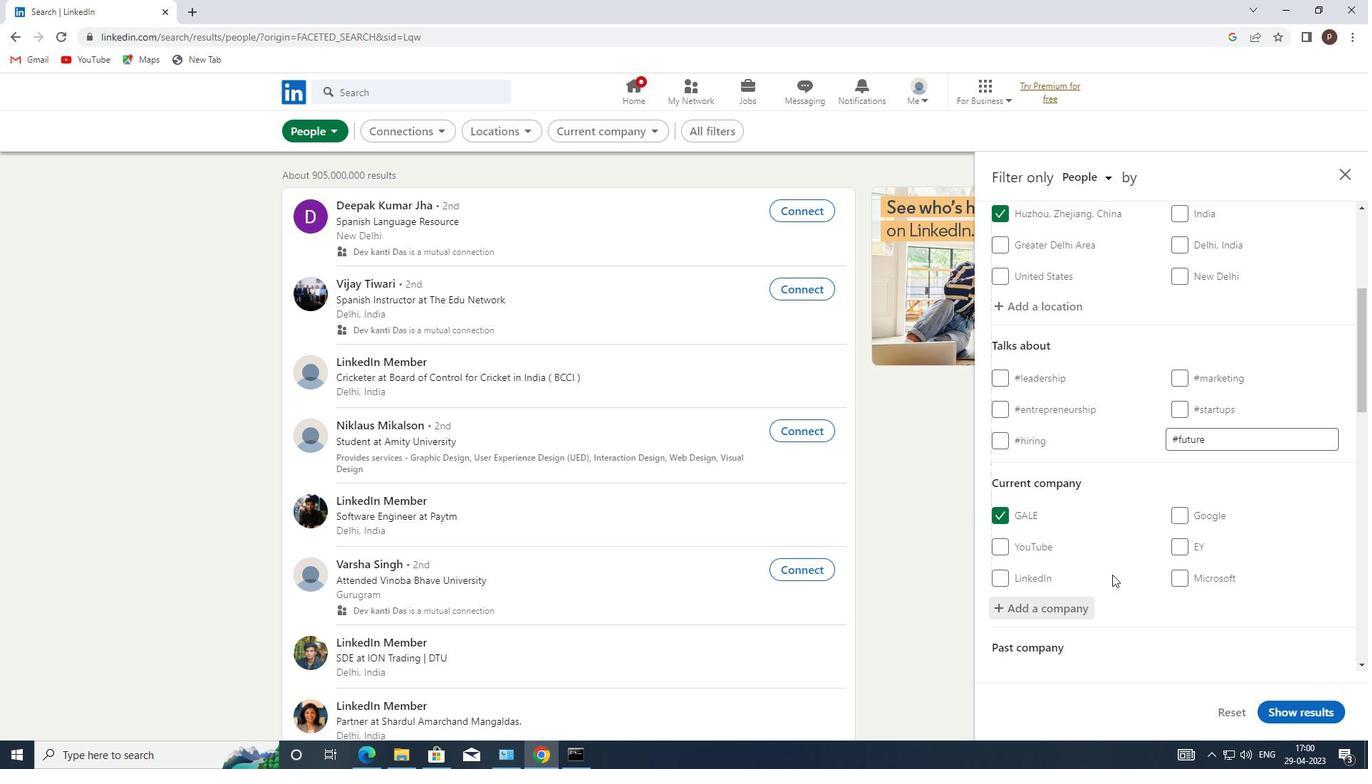 
Action: Mouse scrolled (1112, 574) with delta (0, 0)
Screenshot: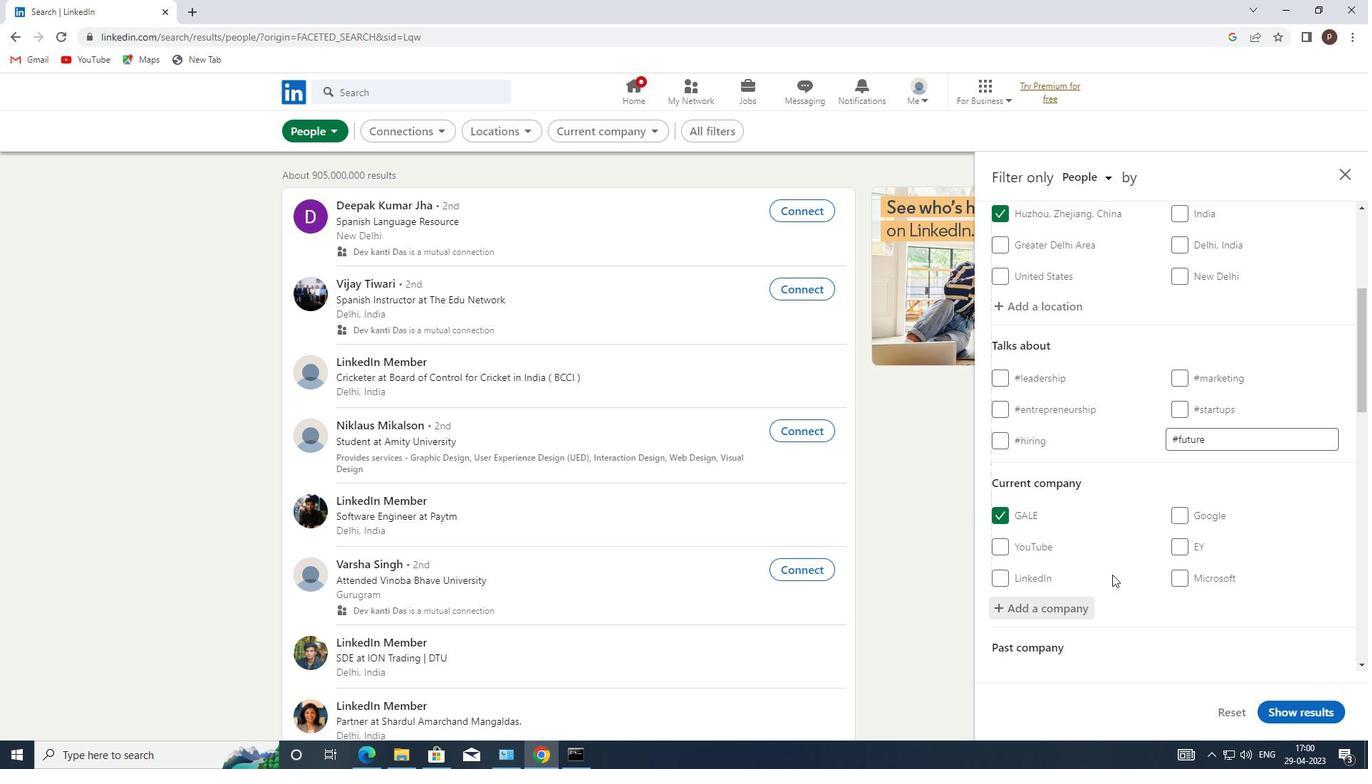 
Action: Mouse moved to (1103, 549)
Screenshot: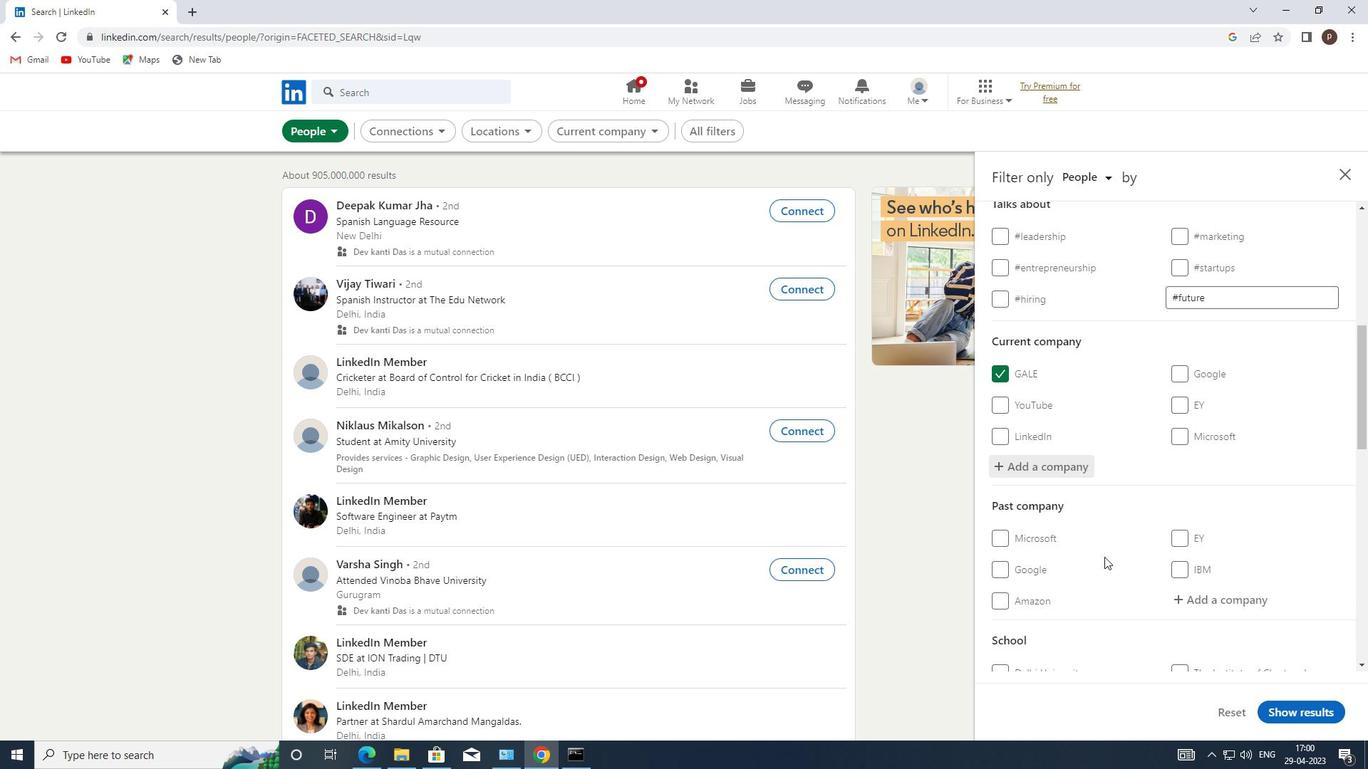 
Action: Mouse scrolled (1103, 548) with delta (0, 0)
Screenshot: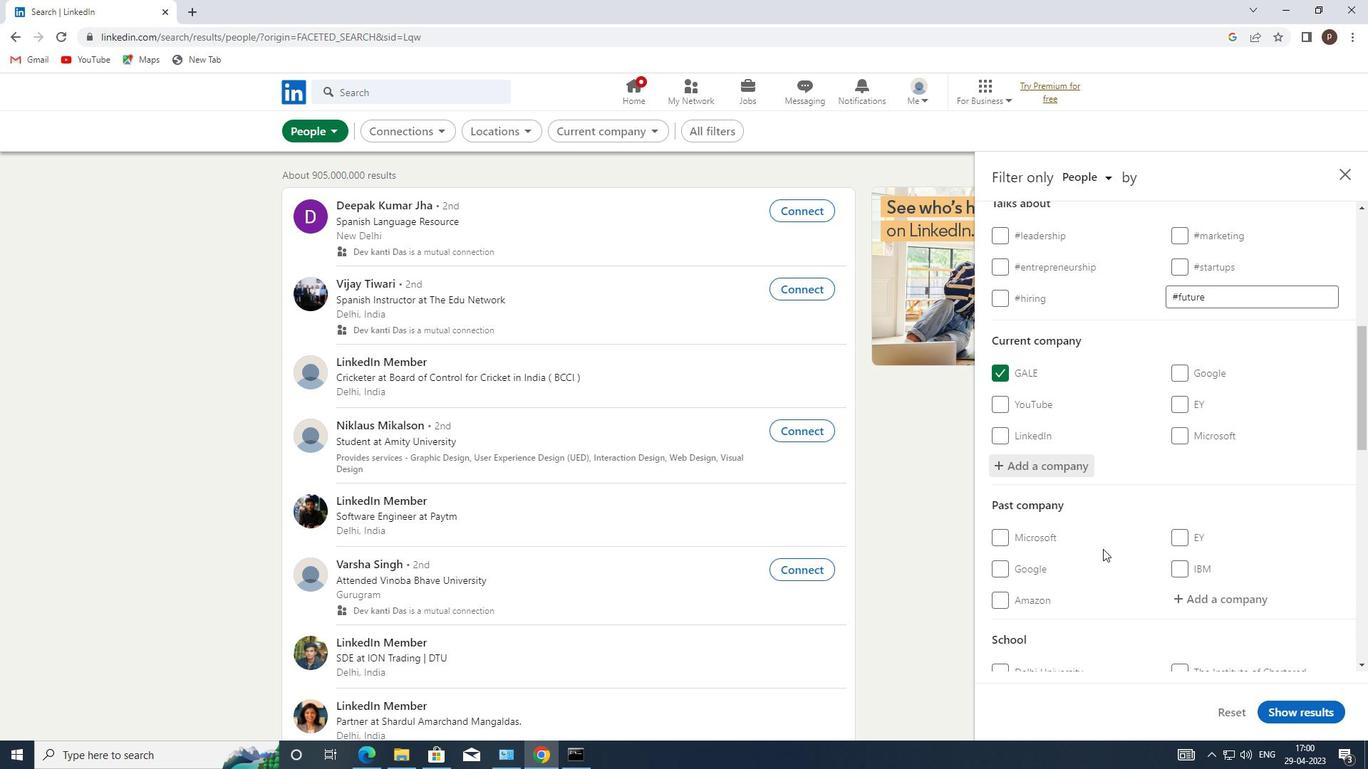 
Action: Mouse scrolled (1103, 548) with delta (0, 0)
Screenshot: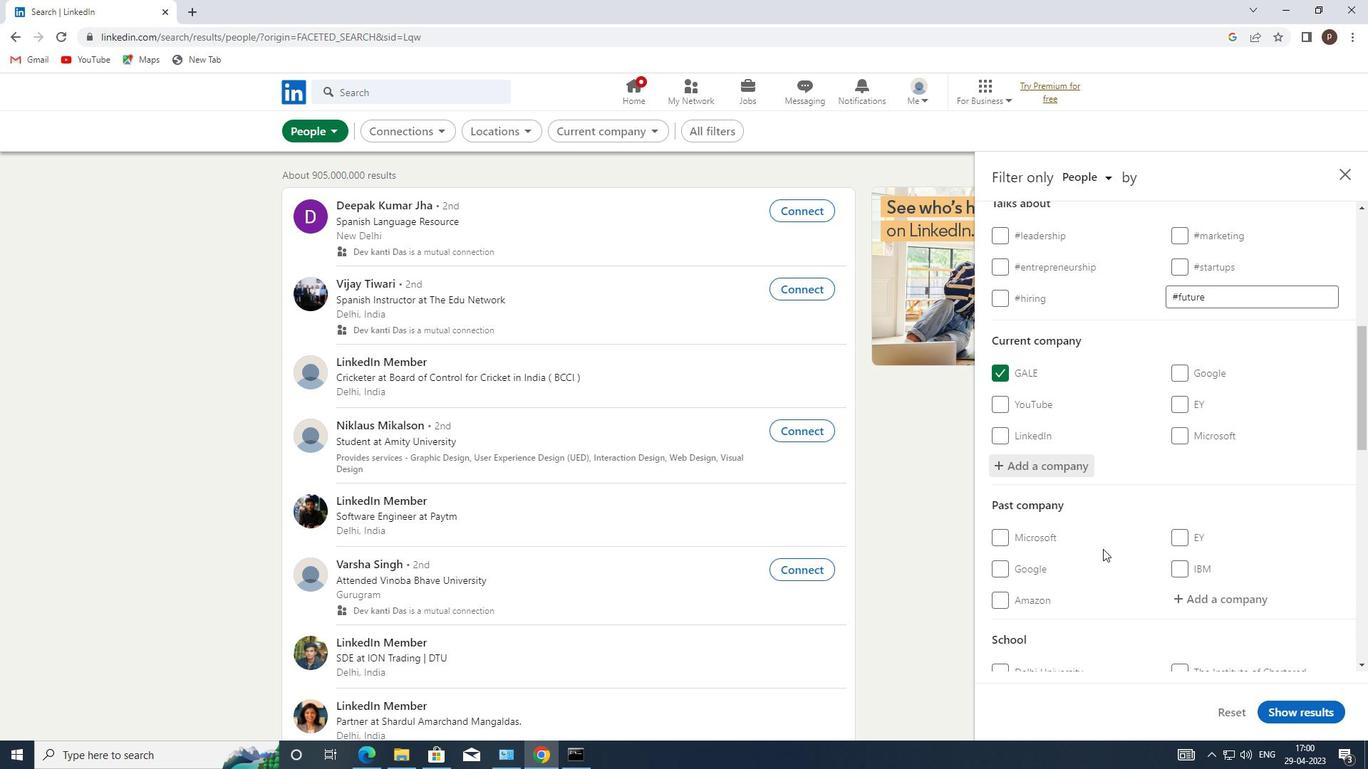 
Action: Mouse moved to (1196, 603)
Screenshot: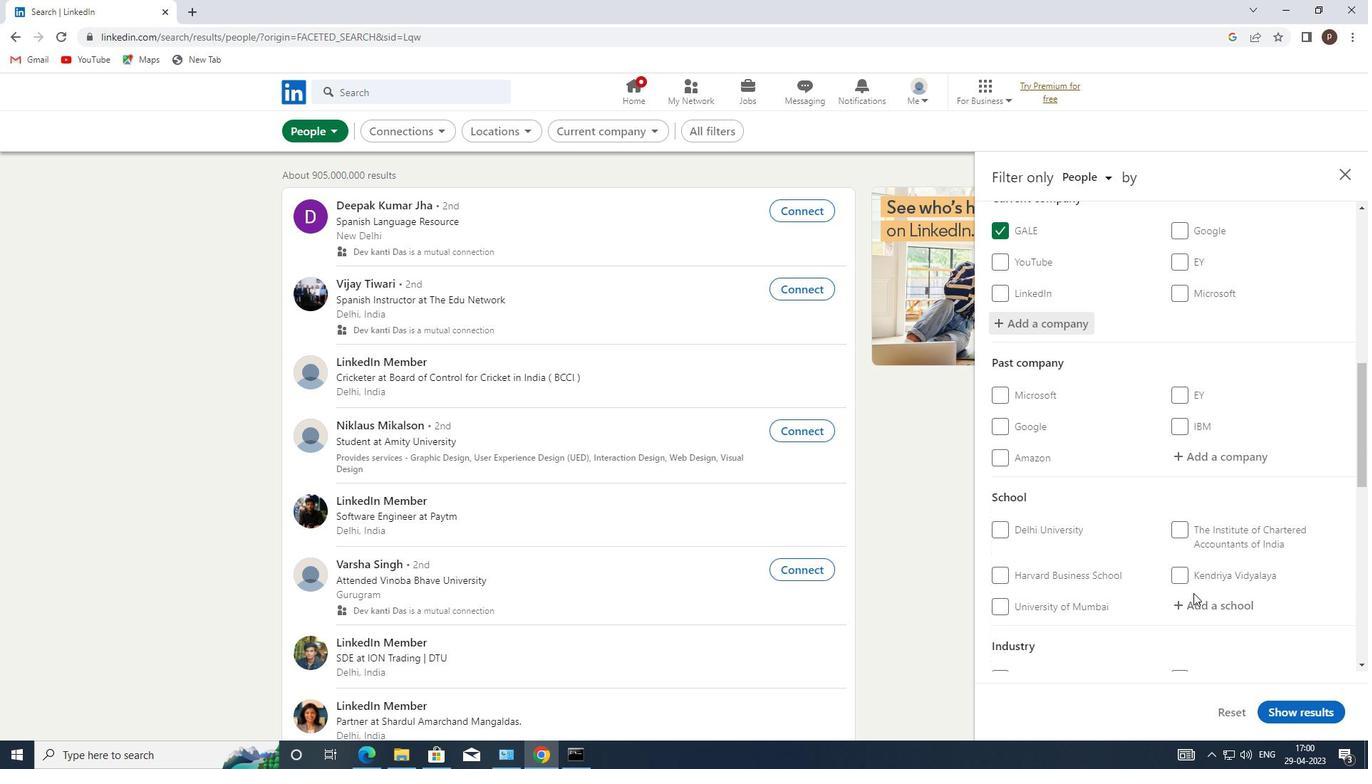 
Action: Mouse pressed left at (1196, 603)
Screenshot: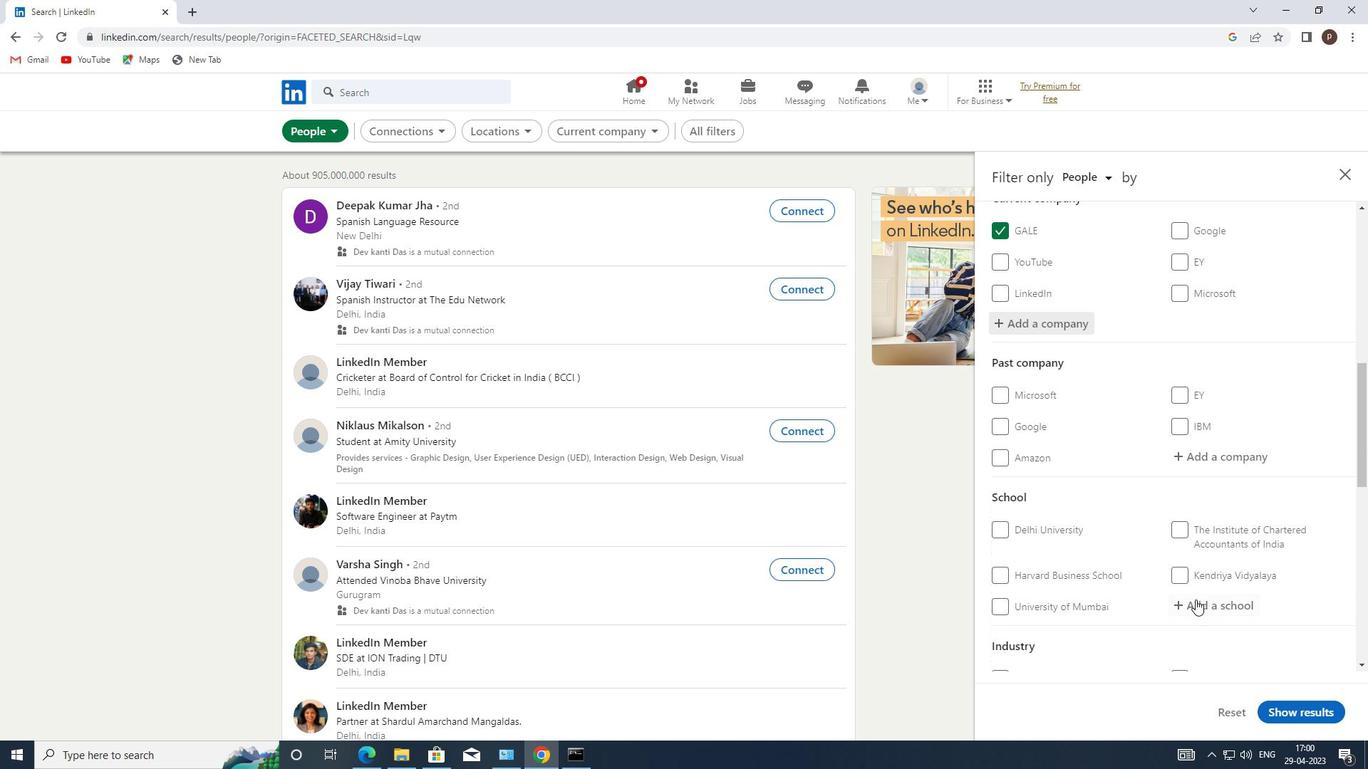 
Action: Mouse moved to (1196, 603)
Screenshot: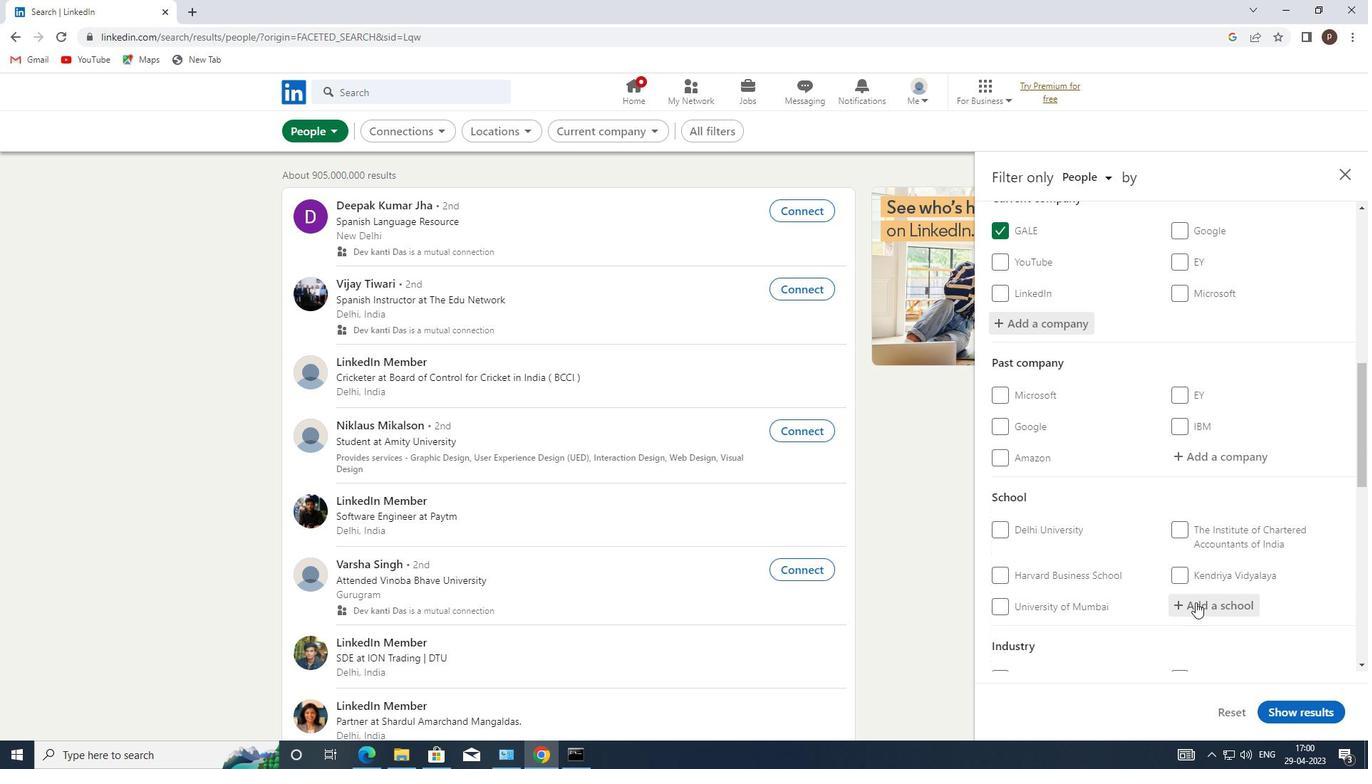 
Action: Key pressed <Key.caps_lock><Key.caps_lock>J<Key.caps_lock>AWAHAR<Key.space><Key.caps_lock>L<Key.caps_lock>AL
Screenshot: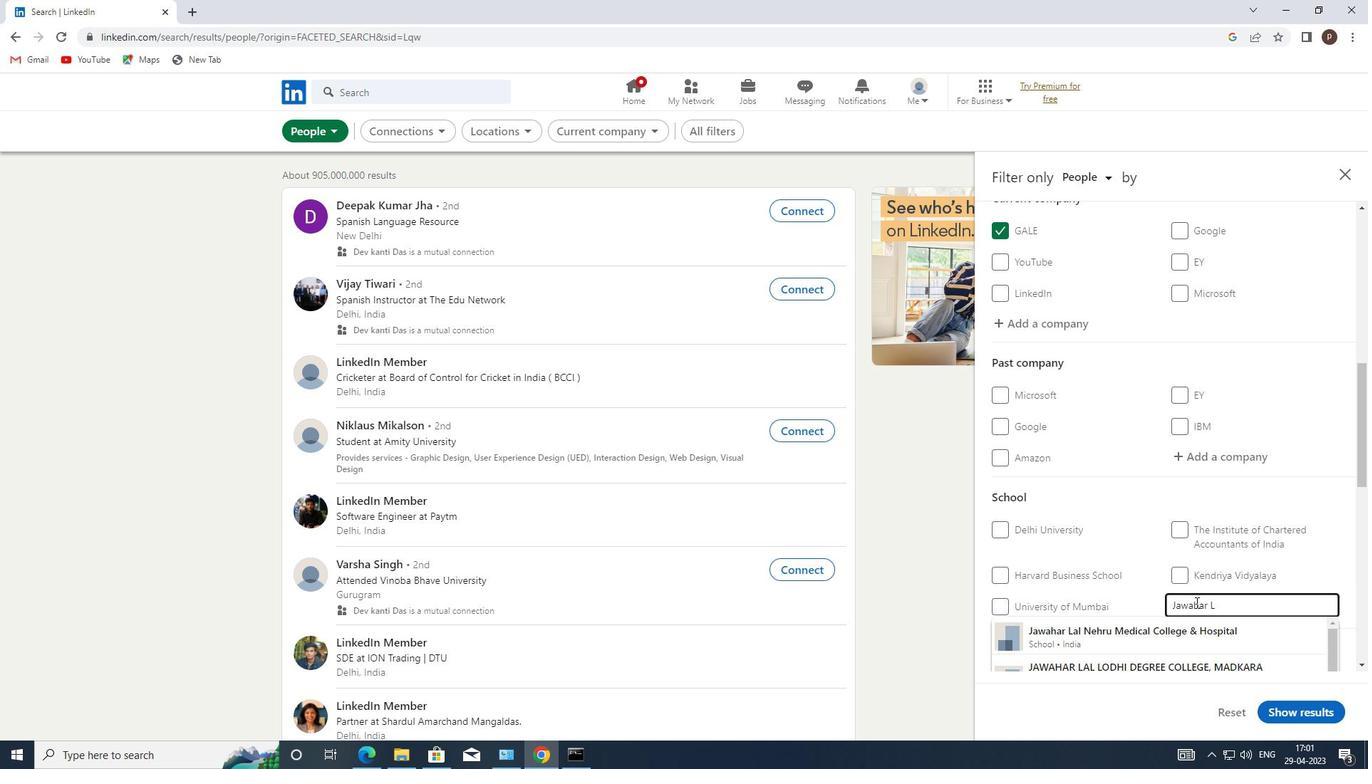 
Action: Mouse moved to (1144, 599)
Screenshot: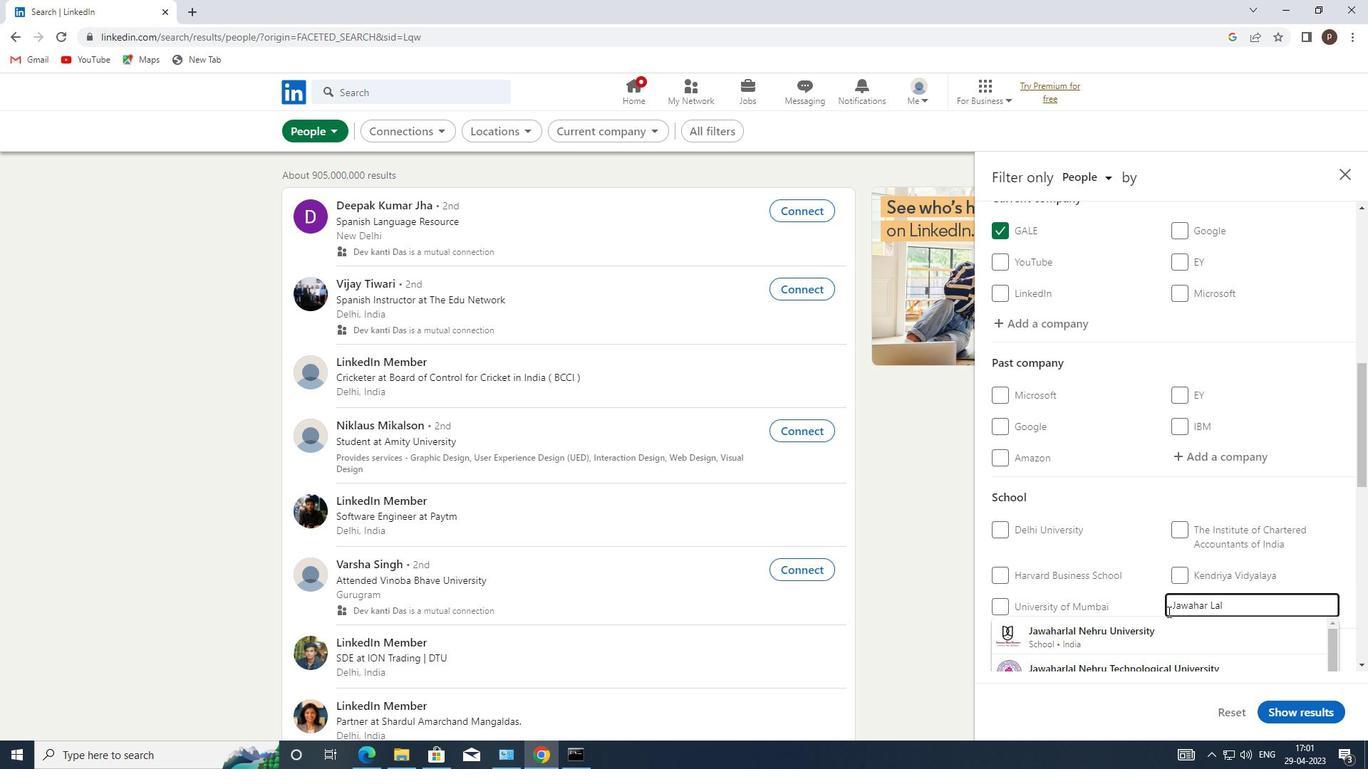 
Action: Mouse scrolled (1144, 598) with delta (0, 0)
Screenshot: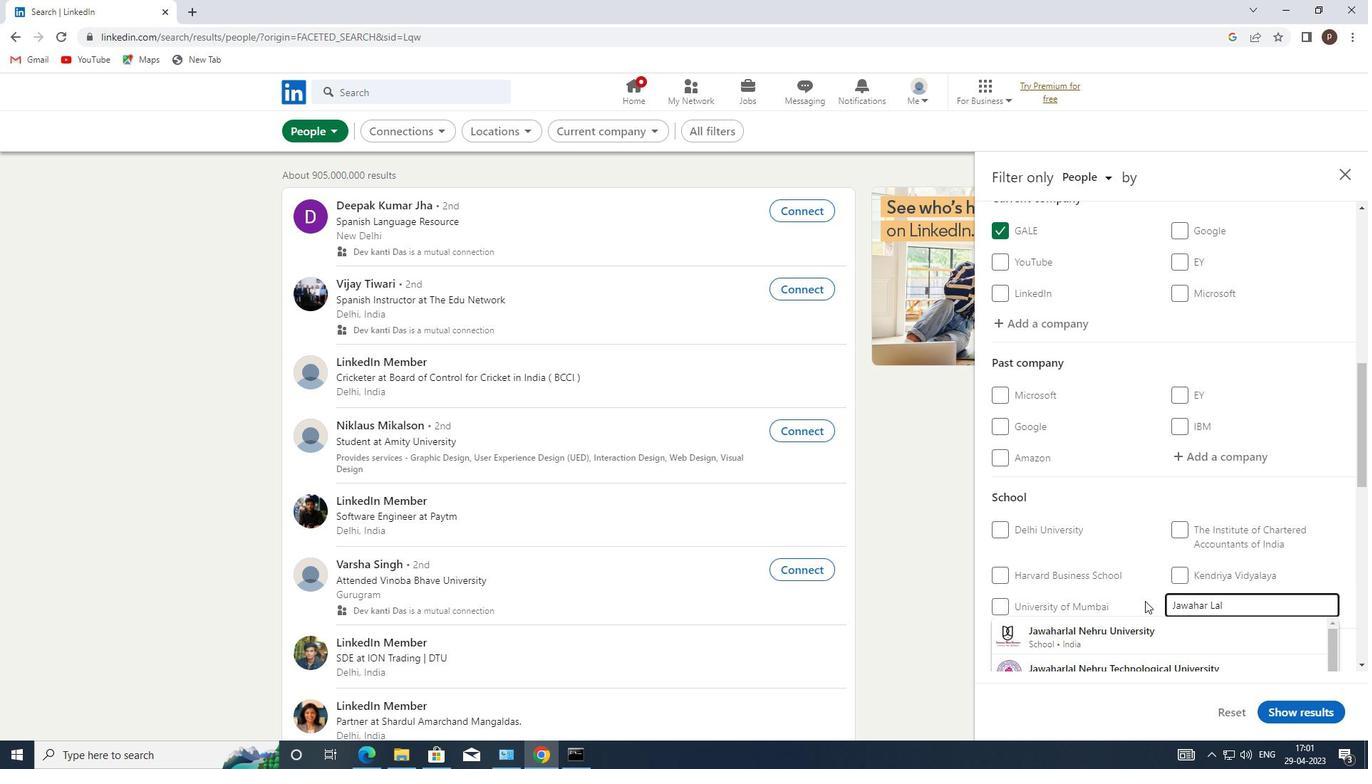 
Action: Mouse moved to (1150, 598)
Screenshot: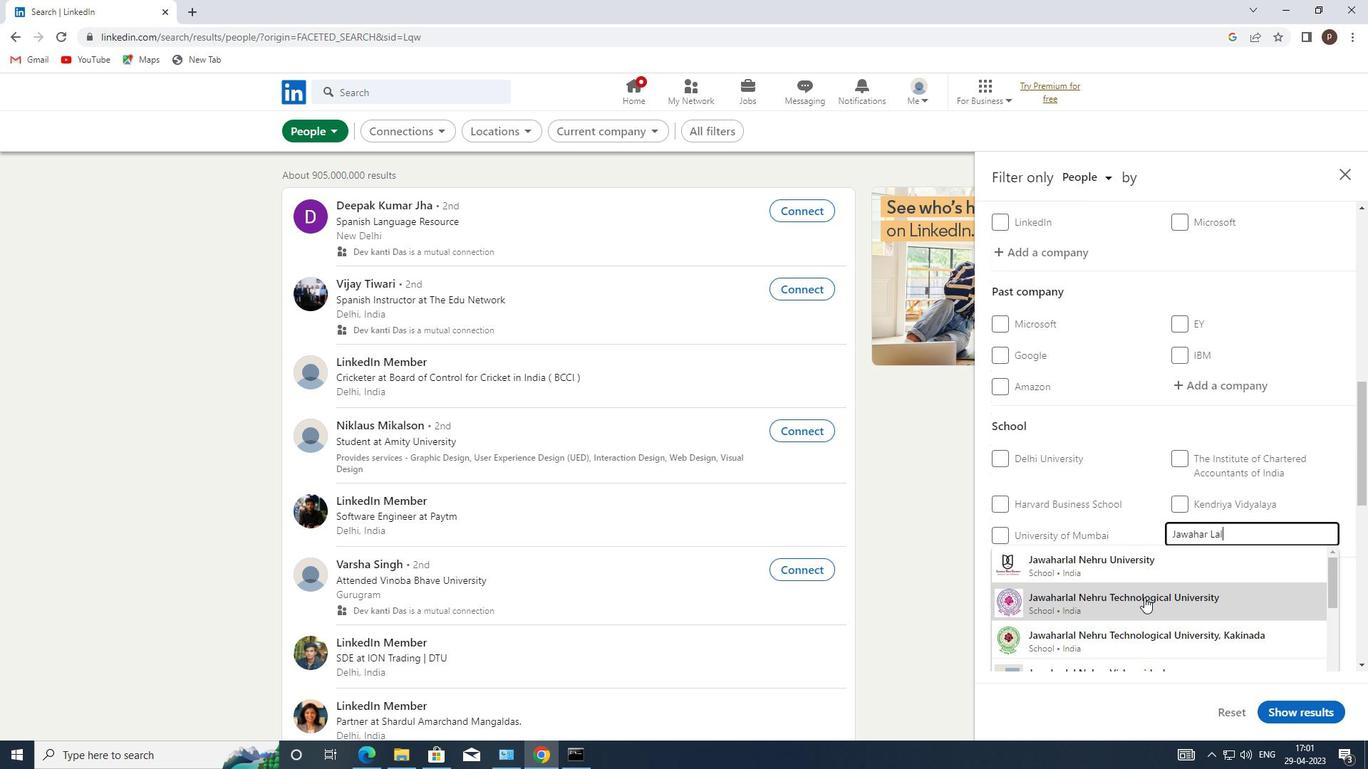 
Action: Mouse scrolled (1150, 598) with delta (0, 0)
Screenshot: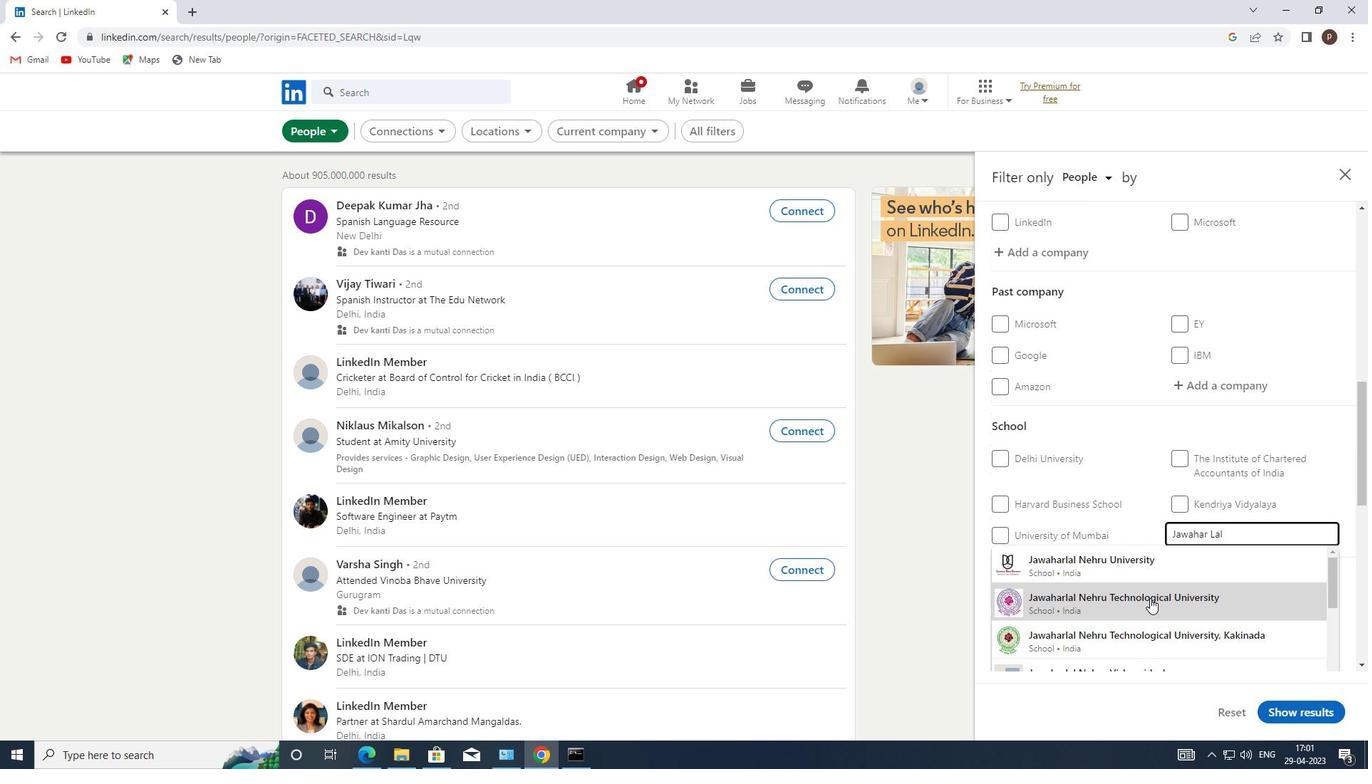
Action: Mouse moved to (1151, 595)
Screenshot: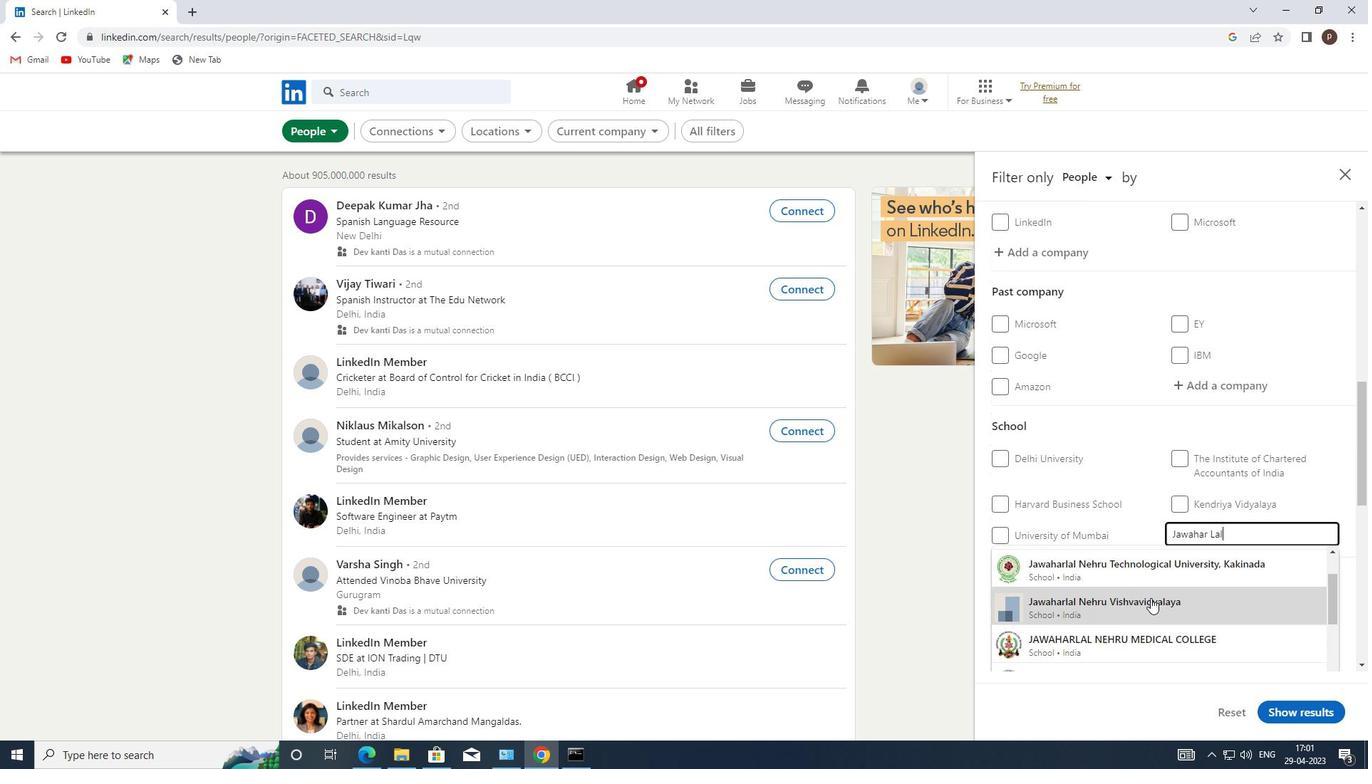 
Action: Mouse scrolled (1151, 595) with delta (0, 0)
Screenshot: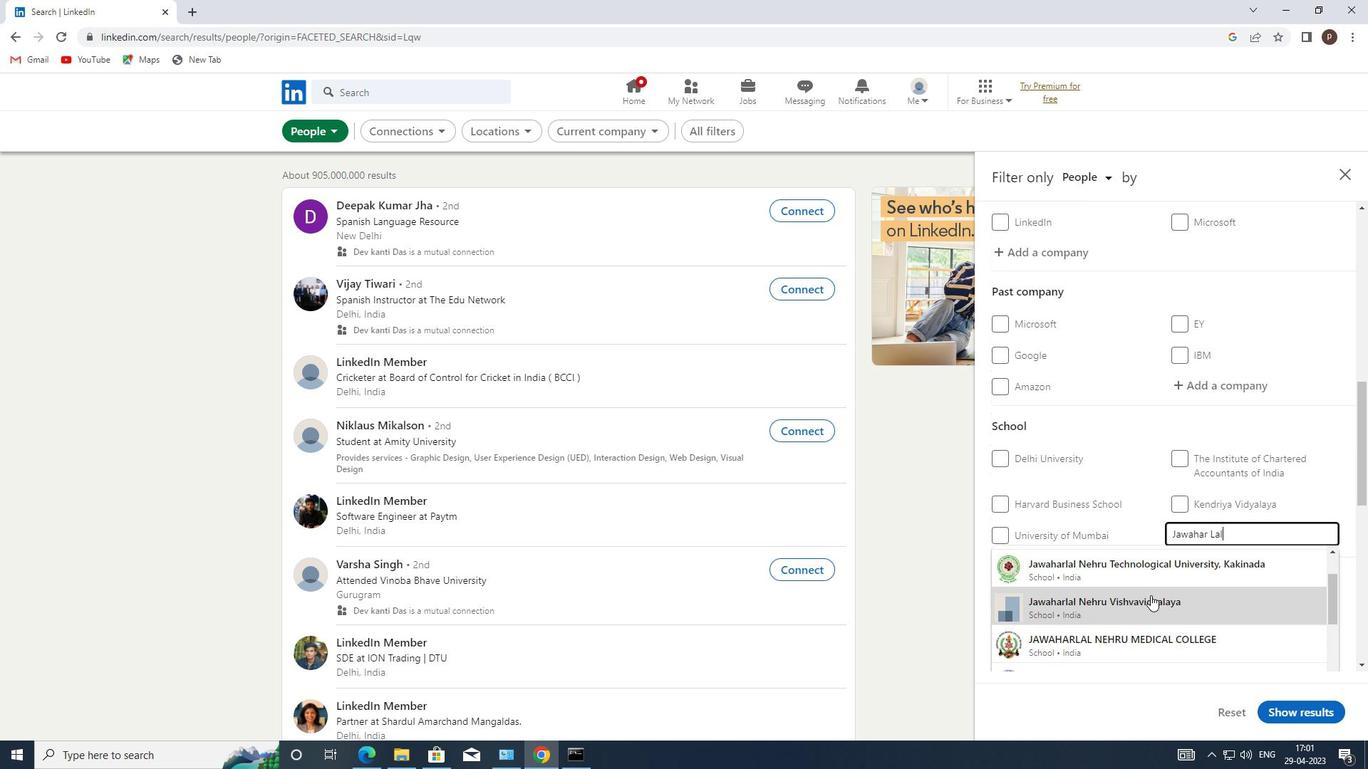 
Action: Mouse moved to (1153, 602)
Screenshot: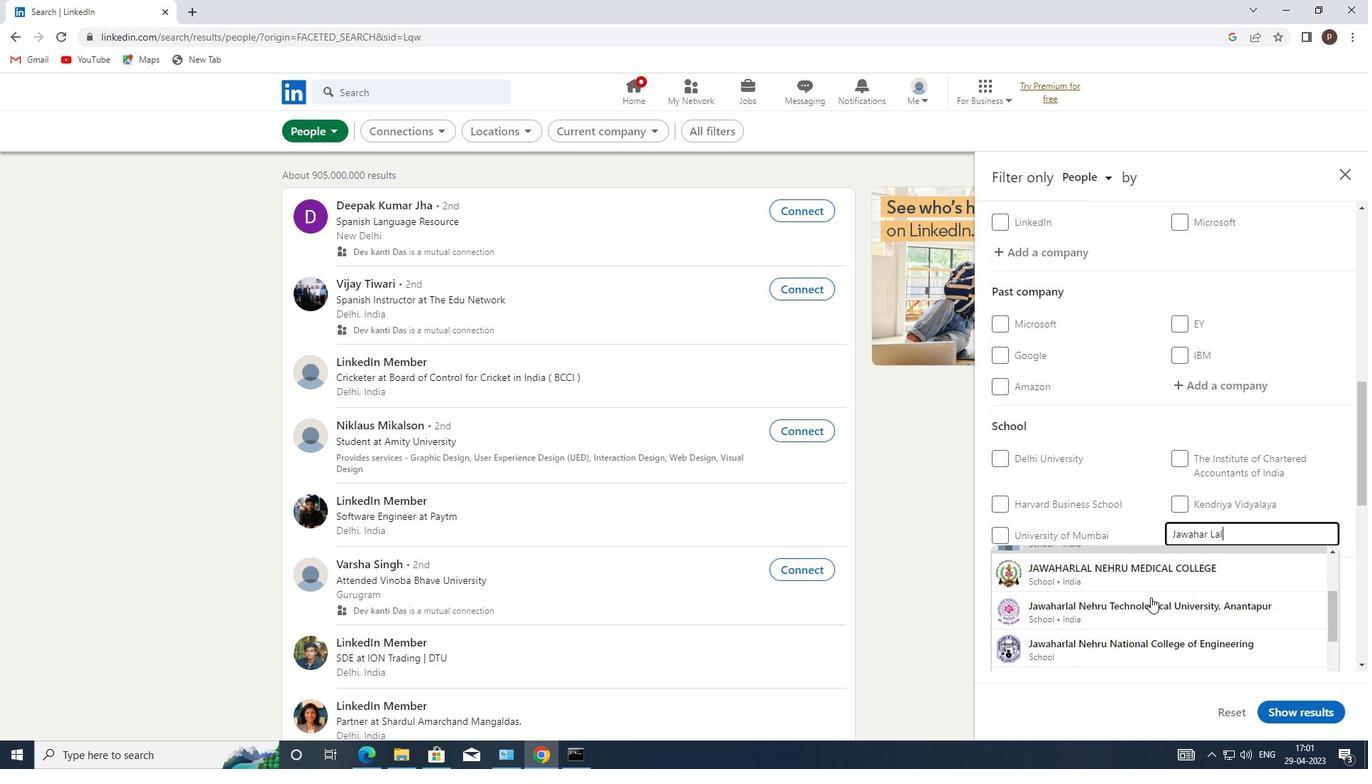 
Action: Mouse pressed left at (1153, 602)
Screenshot: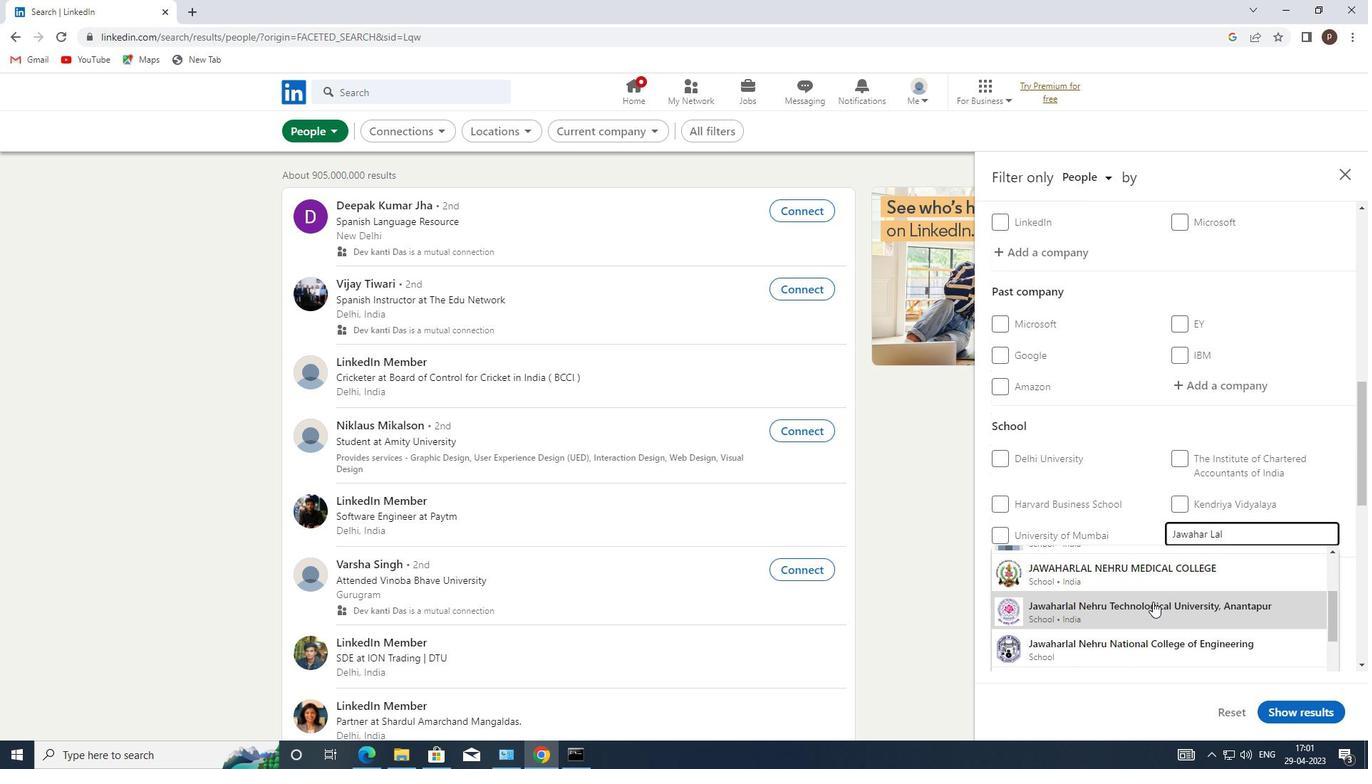 
Action: Mouse moved to (1135, 572)
Screenshot: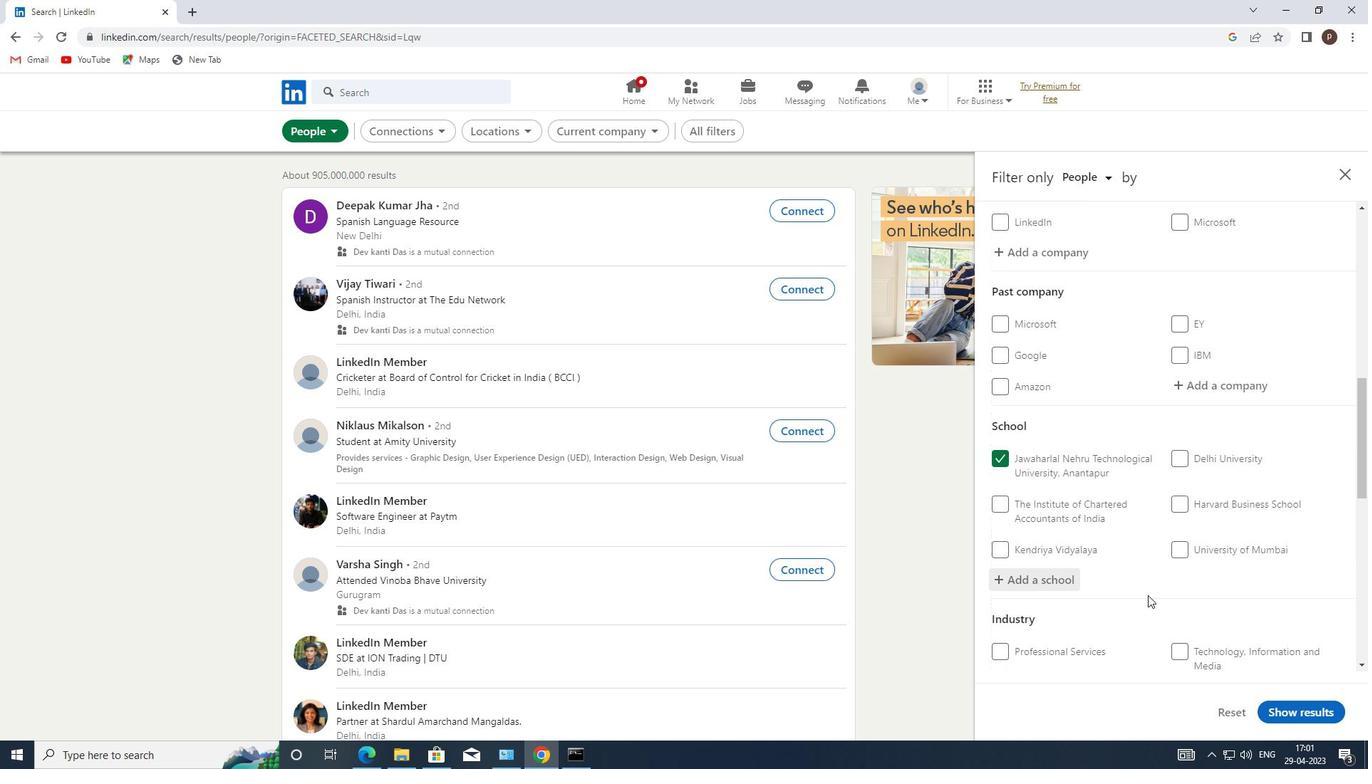 
Action: Mouse scrolled (1135, 571) with delta (0, 0)
Screenshot: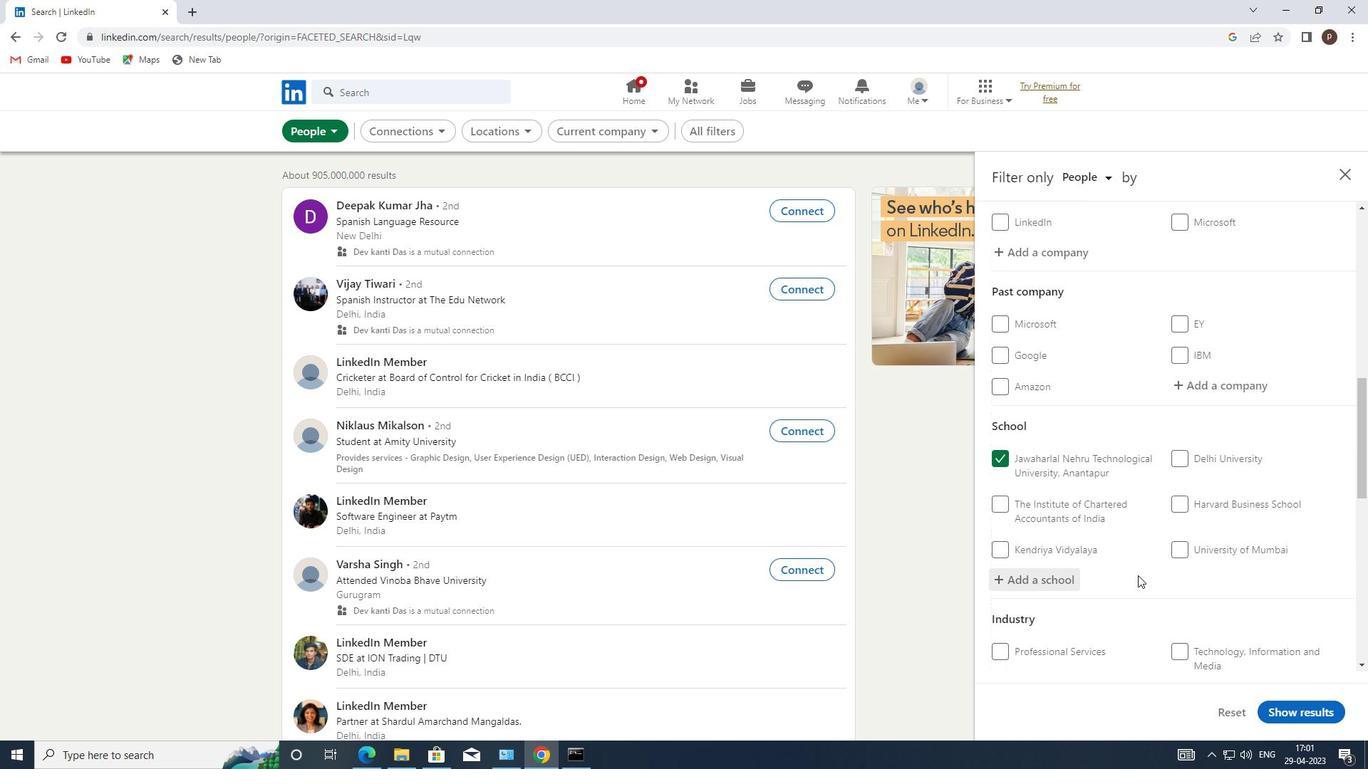 
Action: Mouse scrolled (1135, 571) with delta (0, 0)
Screenshot: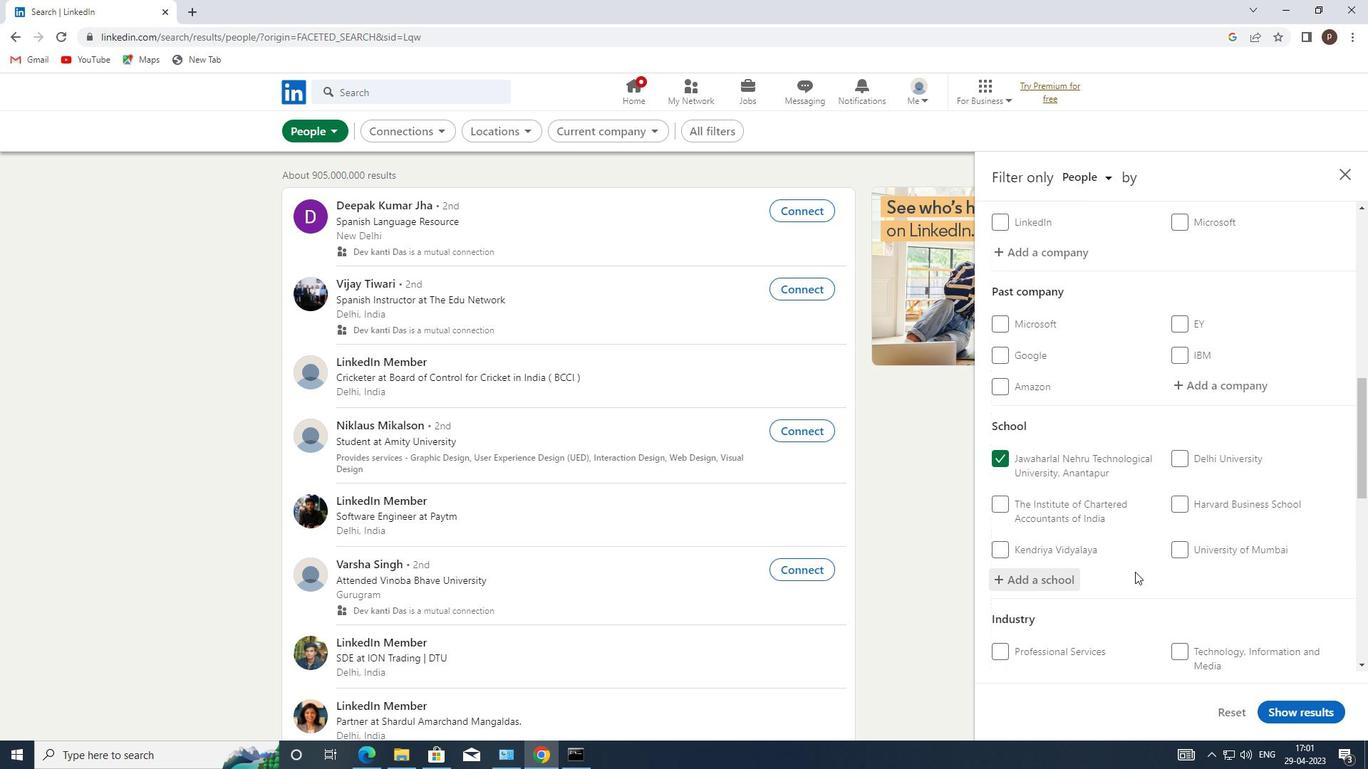 
Action: Mouse moved to (1124, 496)
Screenshot: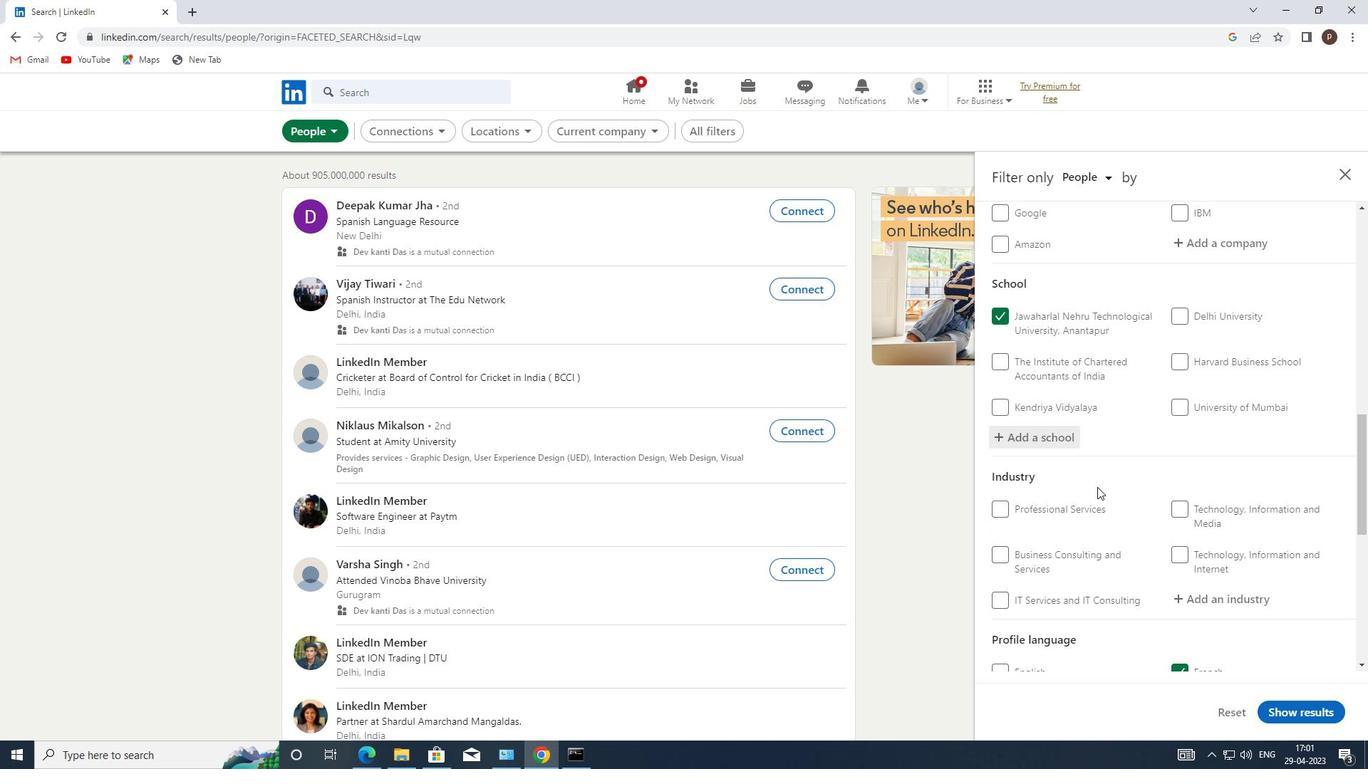 
Action: Mouse scrolled (1124, 495) with delta (0, 0)
Screenshot: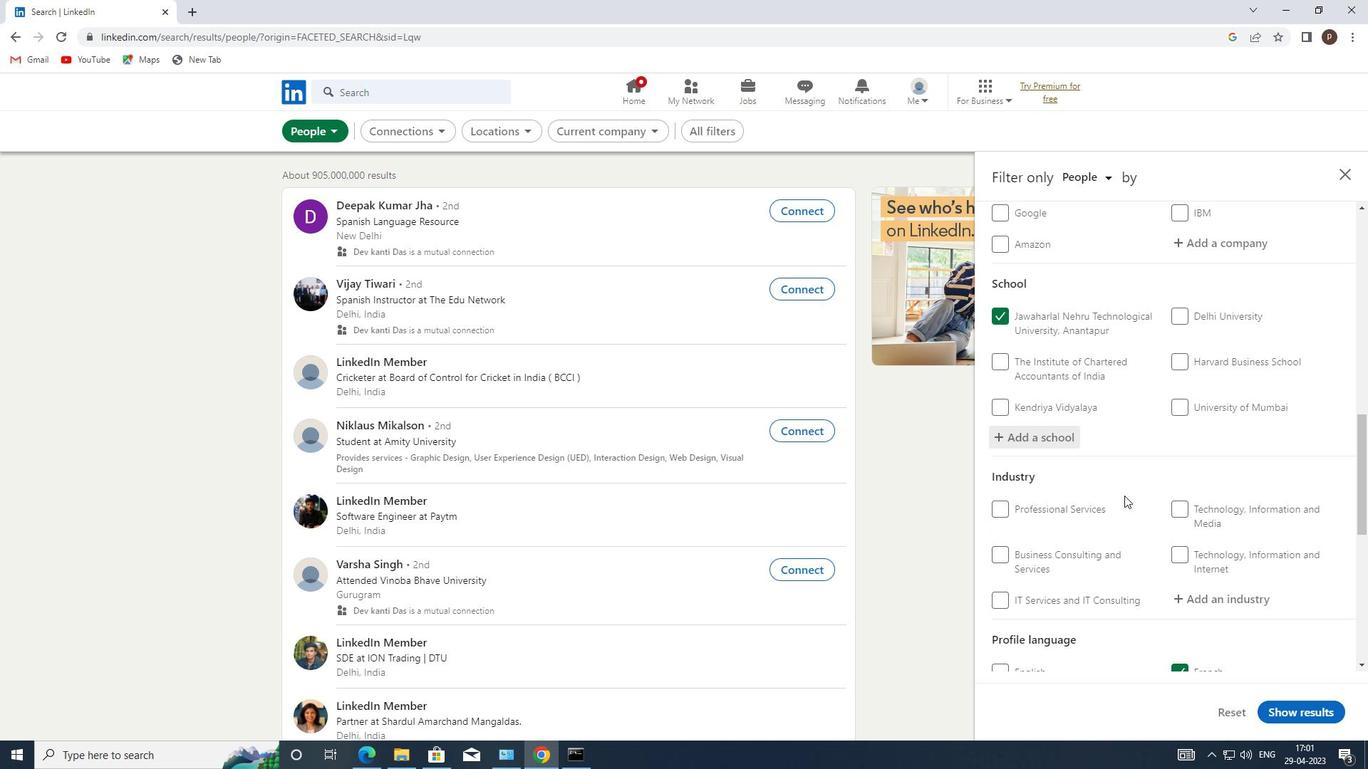 
Action: Mouse moved to (1199, 523)
Screenshot: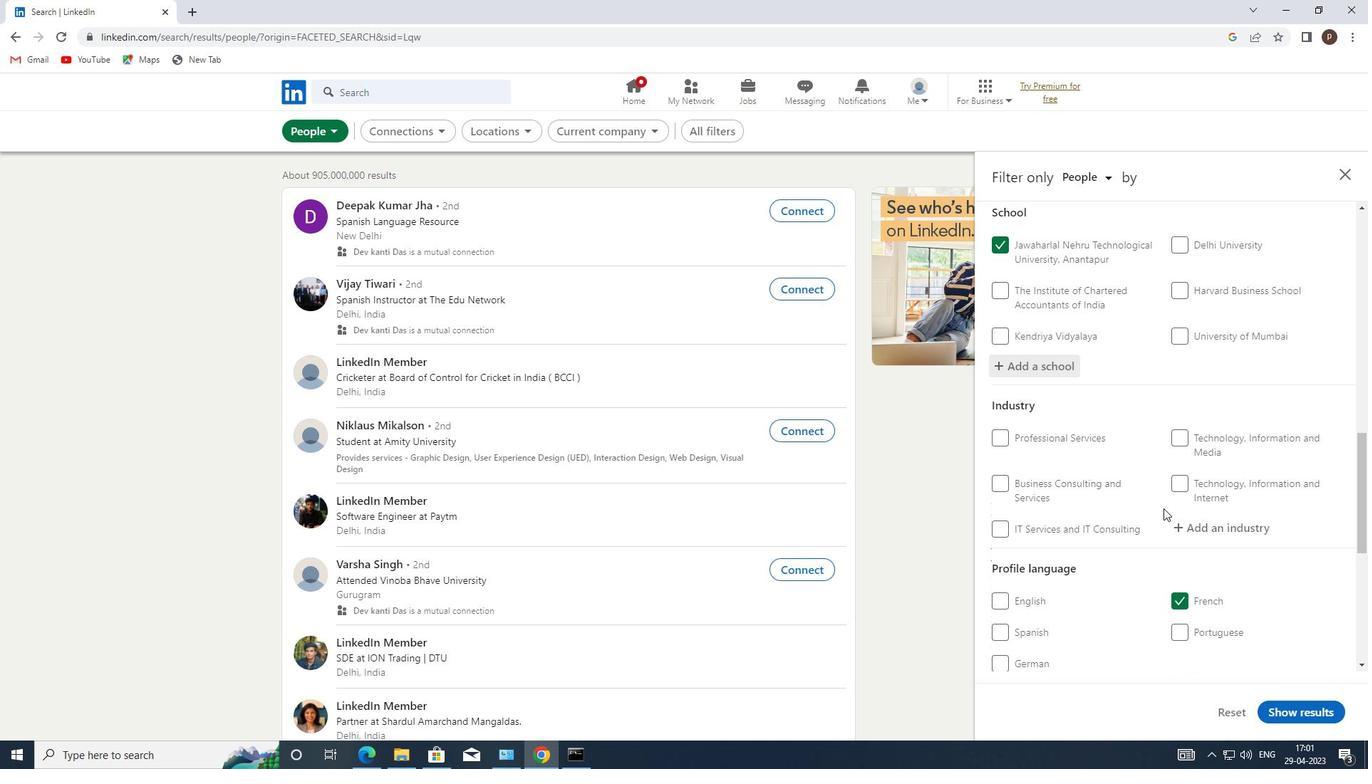 
Action: Mouse pressed left at (1199, 523)
Screenshot: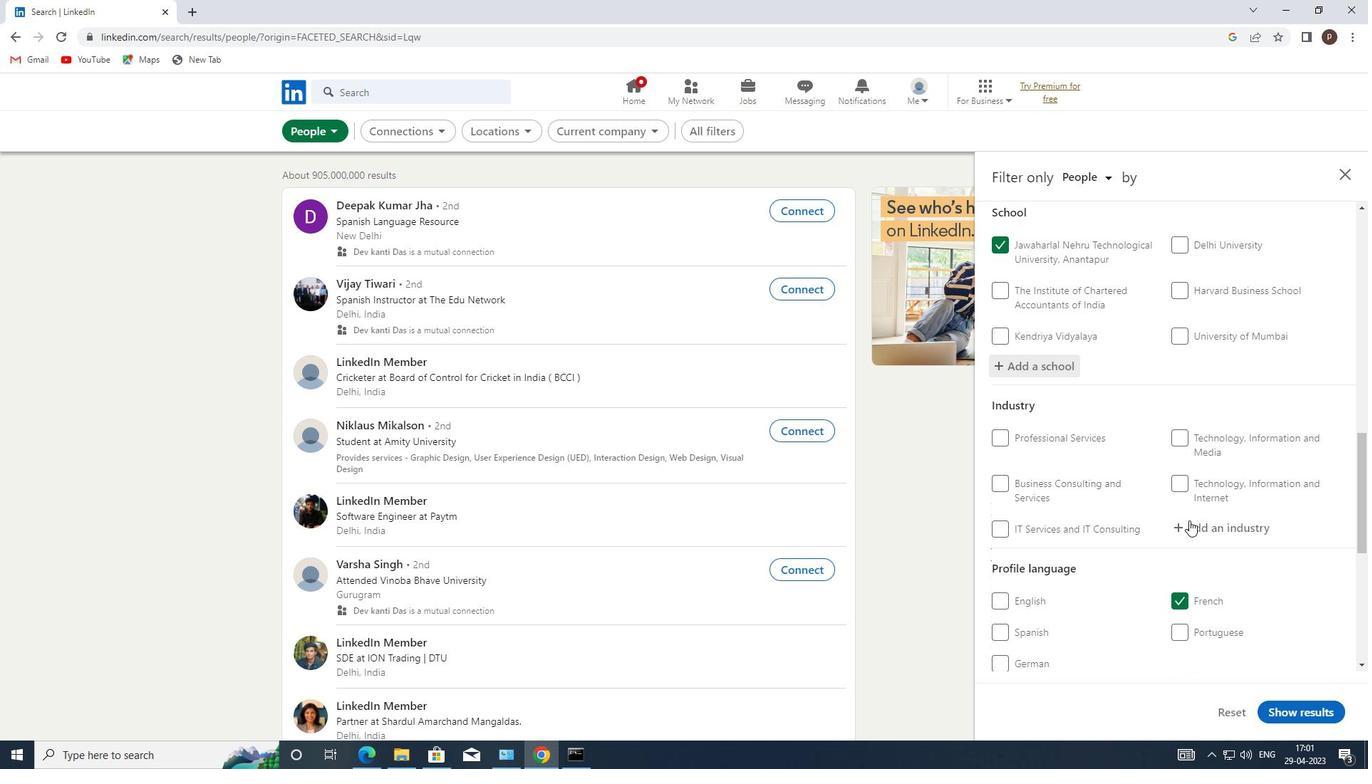 
Action: Mouse moved to (1199, 525)
Screenshot: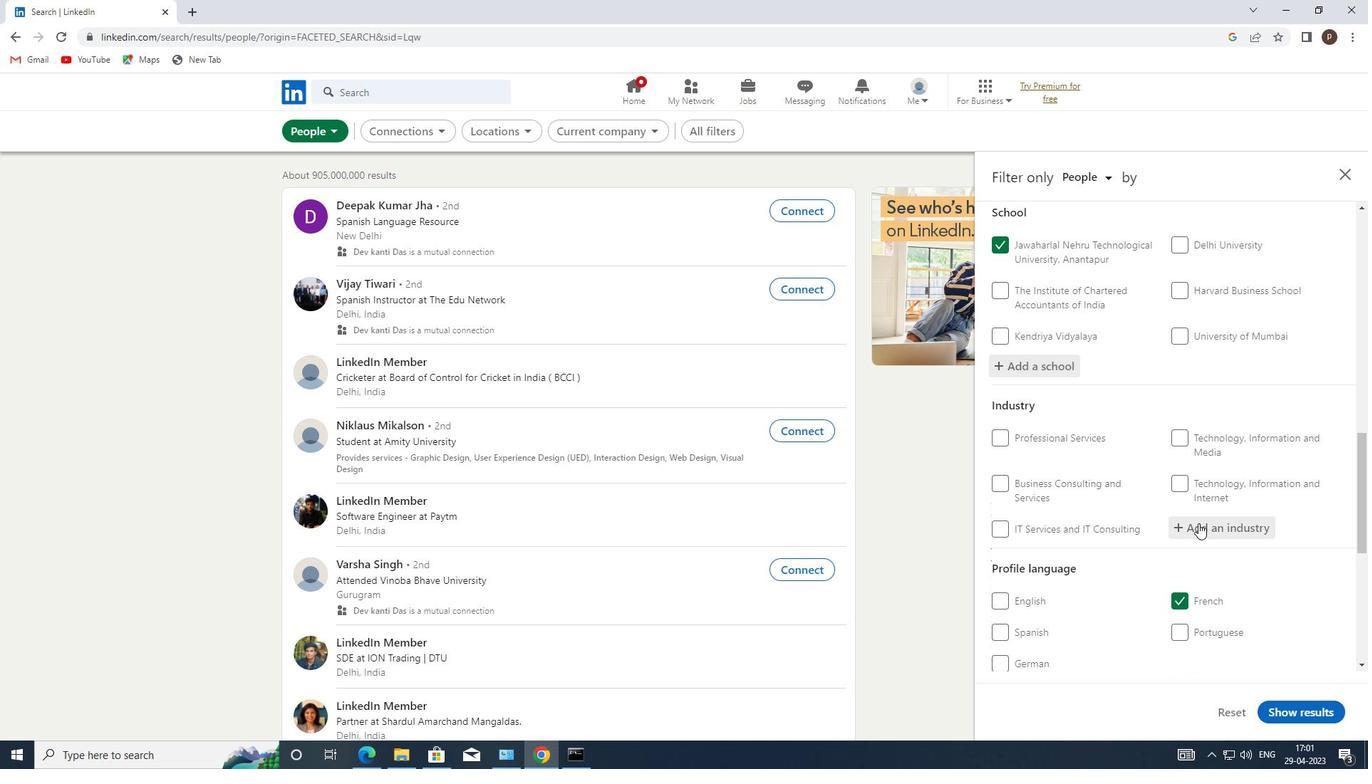 
Action: Mouse pressed left at (1199, 525)
Screenshot: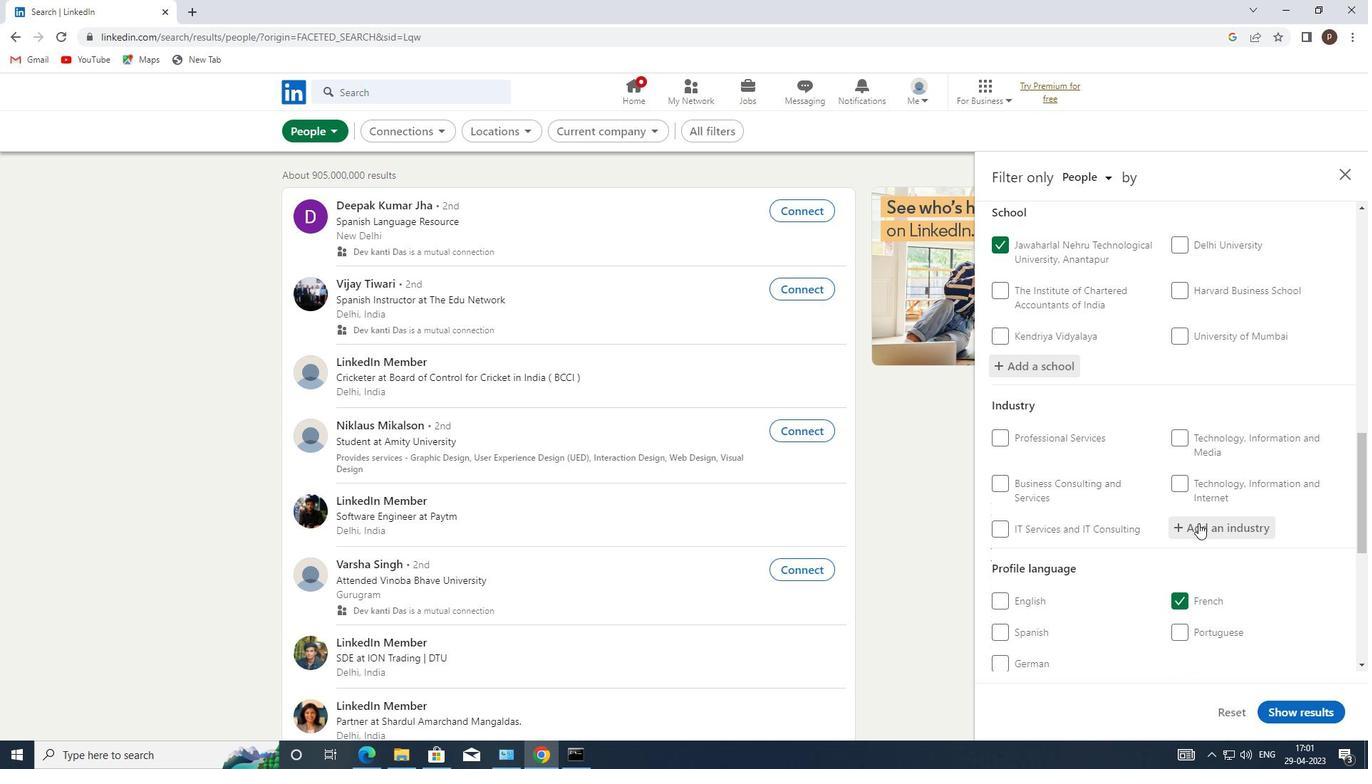
Action: Key pressed <Key.caps_lock>W<Key.caps_lock>HOLESALE<Key.space><Key.caps_lock>F<Key.caps_lock>OOD<Key.space>
Screenshot: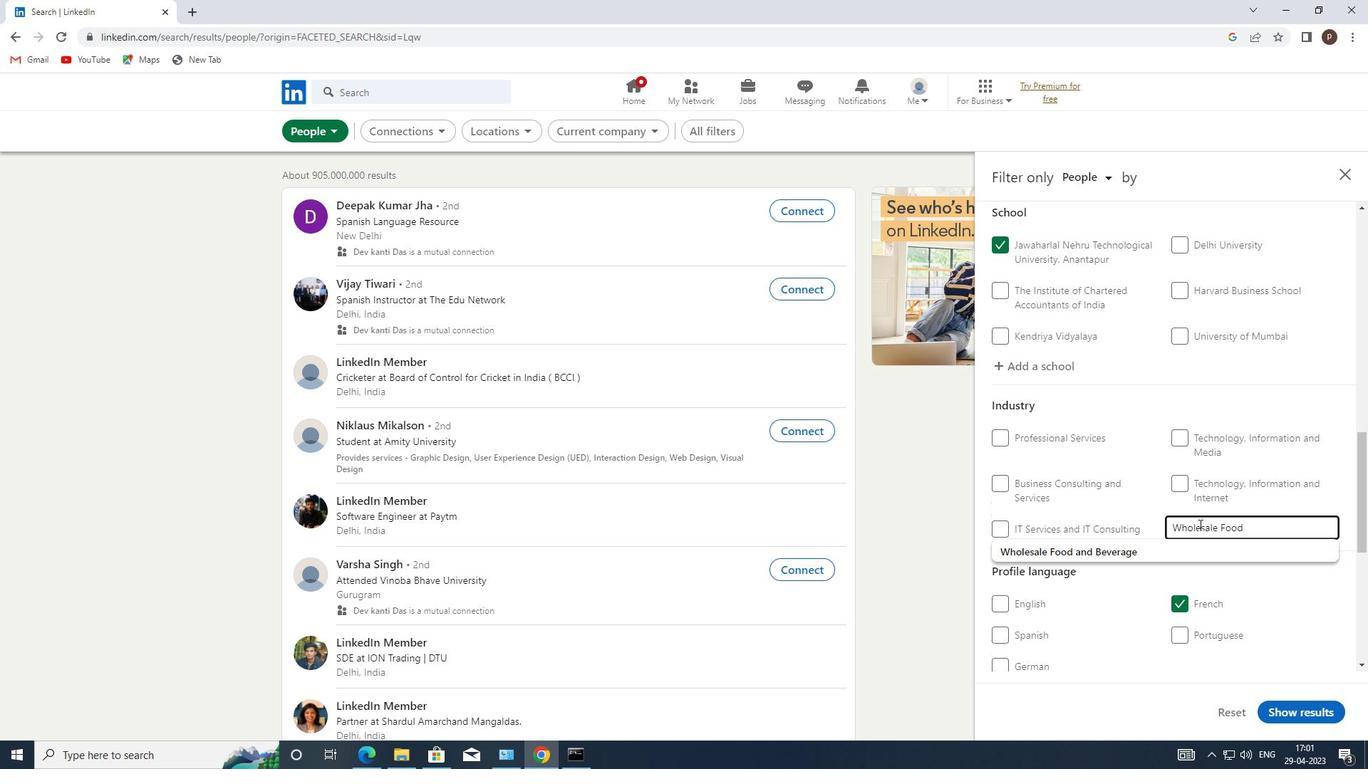
Action: Mouse moved to (1134, 551)
Screenshot: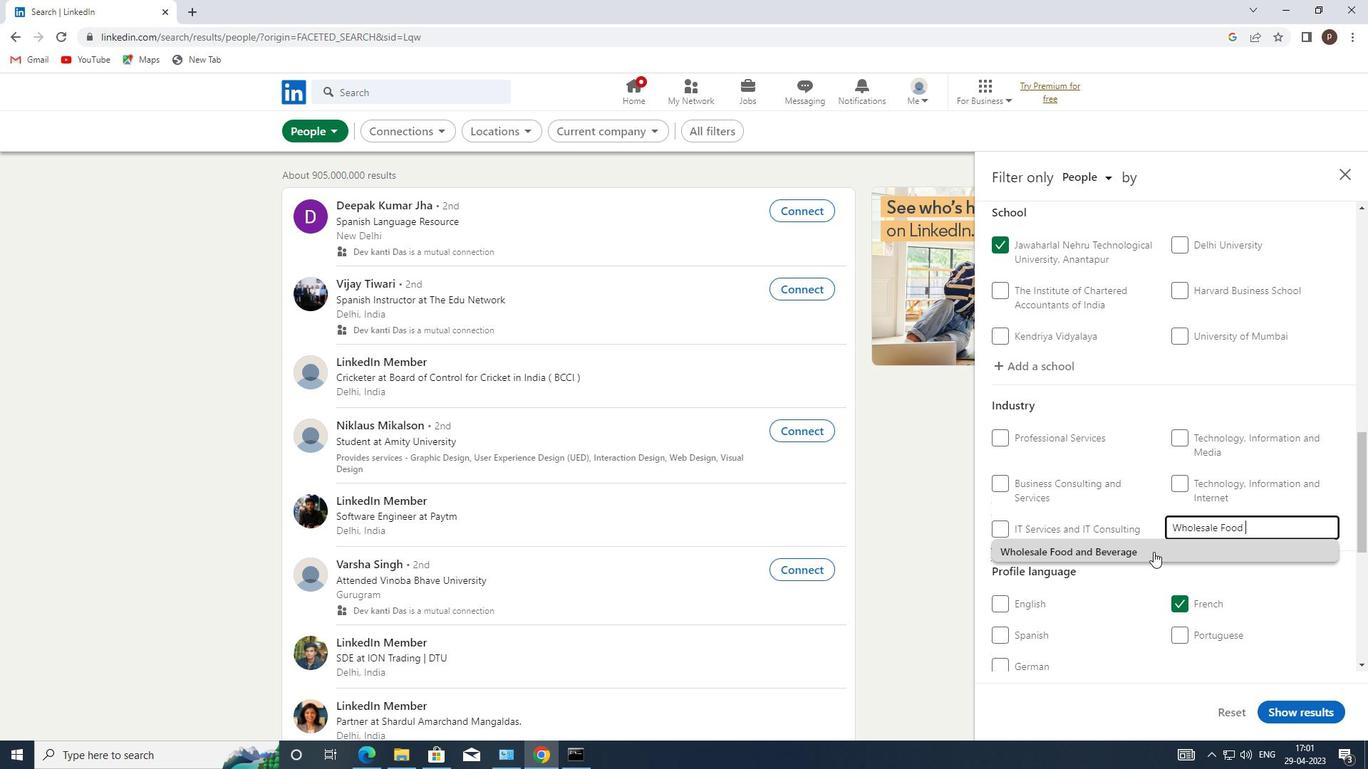 
Action: Mouse pressed left at (1134, 551)
Screenshot: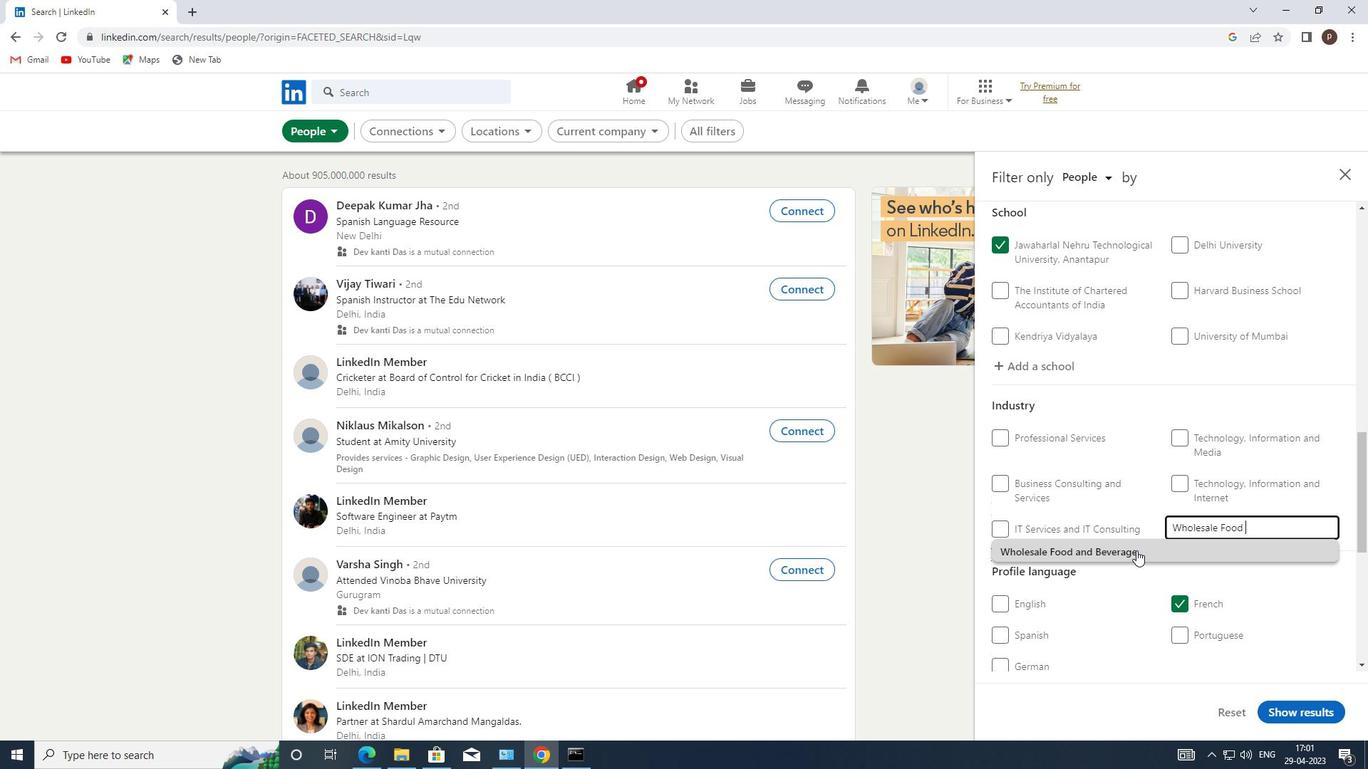 
Action: Mouse moved to (1132, 551)
Screenshot: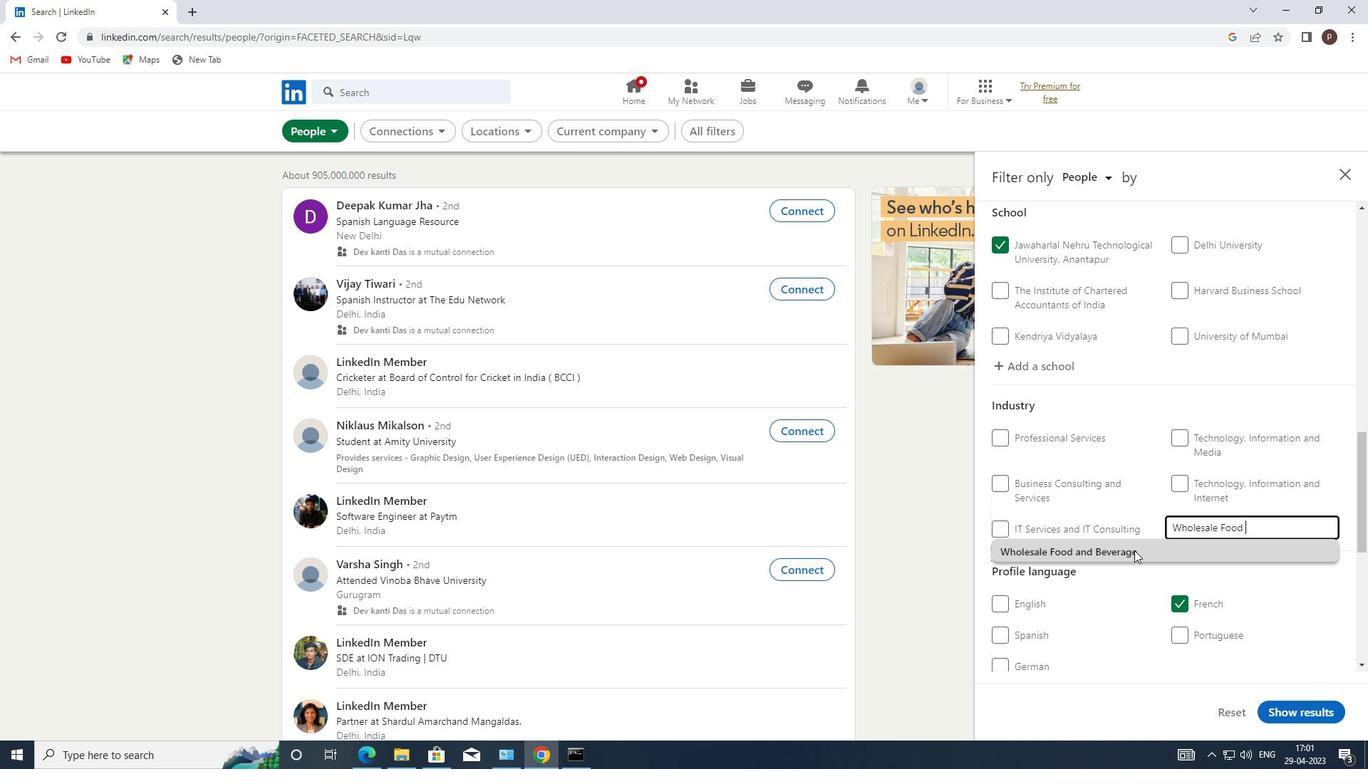 
Action: Mouse scrolled (1132, 551) with delta (0, 0)
Screenshot: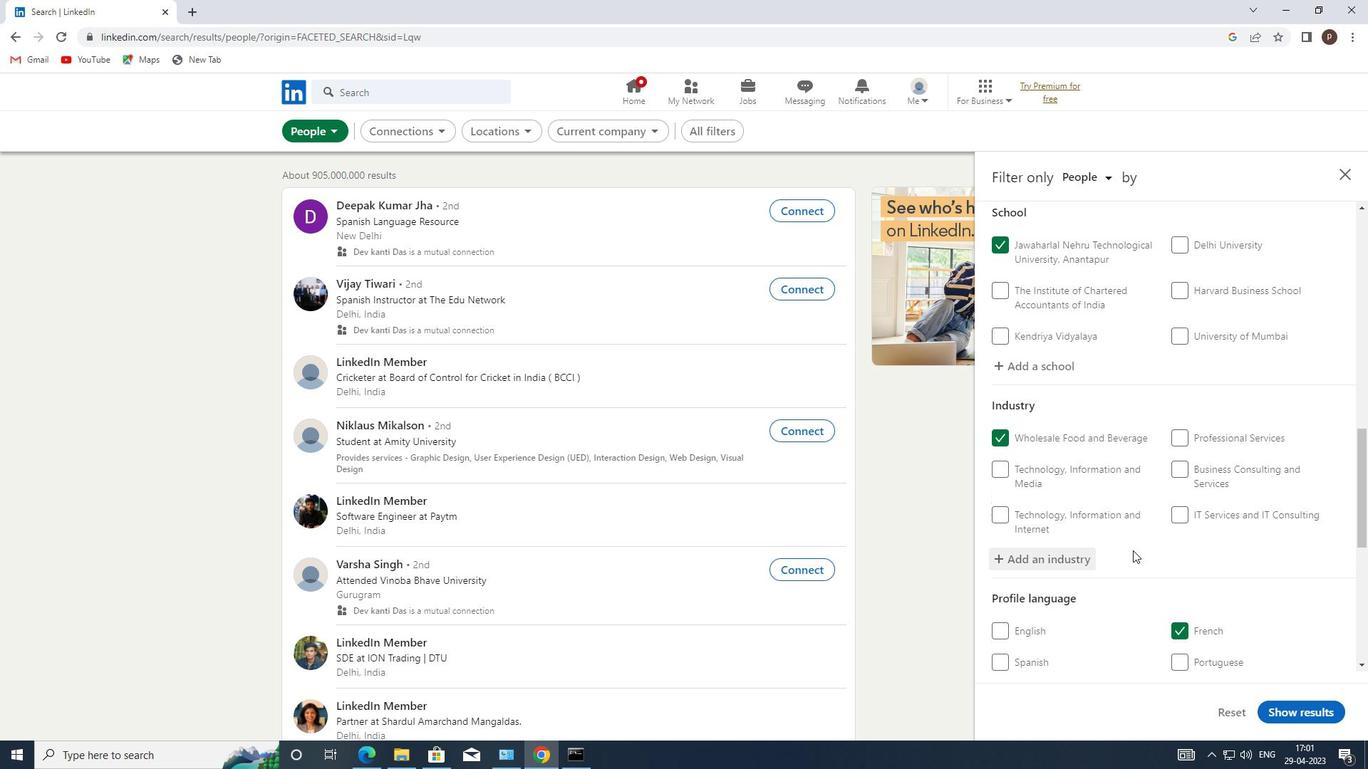 
Action: Mouse scrolled (1132, 551) with delta (0, 0)
Screenshot: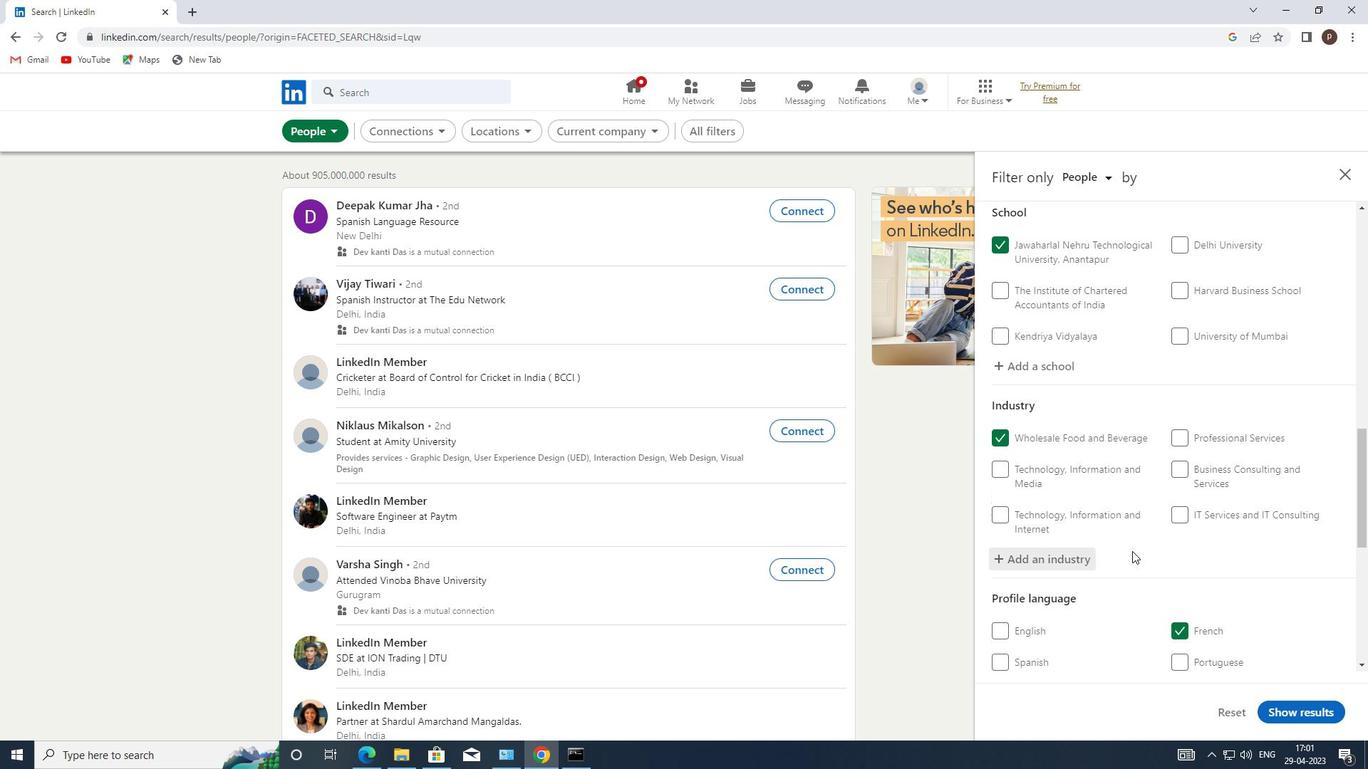 
Action: Mouse moved to (1132, 551)
Screenshot: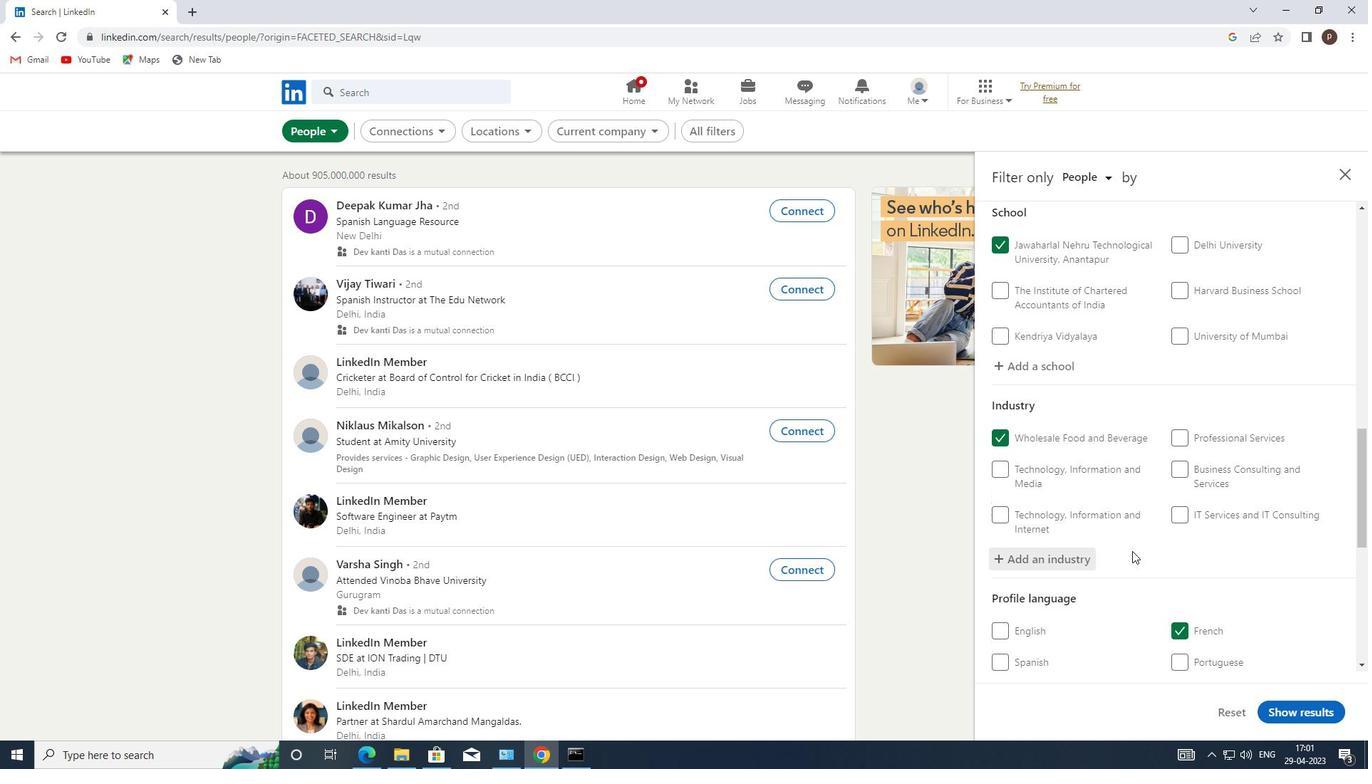 
Action: Mouse scrolled (1132, 551) with delta (0, 0)
Screenshot: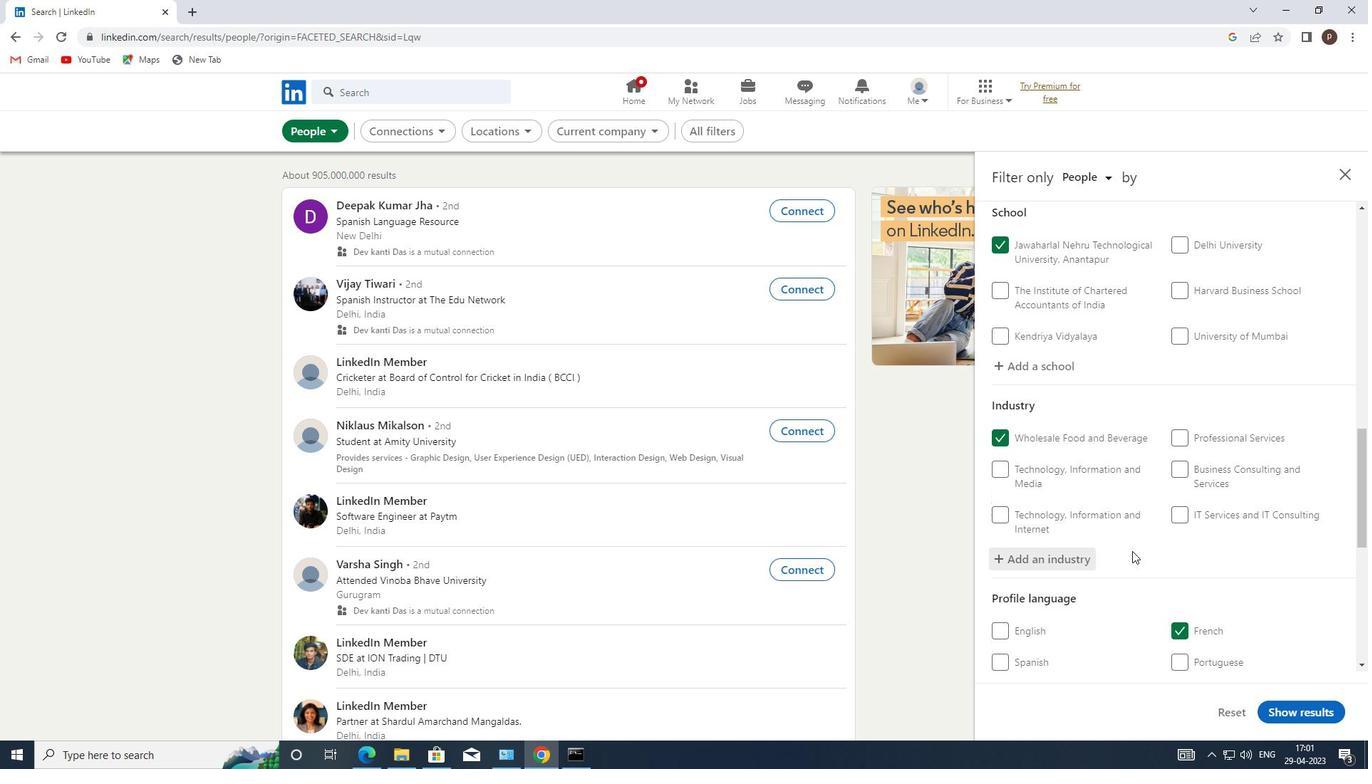 
Action: Mouse scrolled (1132, 551) with delta (0, 0)
Screenshot: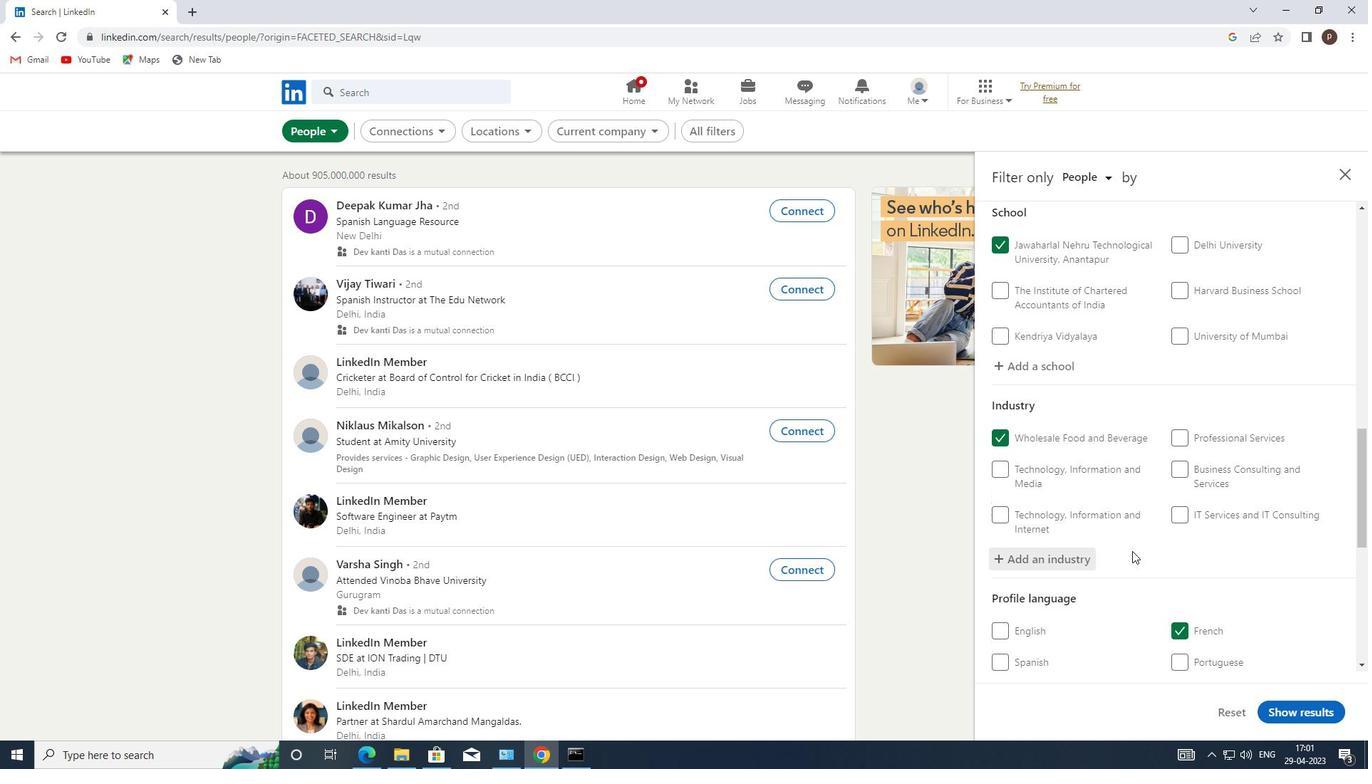 
Action: Mouse moved to (1198, 578)
Screenshot: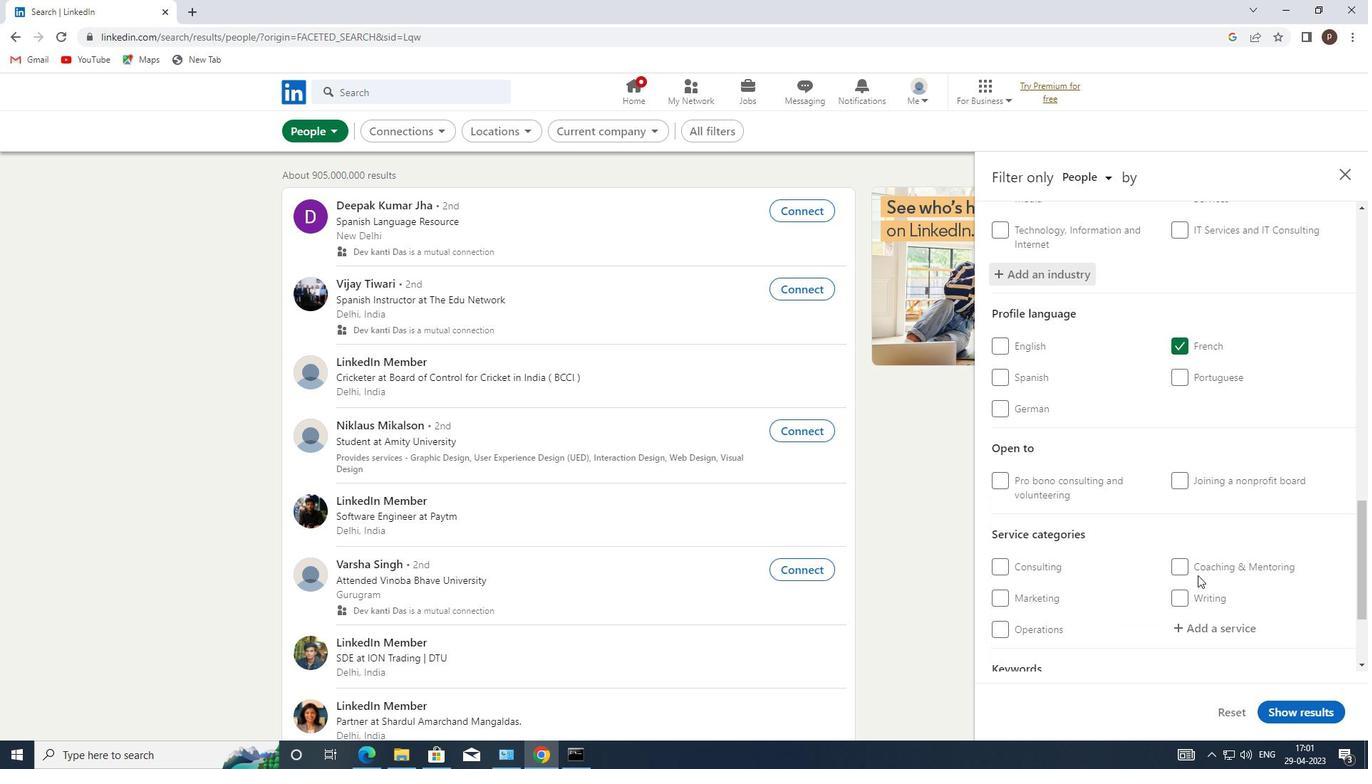 
Action: Mouse scrolled (1198, 578) with delta (0, 0)
Screenshot: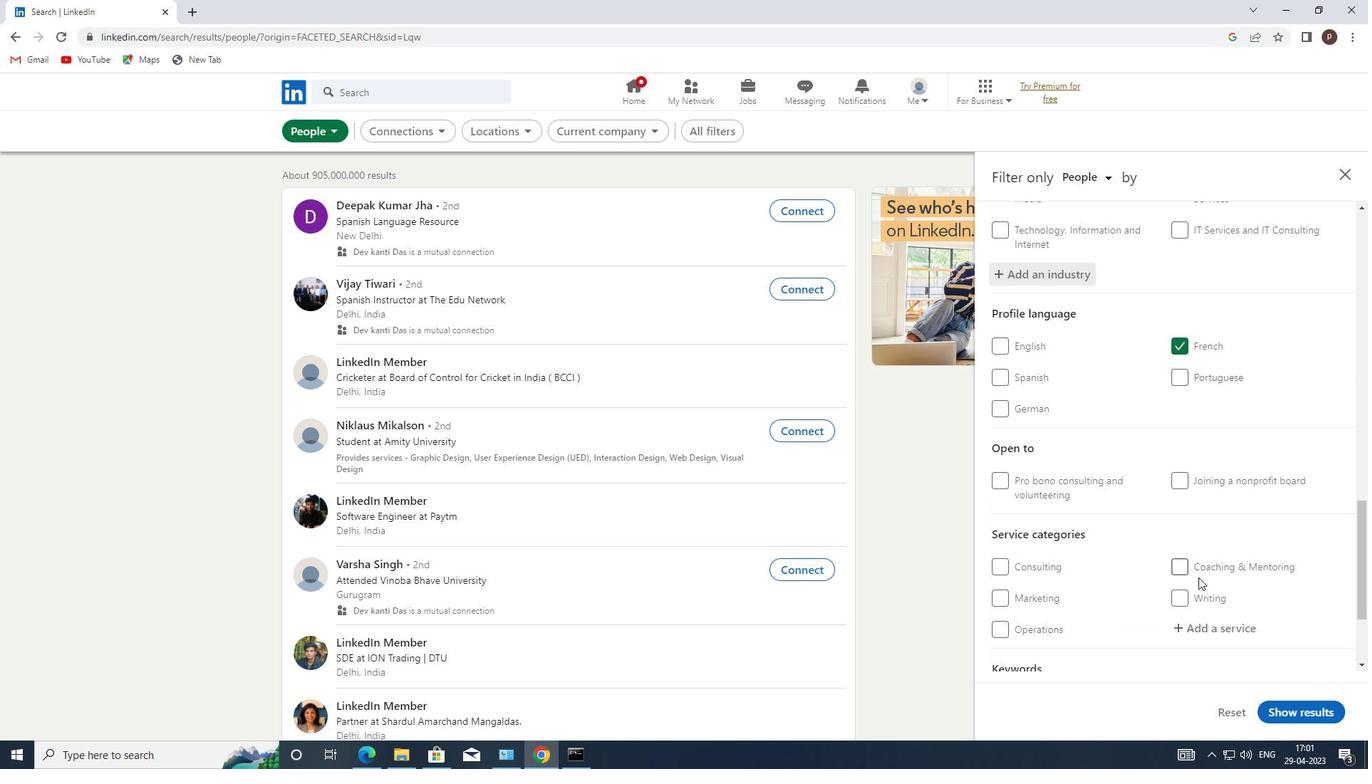 
Action: Mouse scrolled (1198, 578) with delta (0, 0)
Screenshot: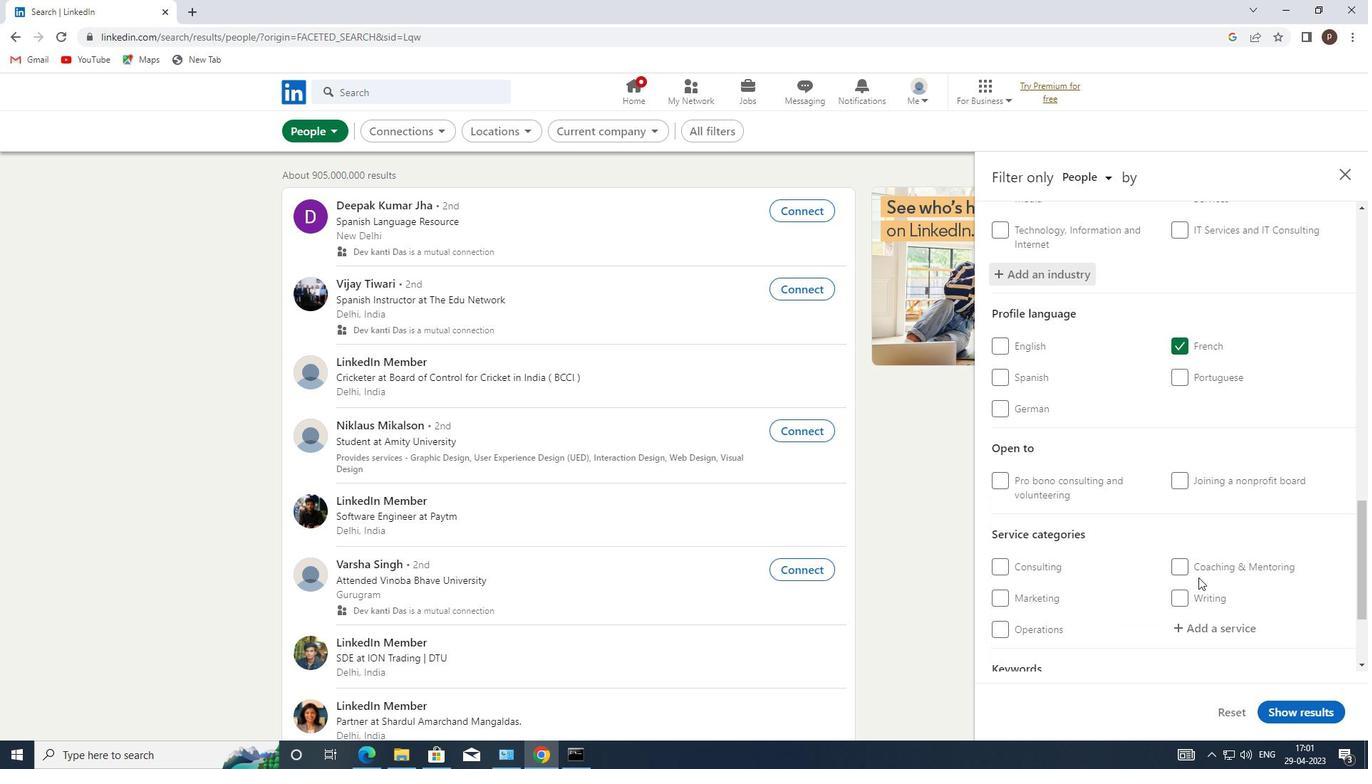 
Action: Mouse moved to (1205, 492)
Screenshot: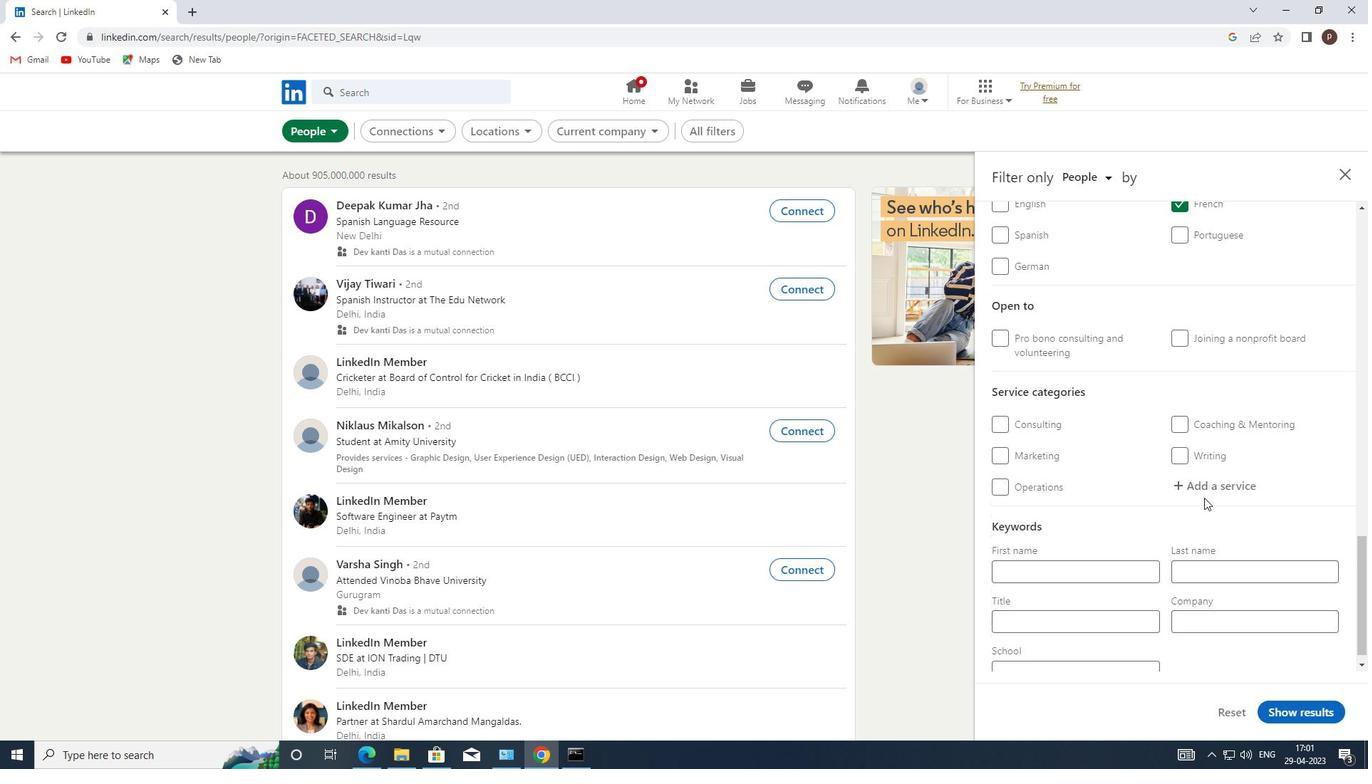 
Action: Mouse pressed left at (1205, 492)
Screenshot: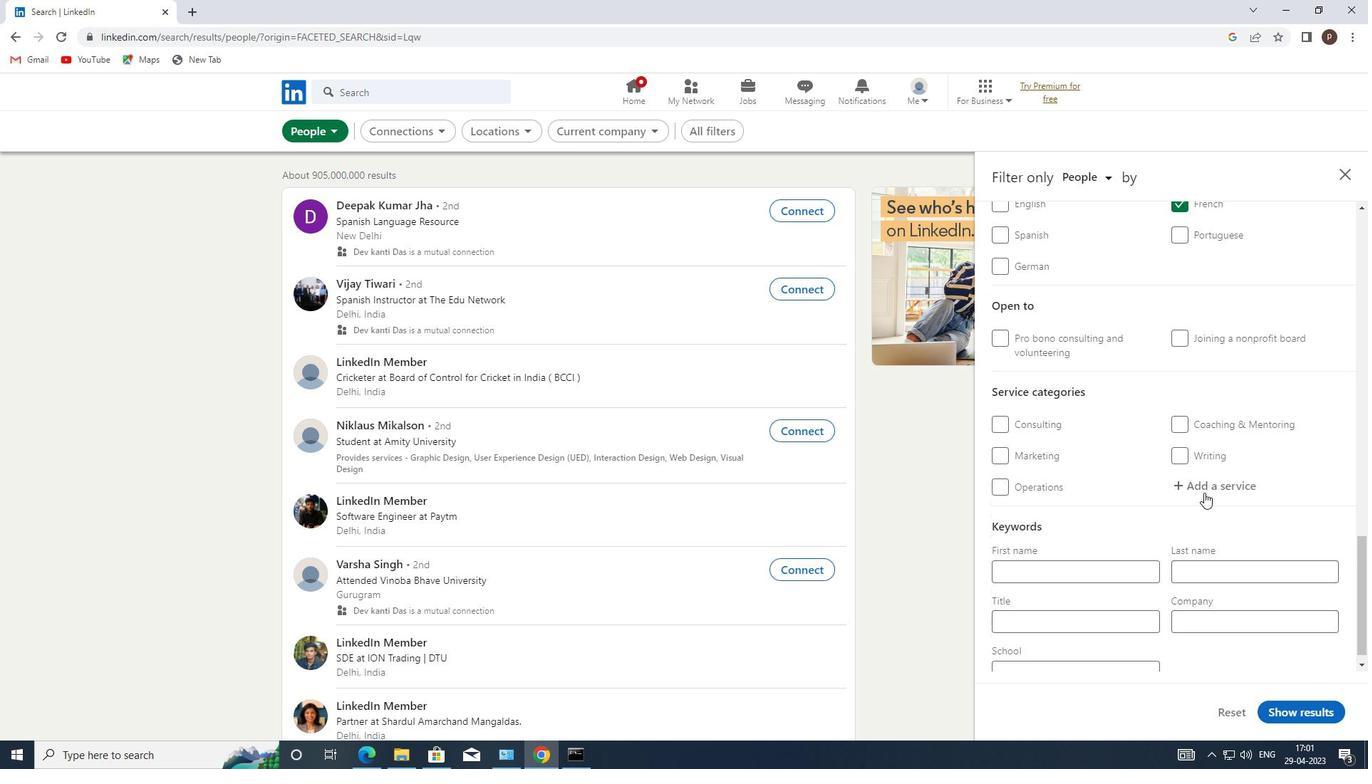 
Action: Mouse pressed left at (1205, 492)
Screenshot: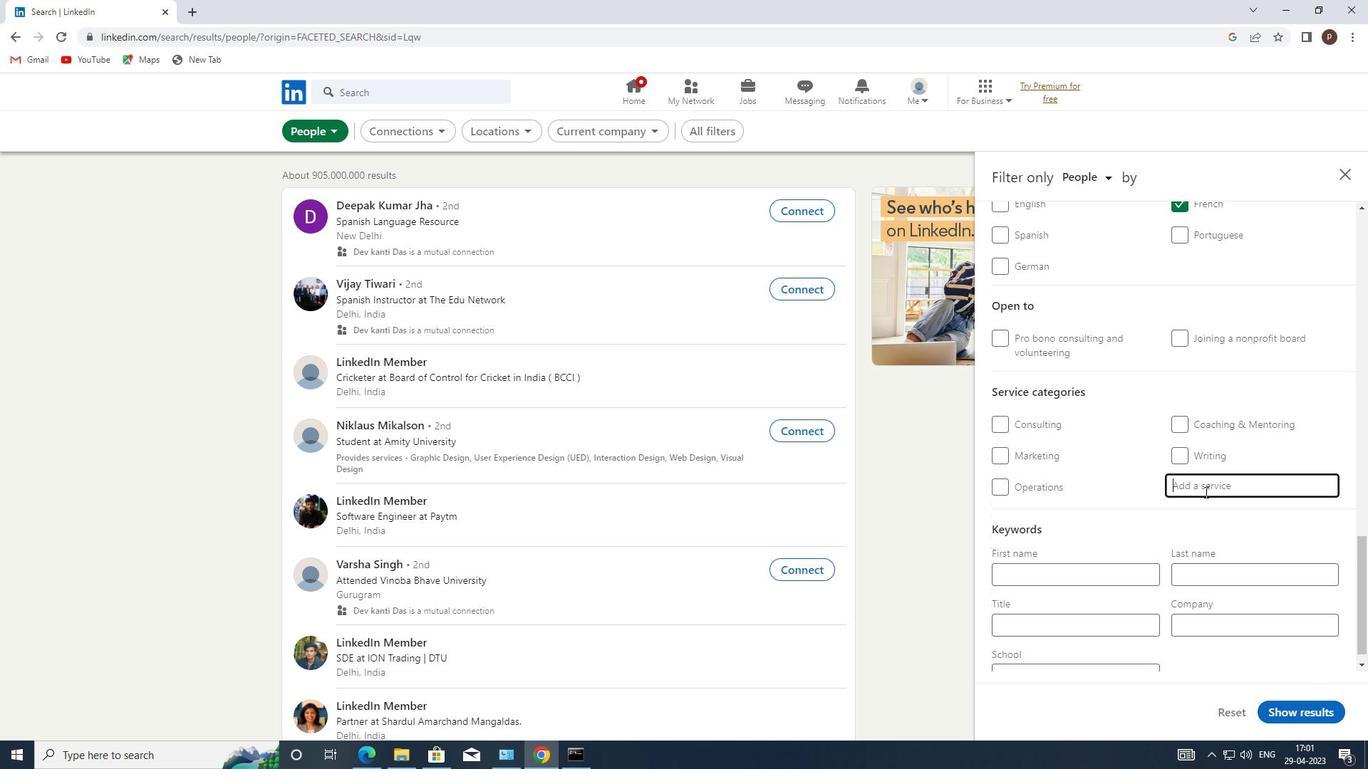 
Action: Key pressed <Key.caps_lock>R<Key.caps_lock>ETIRE
Screenshot: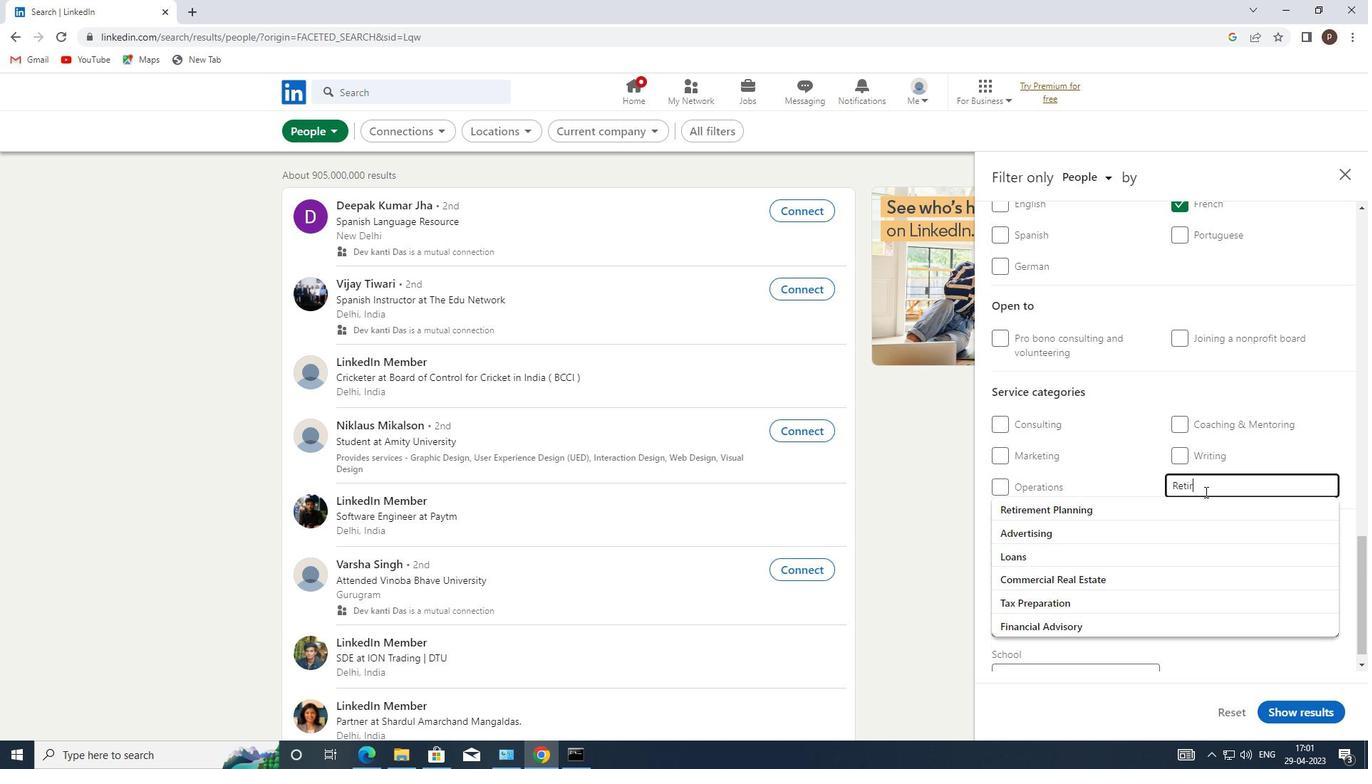 
Action: Mouse moved to (1126, 501)
Screenshot: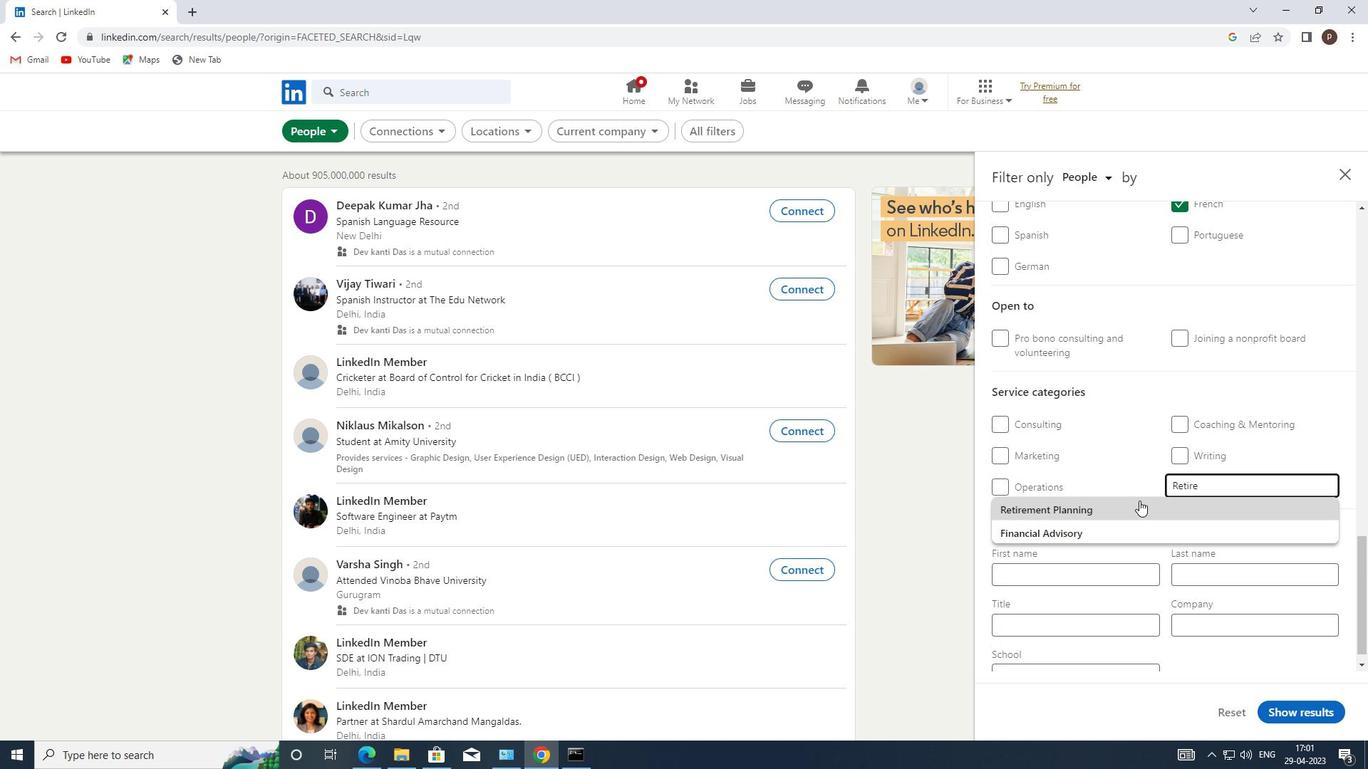 
Action: Mouse pressed left at (1126, 501)
Screenshot: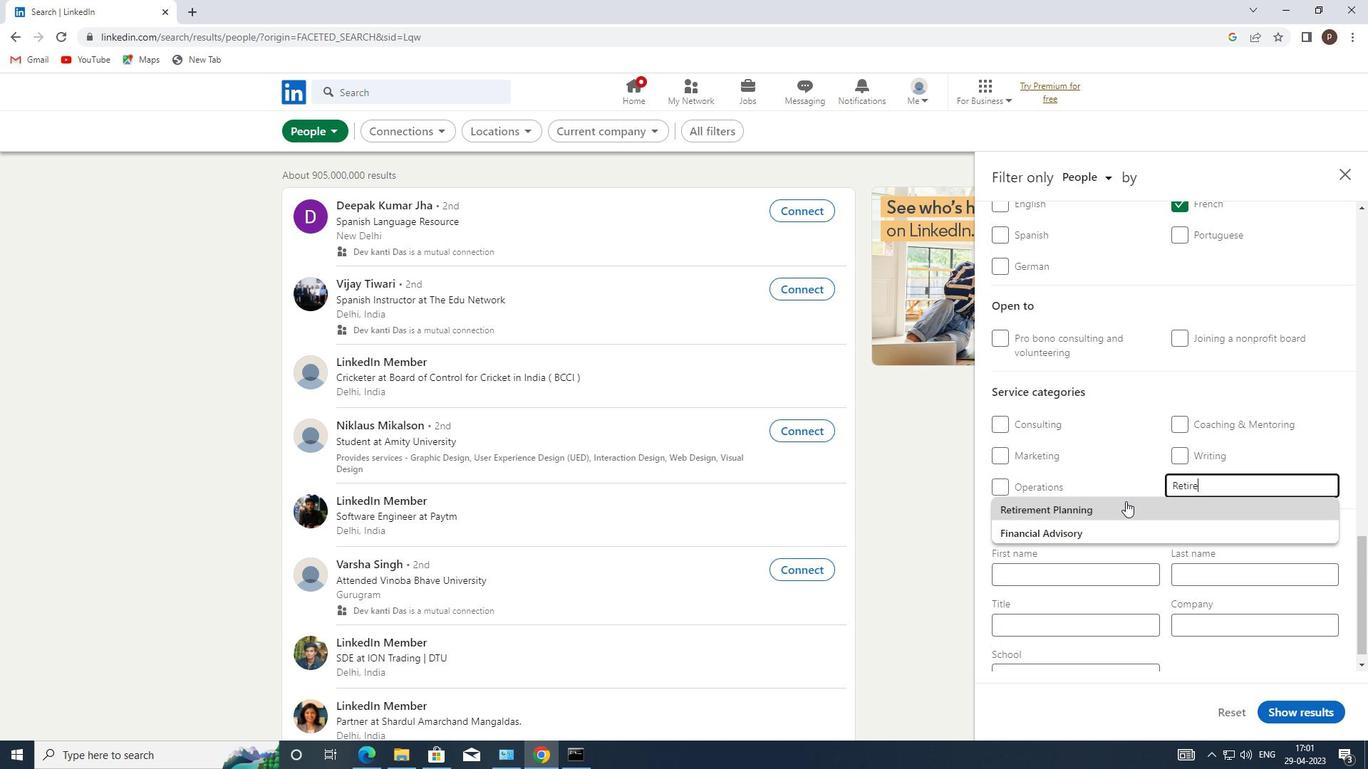 
Action: Mouse moved to (1123, 490)
Screenshot: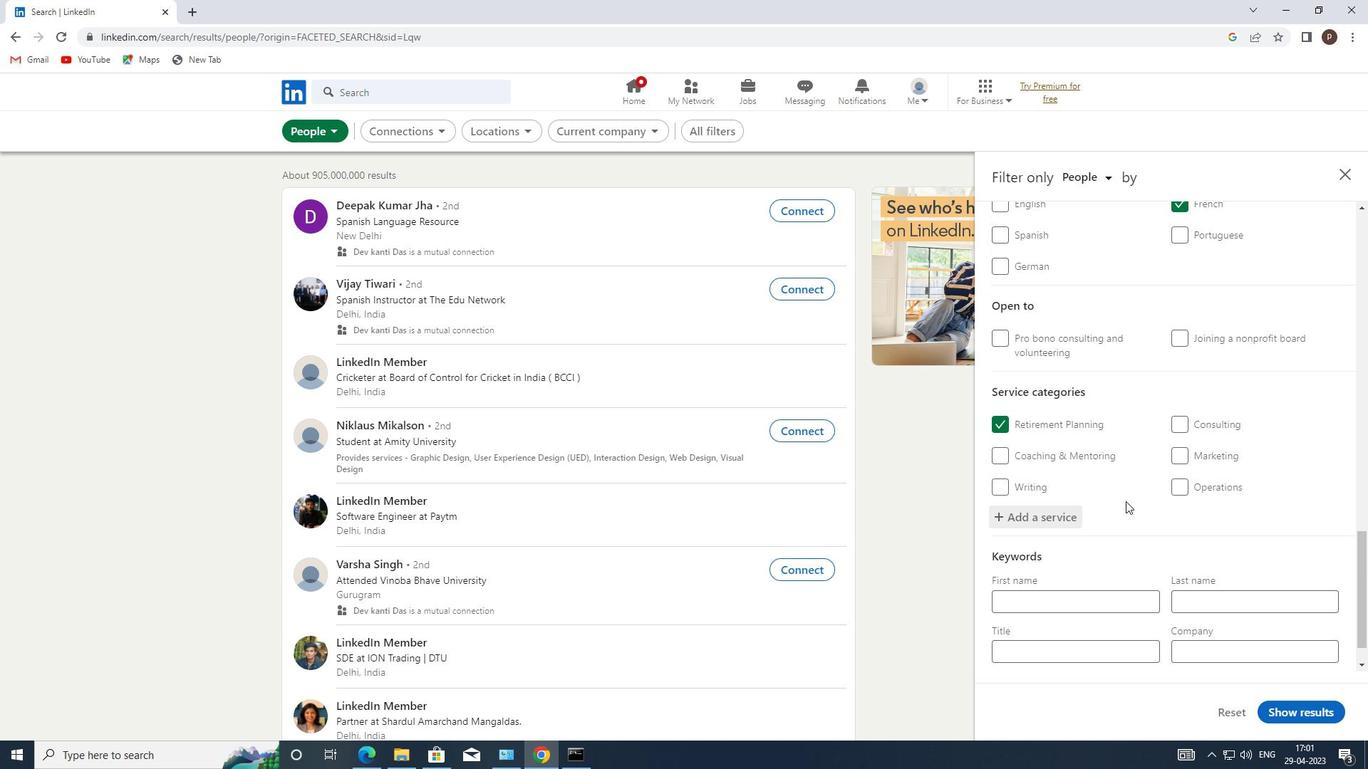 
Action: Mouse scrolled (1123, 489) with delta (0, 0)
Screenshot: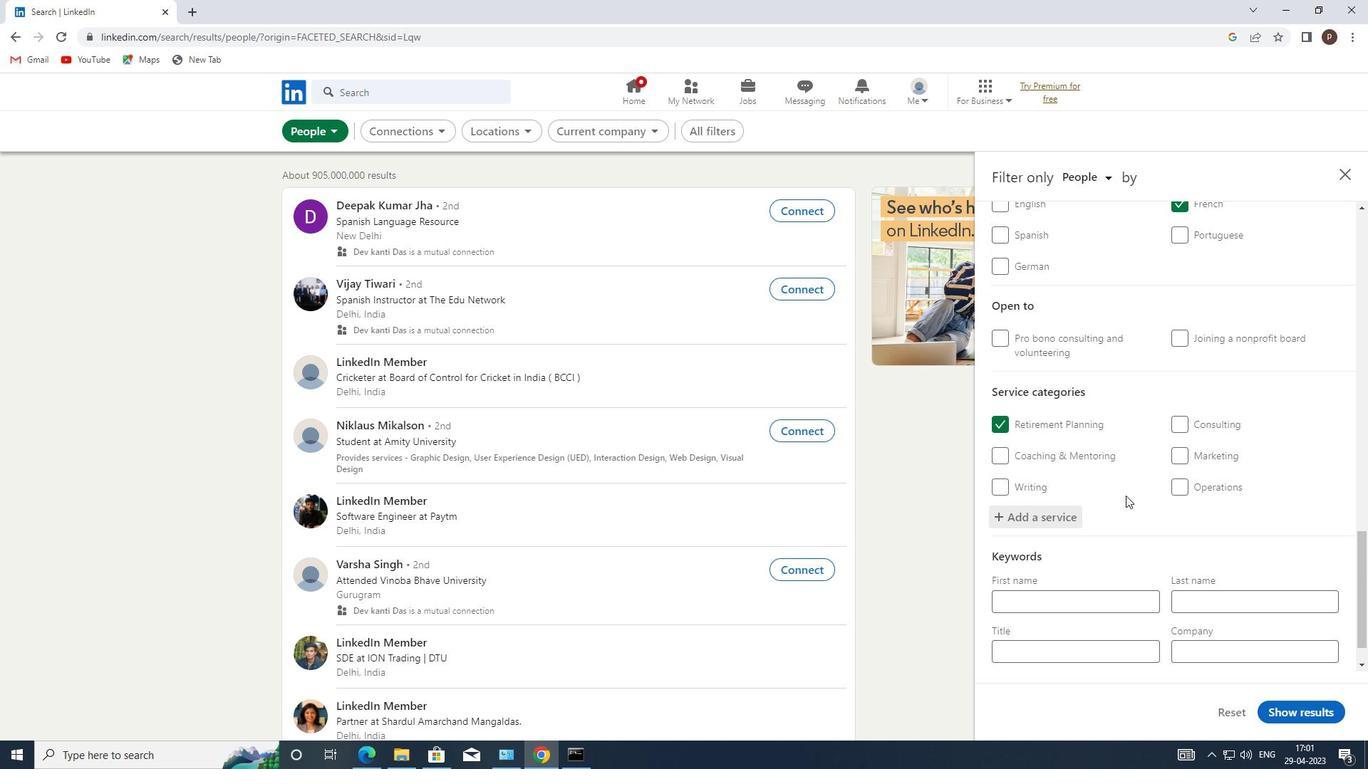 
Action: Mouse scrolled (1123, 489) with delta (0, 0)
Screenshot: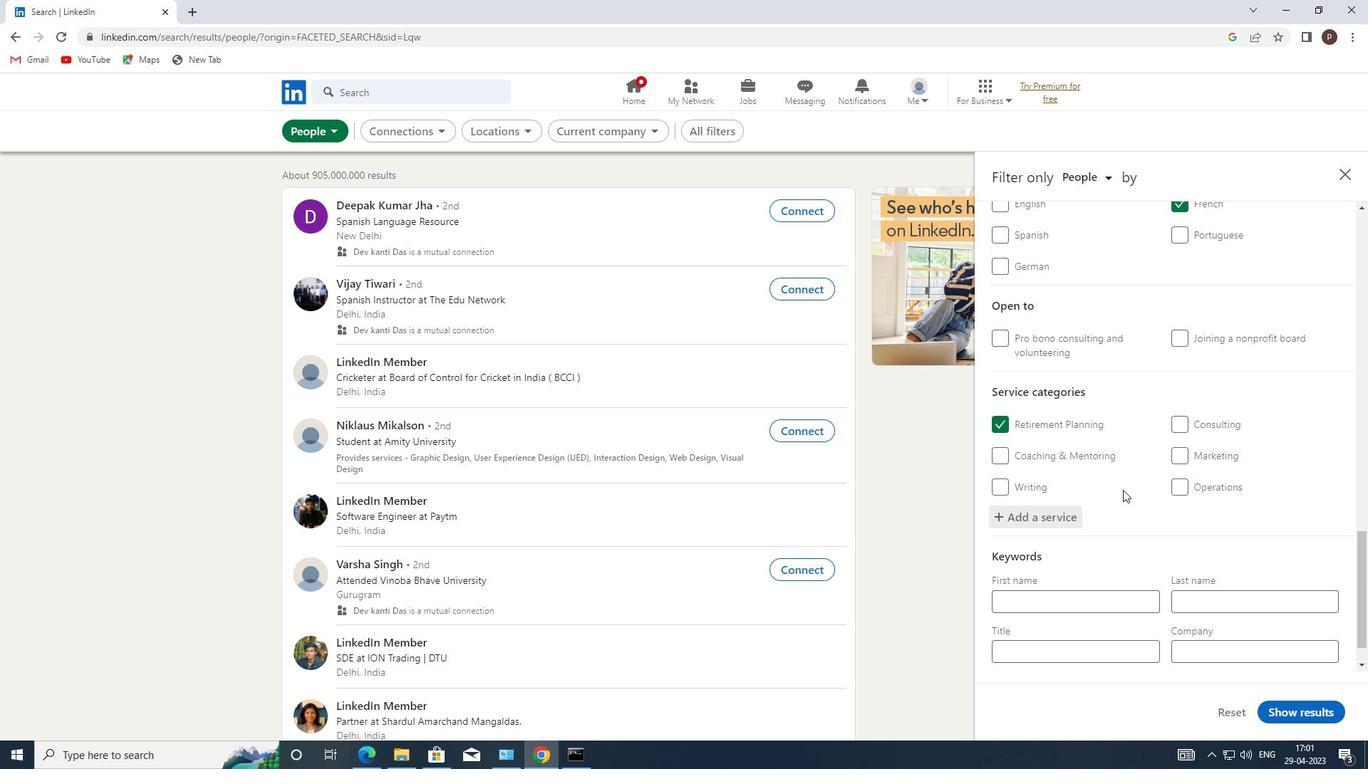 
Action: Mouse scrolled (1123, 489) with delta (0, 0)
Screenshot: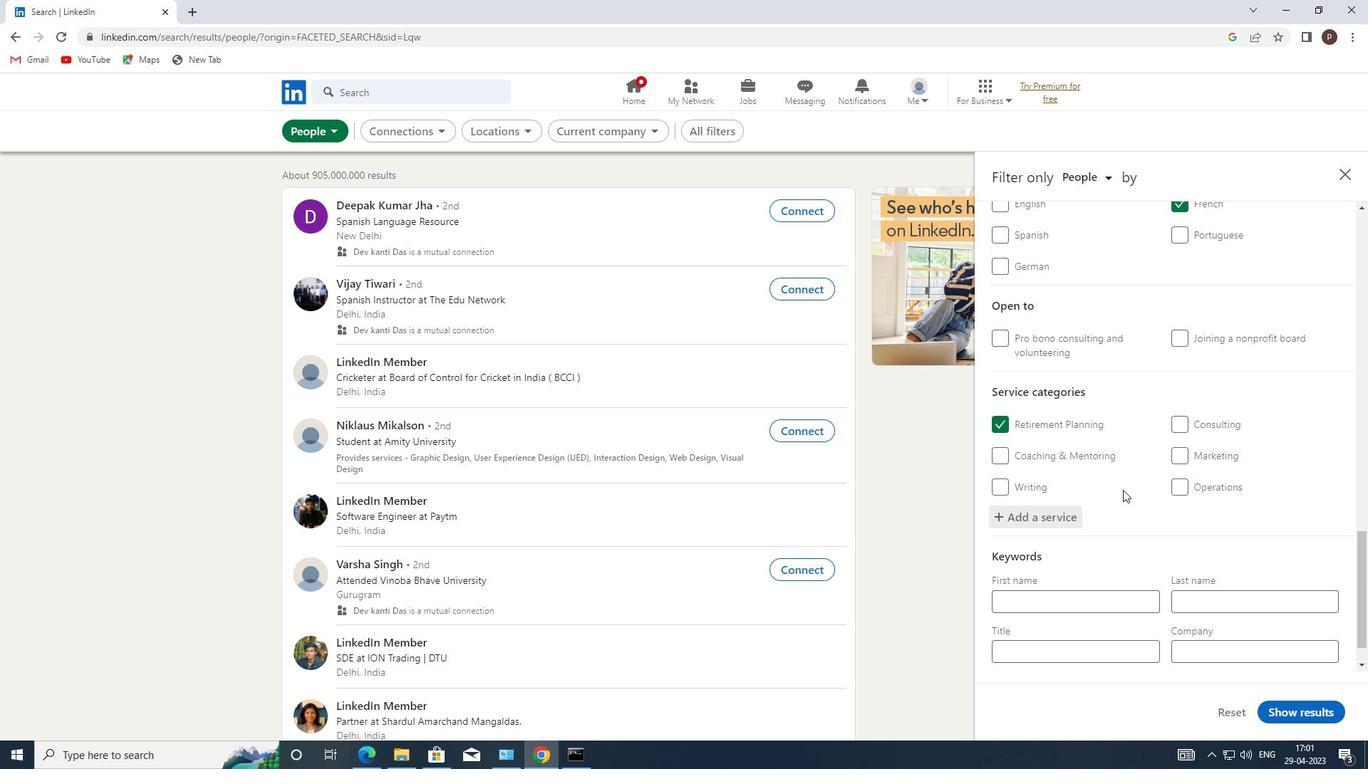 
Action: Mouse moved to (1048, 605)
Screenshot: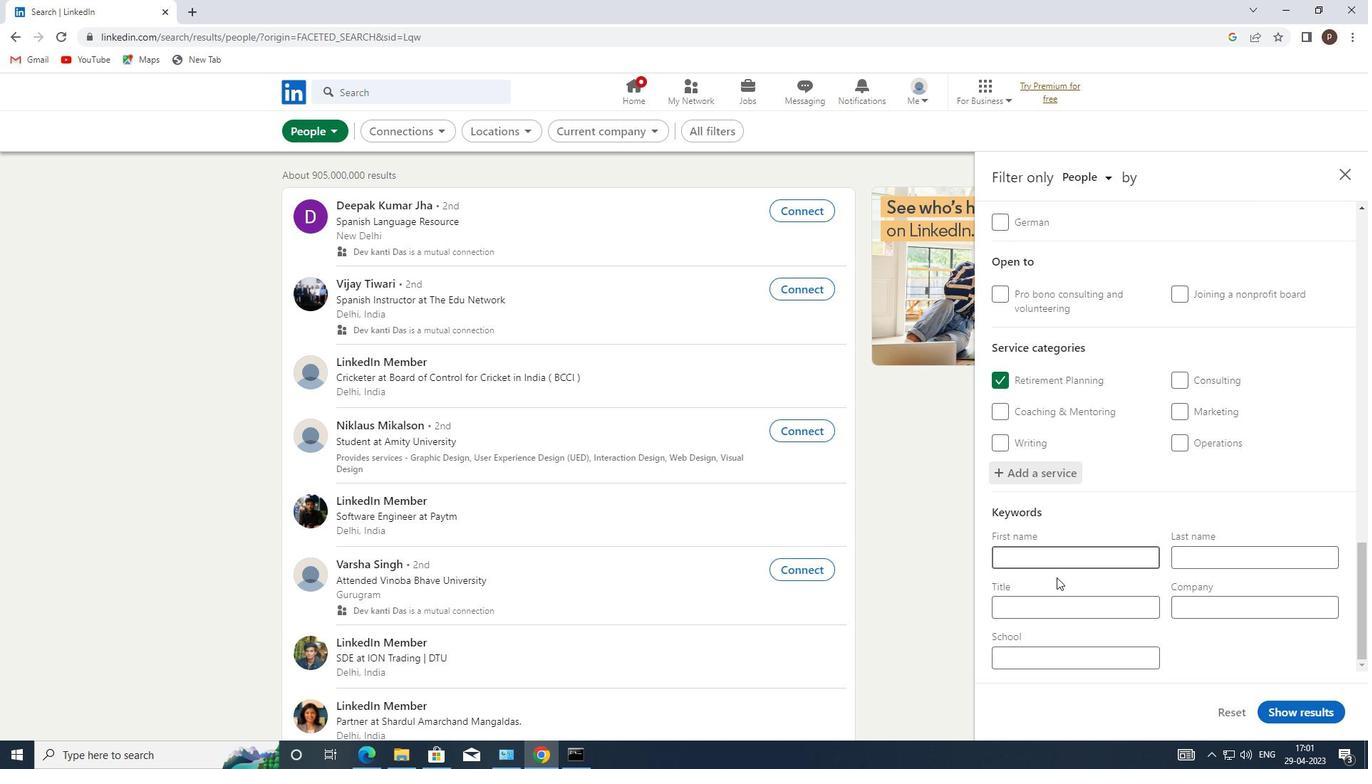 
Action: Mouse pressed left at (1048, 605)
Screenshot: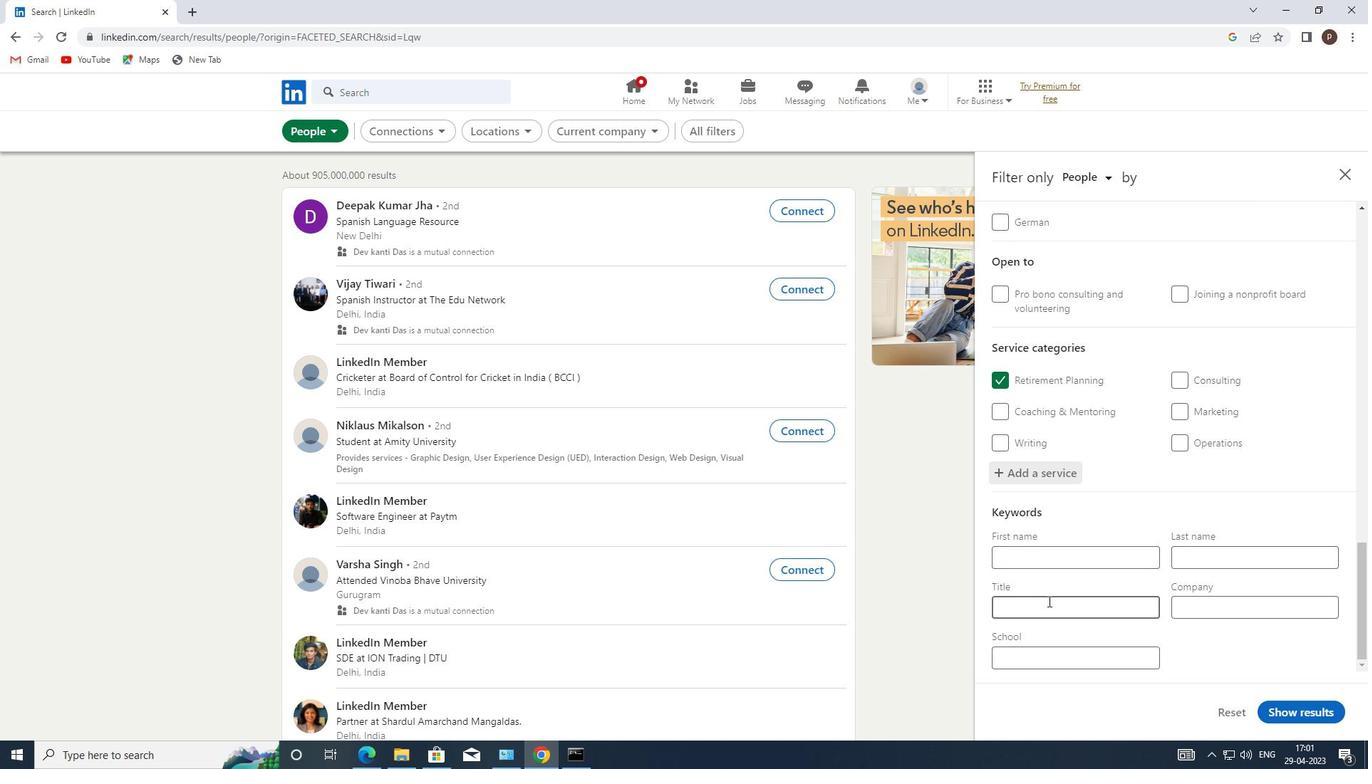 
Action: Key pressed <Key.caps_lock>M<Key.caps_lock>ASSAGE<Key.space><Key.caps_lock>T<Key.caps_lock>HERAPY
Screenshot: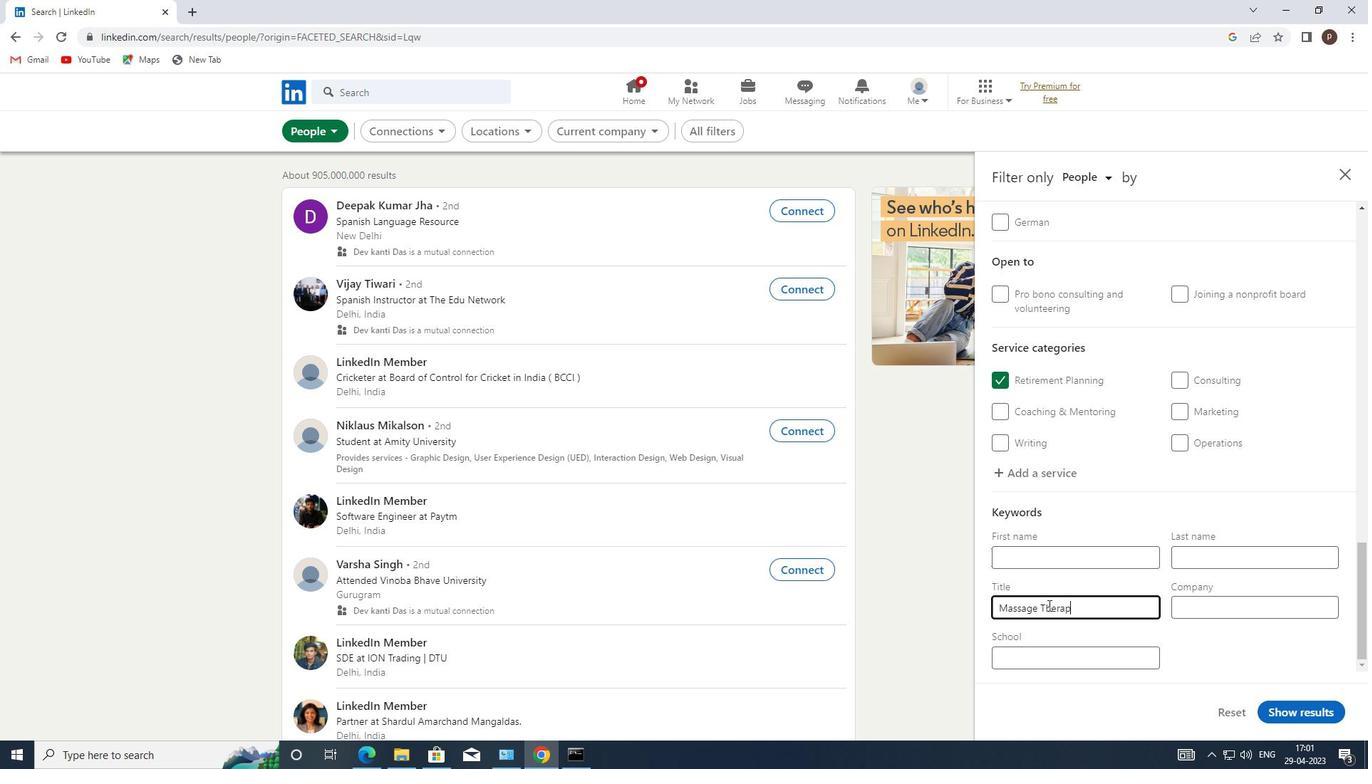 
Action: Mouse moved to (1288, 705)
Screenshot: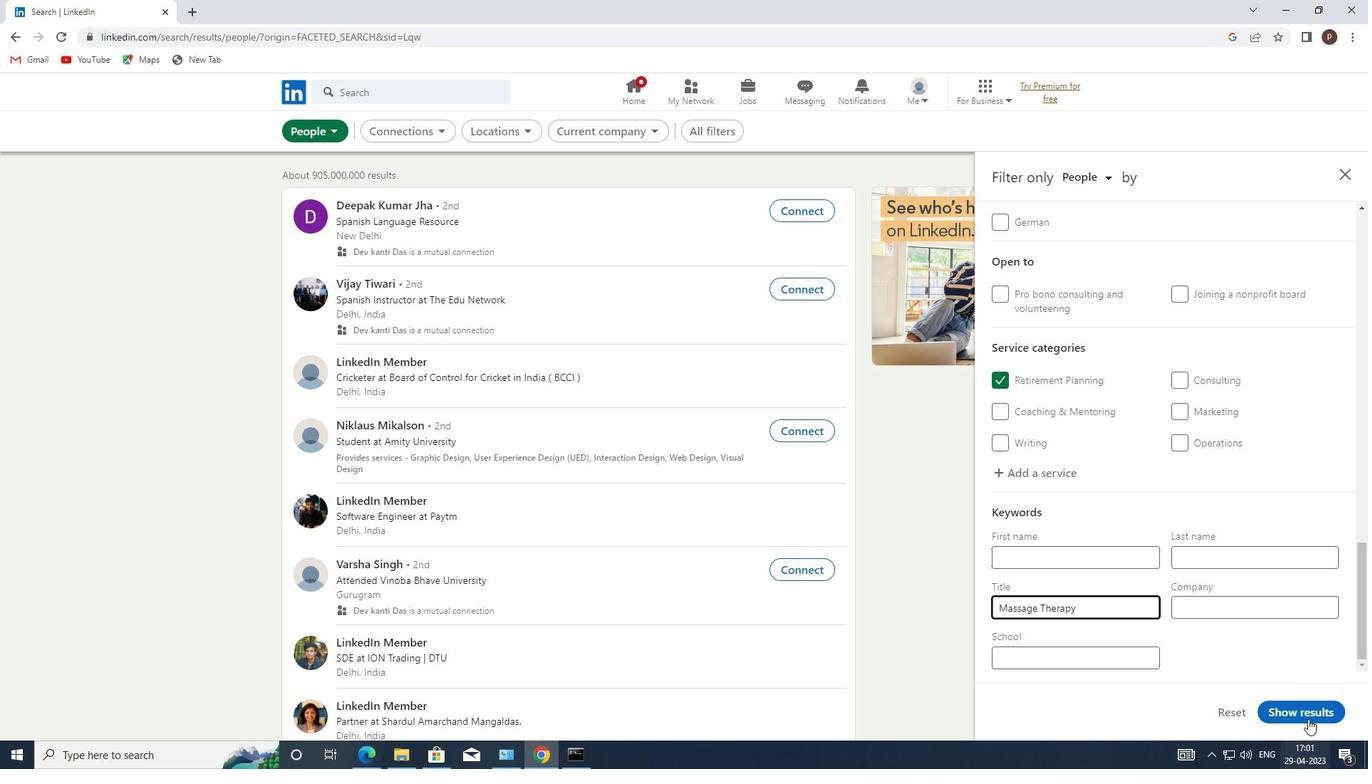 
Action: Mouse pressed left at (1288, 705)
Screenshot: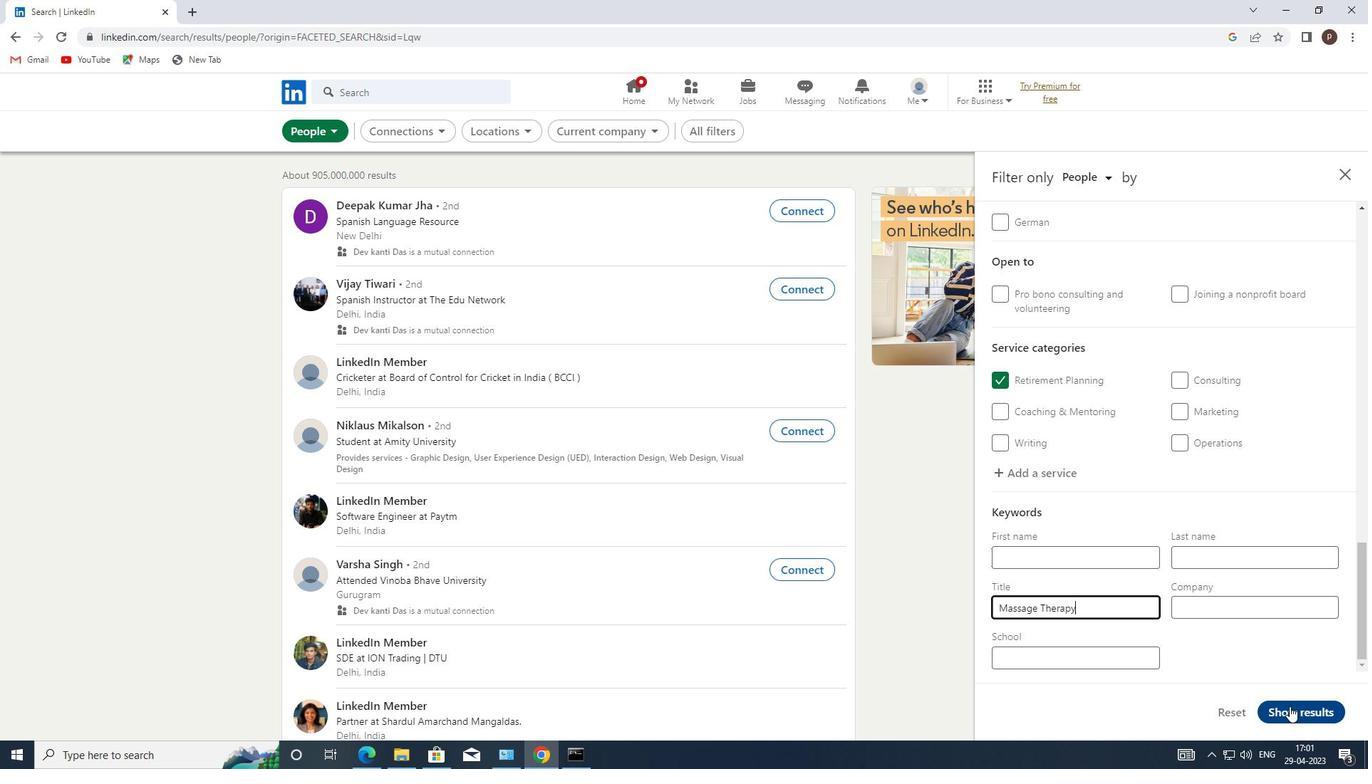 
Action: Mouse moved to (309, 102)
Screenshot: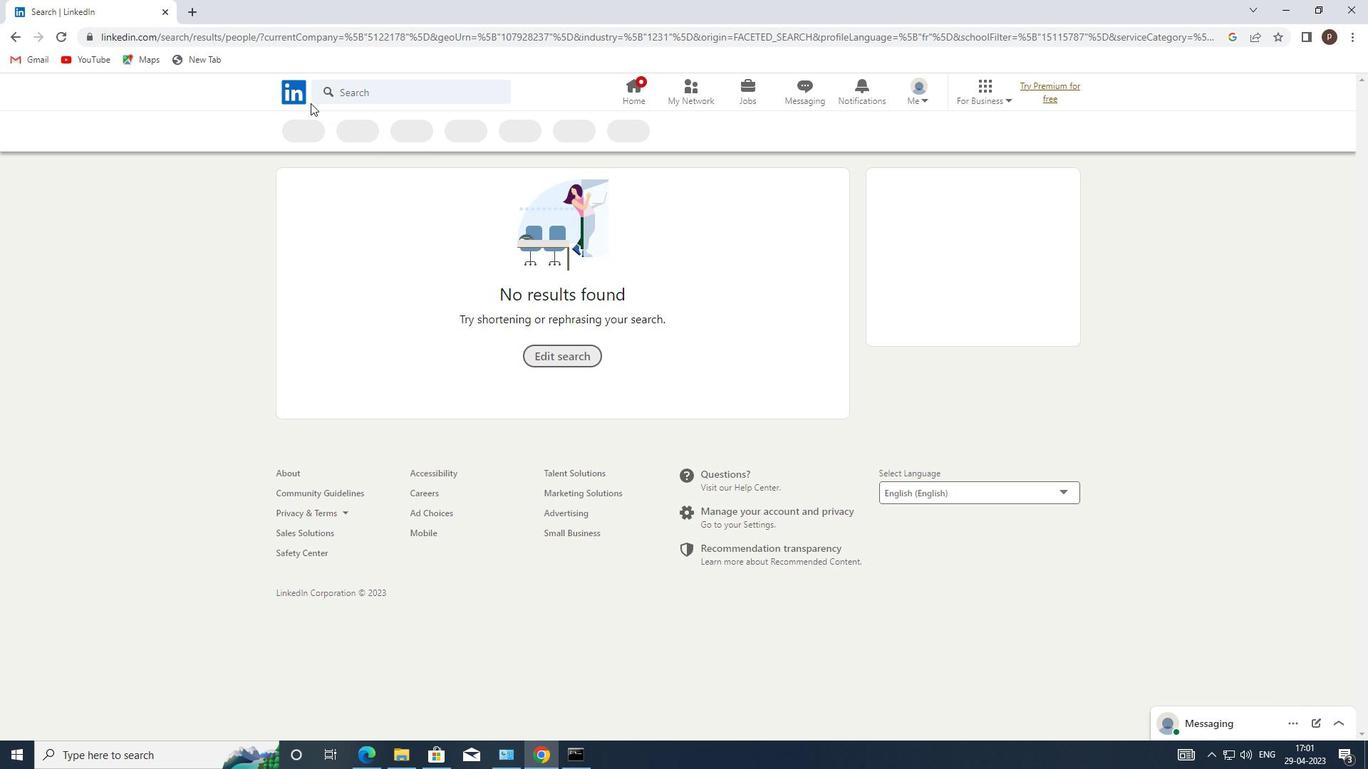 
